 Task: Log work in the project CheckBridge for the issue 'Implement a new feature to allow for adaptive learning and personalized recommendations' spent time as '1w 4d 14h 42m' and remaining time as '5w 6d 1h 12m' and move to top of backlog. Now add the issue to the epic 'Master Data Management'. Log work in the project CheckBridge for the issue 'Address issues related to system performance during peak processing periods' spent time as '5w 3d 9h 37m' and remaining time as '4w 6d 21h 39m' and move to bottom of backlog. Now add the issue to the epic 'Data Science Implementation'
Action: Mouse moved to (104, 215)
Screenshot: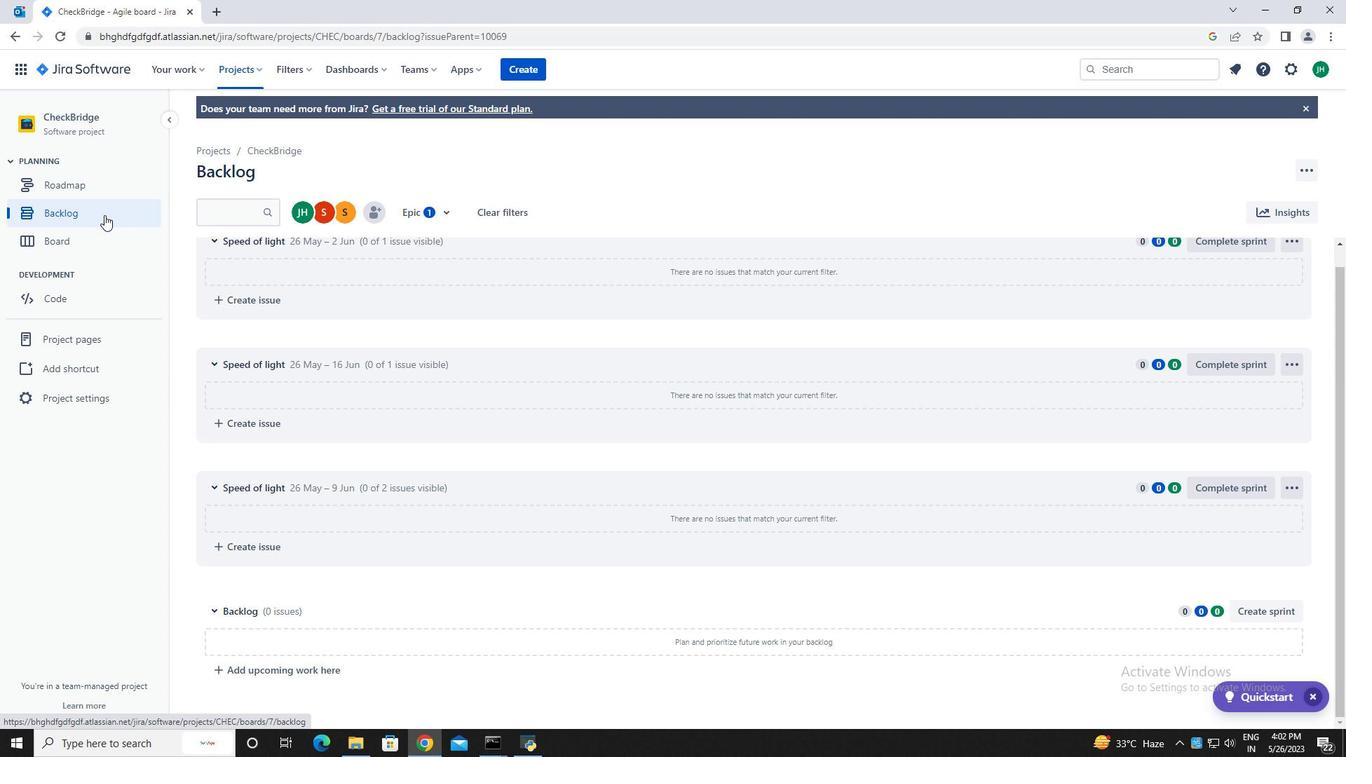 
Action: Mouse pressed left at (104, 215)
Screenshot: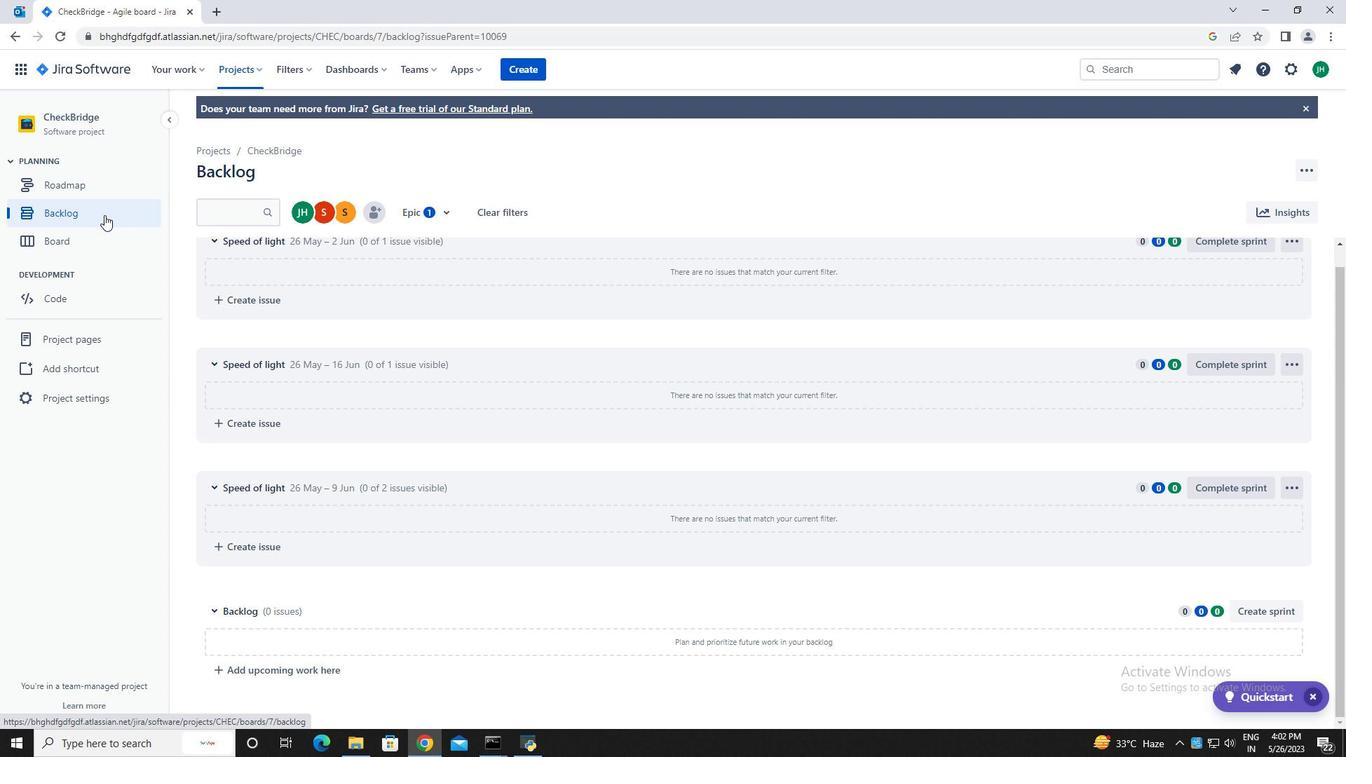 
Action: Mouse moved to (605, 478)
Screenshot: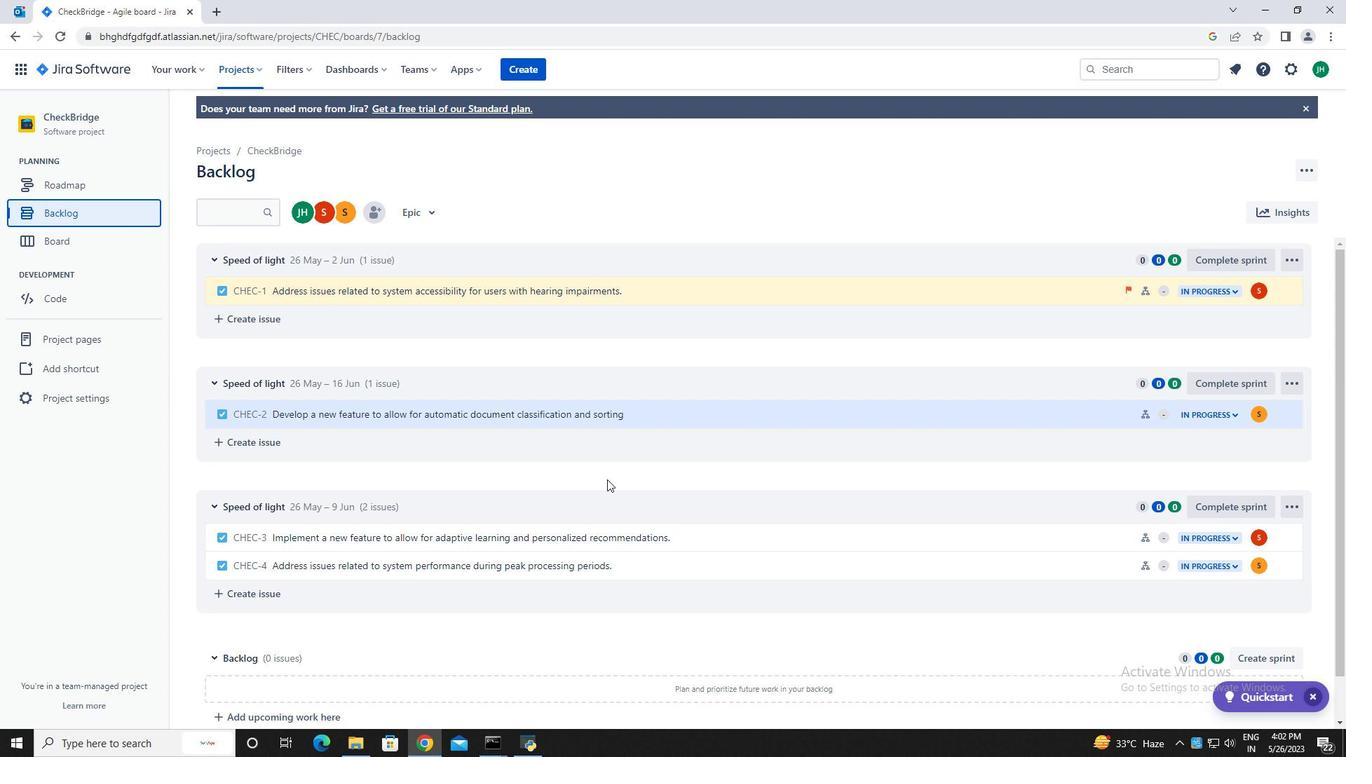 
Action: Mouse scrolled (605, 478) with delta (0, 0)
Screenshot: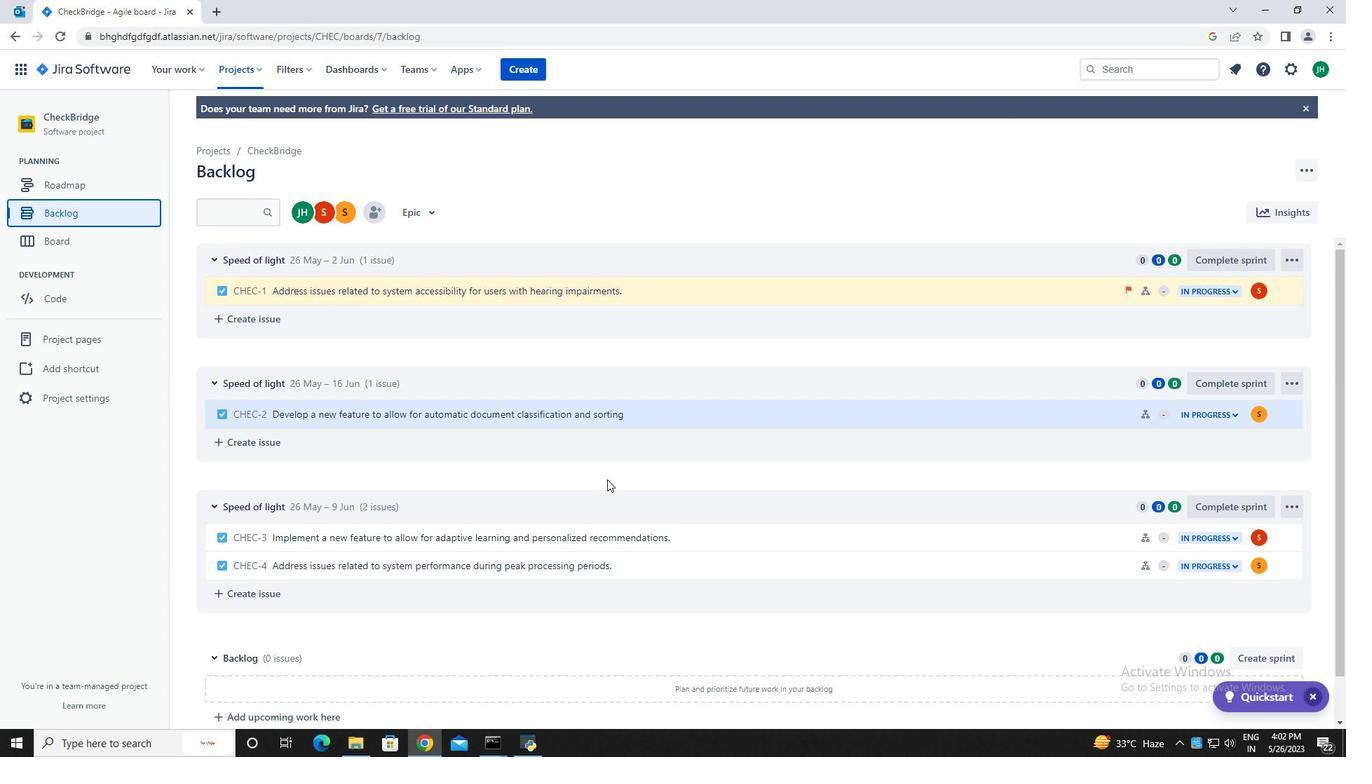
Action: Mouse scrolled (605, 478) with delta (0, 0)
Screenshot: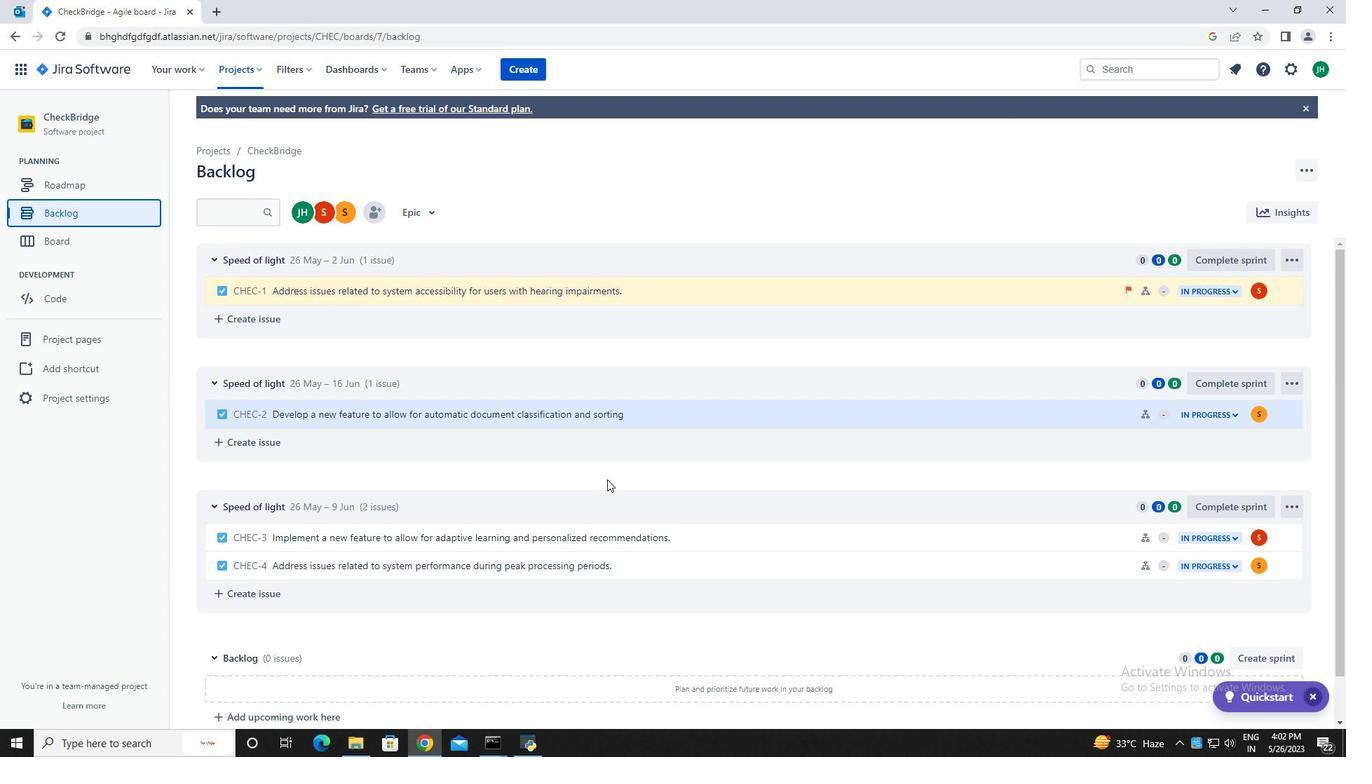 
Action: Mouse scrolled (605, 478) with delta (0, 0)
Screenshot: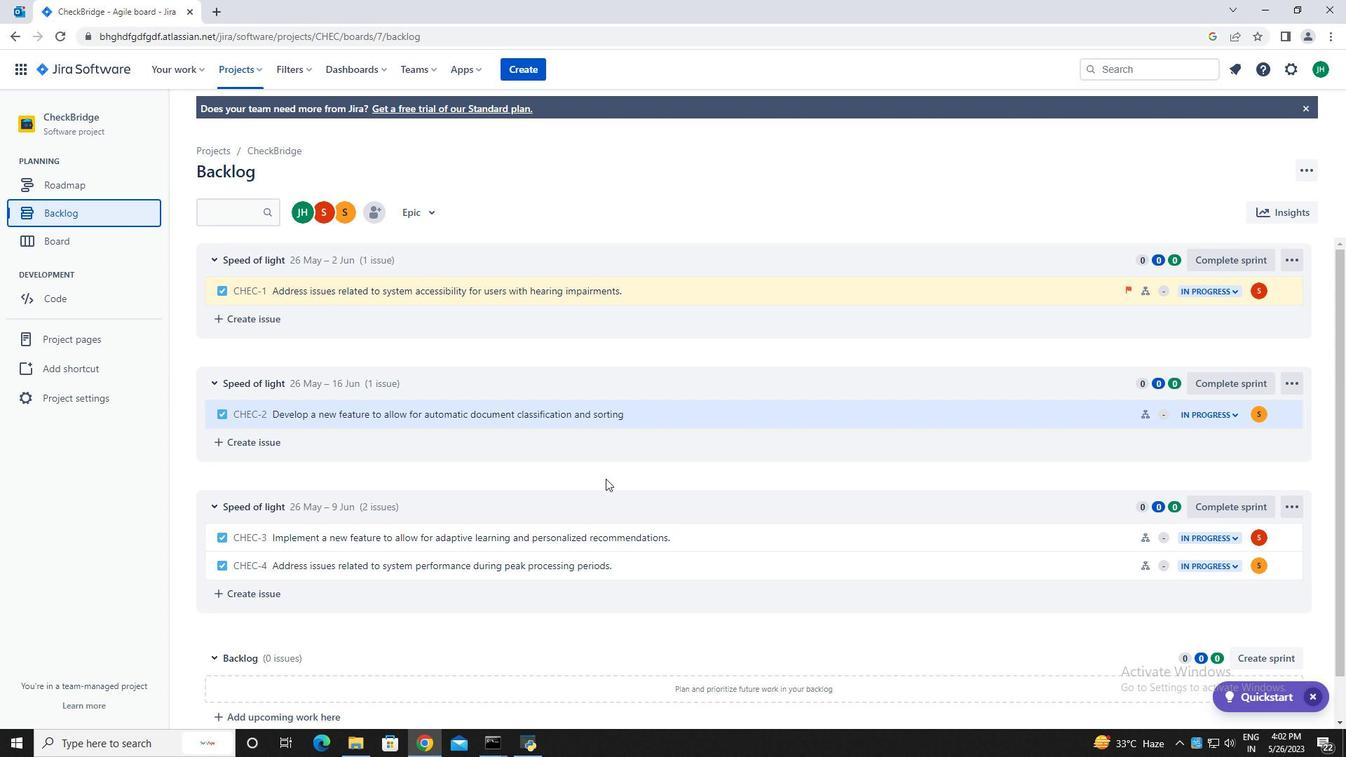 
Action: Mouse scrolled (605, 478) with delta (0, 0)
Screenshot: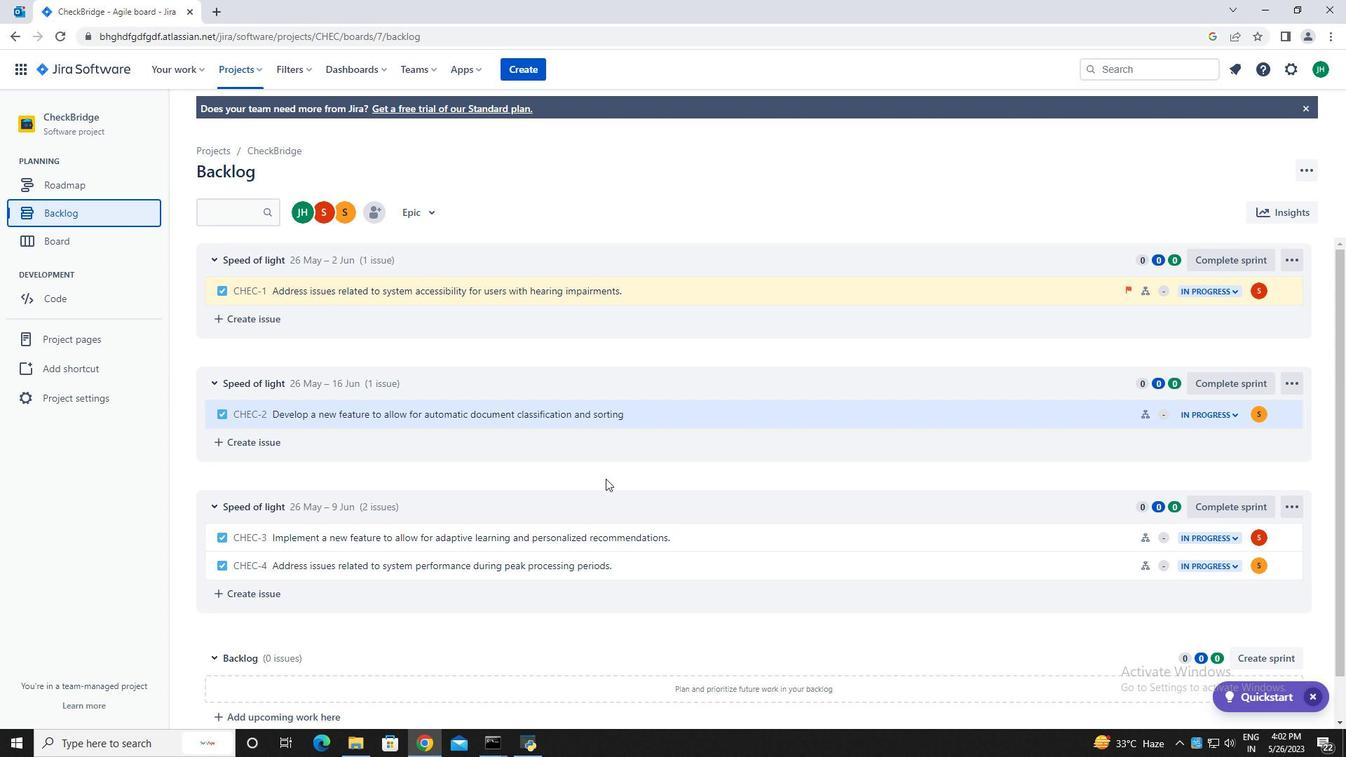 
Action: Mouse scrolled (605, 478) with delta (0, 0)
Screenshot: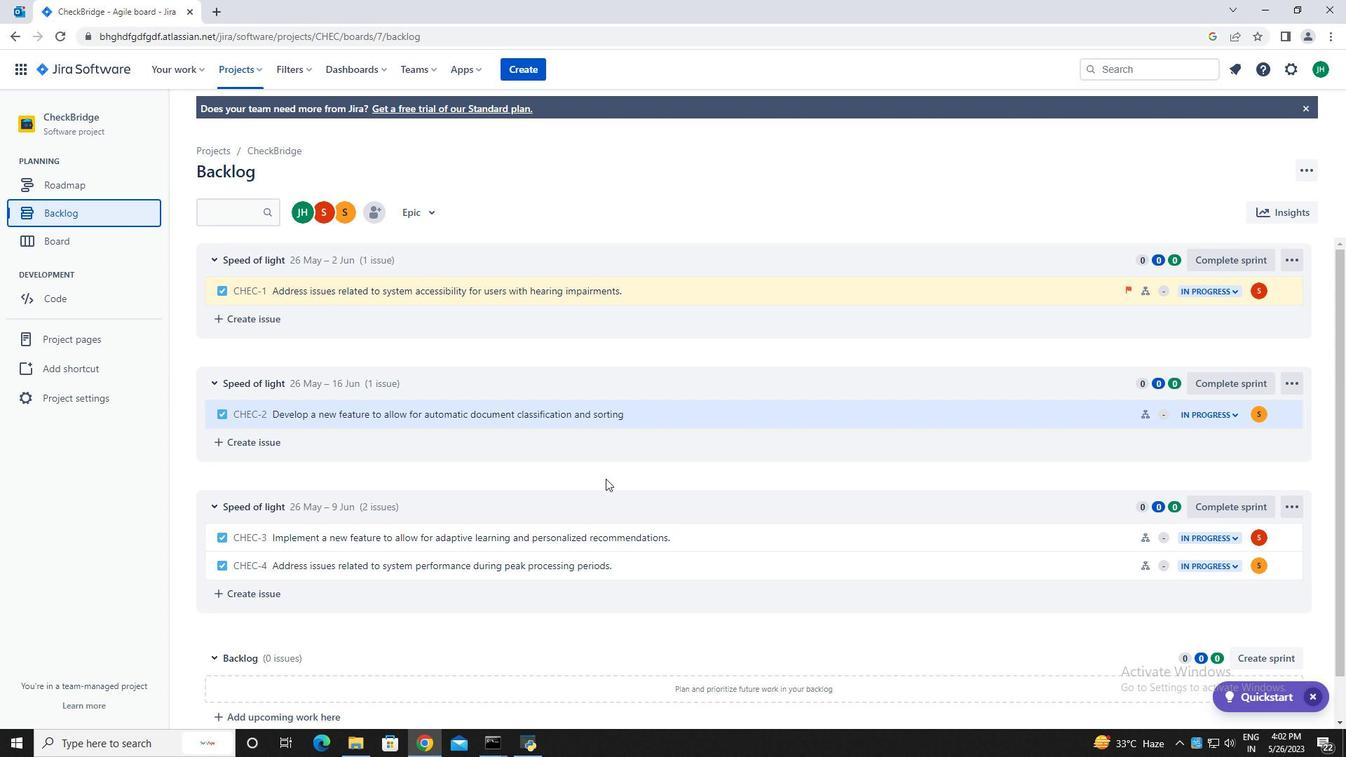 
Action: Mouse moved to (605, 478)
Screenshot: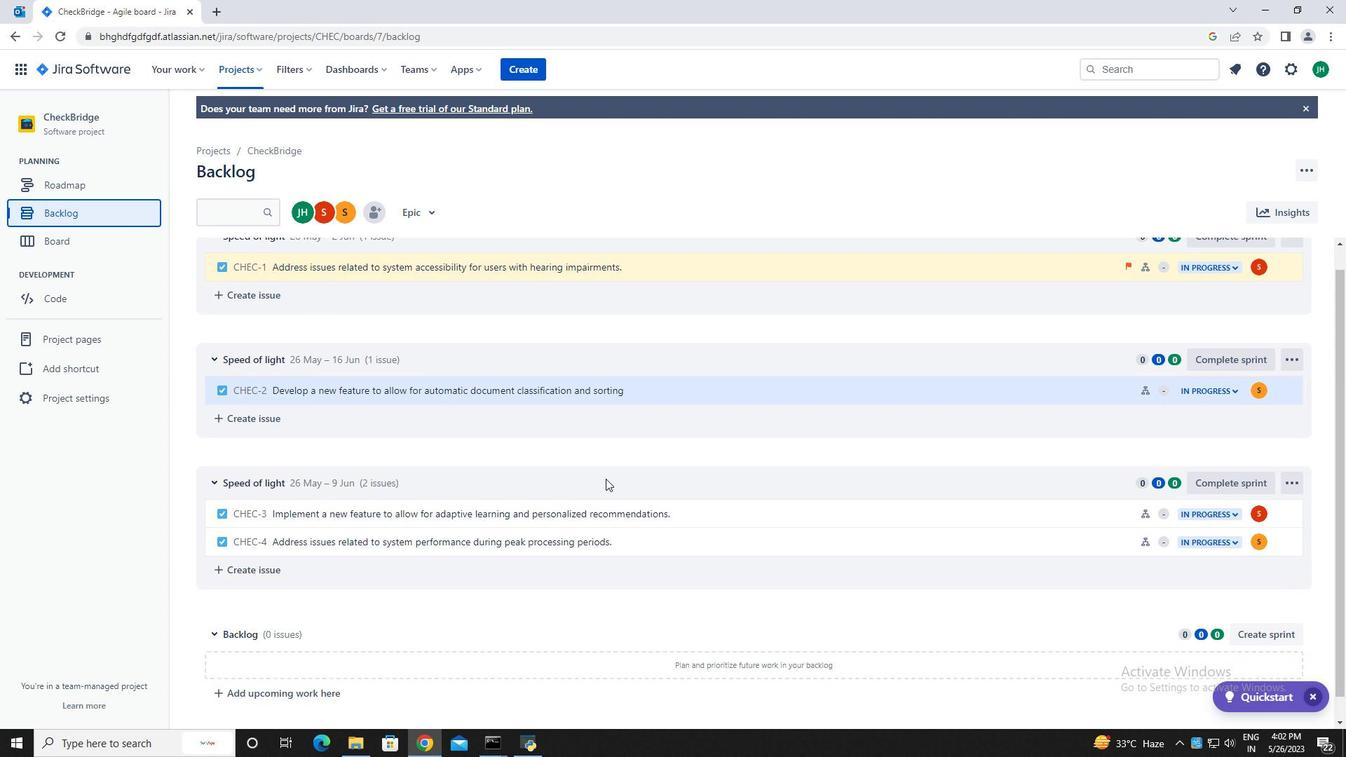 
Action: Mouse scrolled (605, 477) with delta (0, 0)
Screenshot: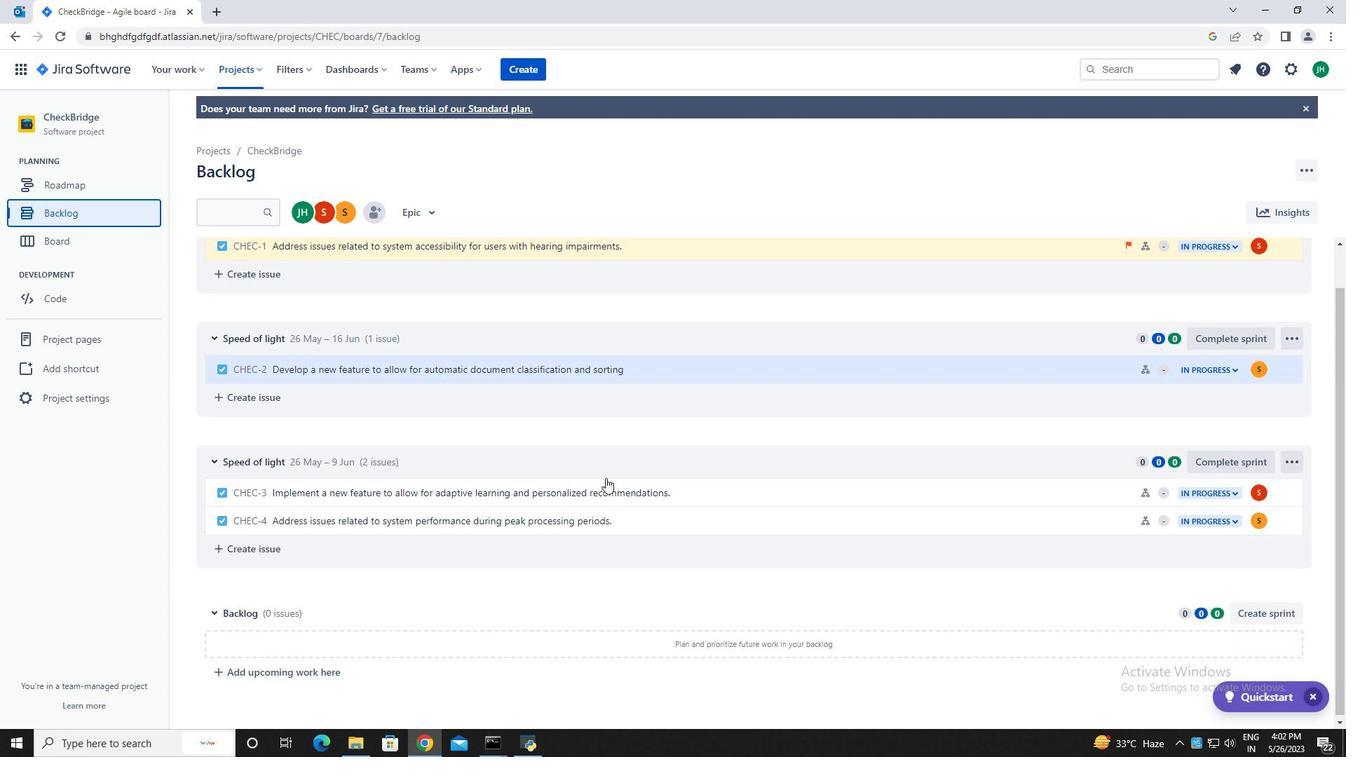 
Action: Mouse scrolled (605, 477) with delta (0, 0)
Screenshot: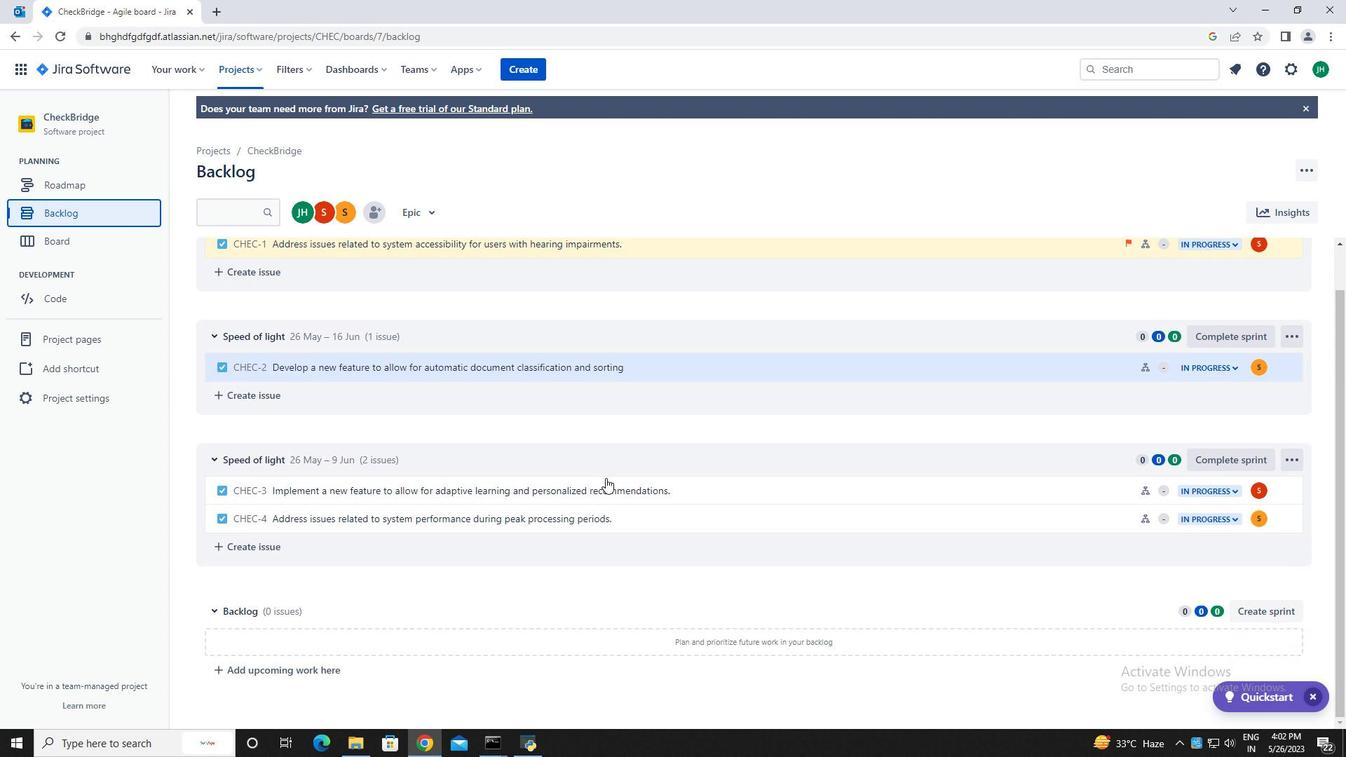 
Action: Mouse scrolled (605, 477) with delta (0, 0)
Screenshot: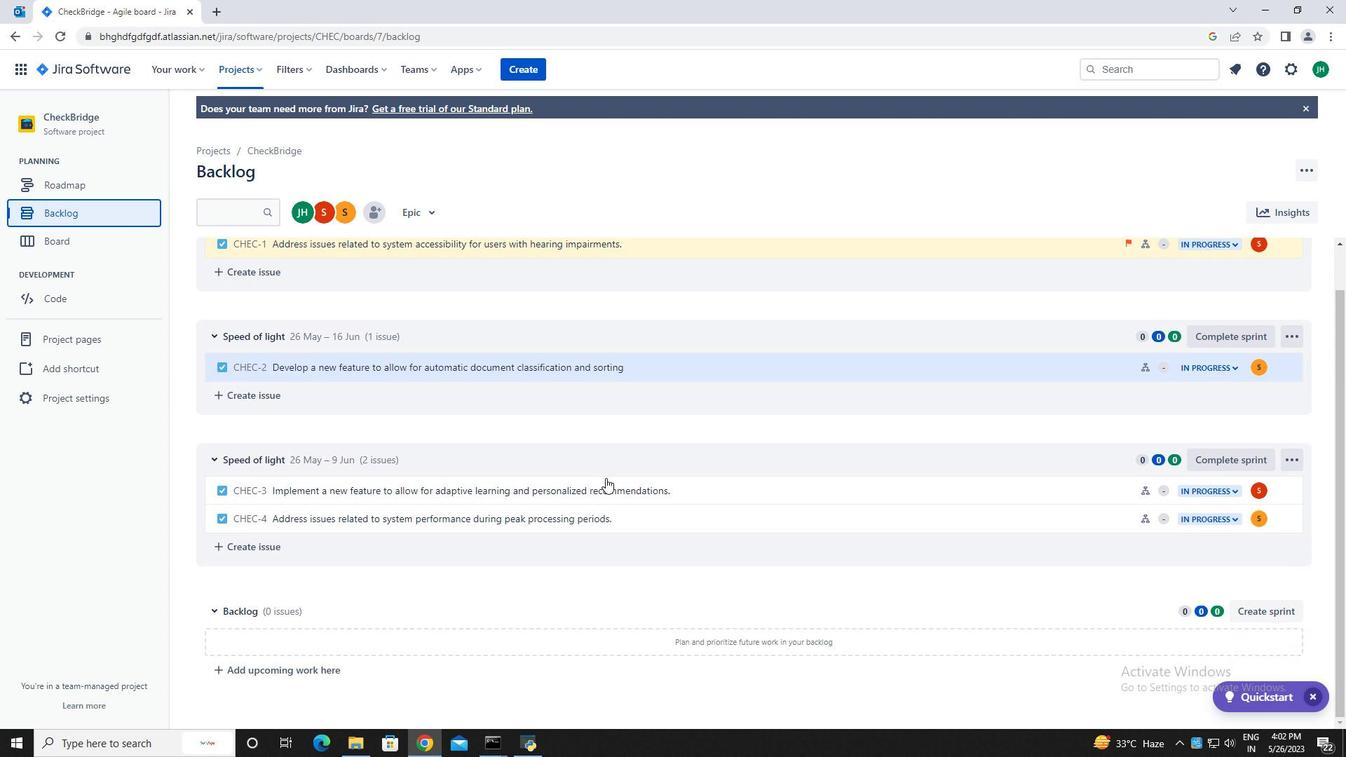
Action: Mouse scrolled (605, 477) with delta (0, 0)
Screenshot: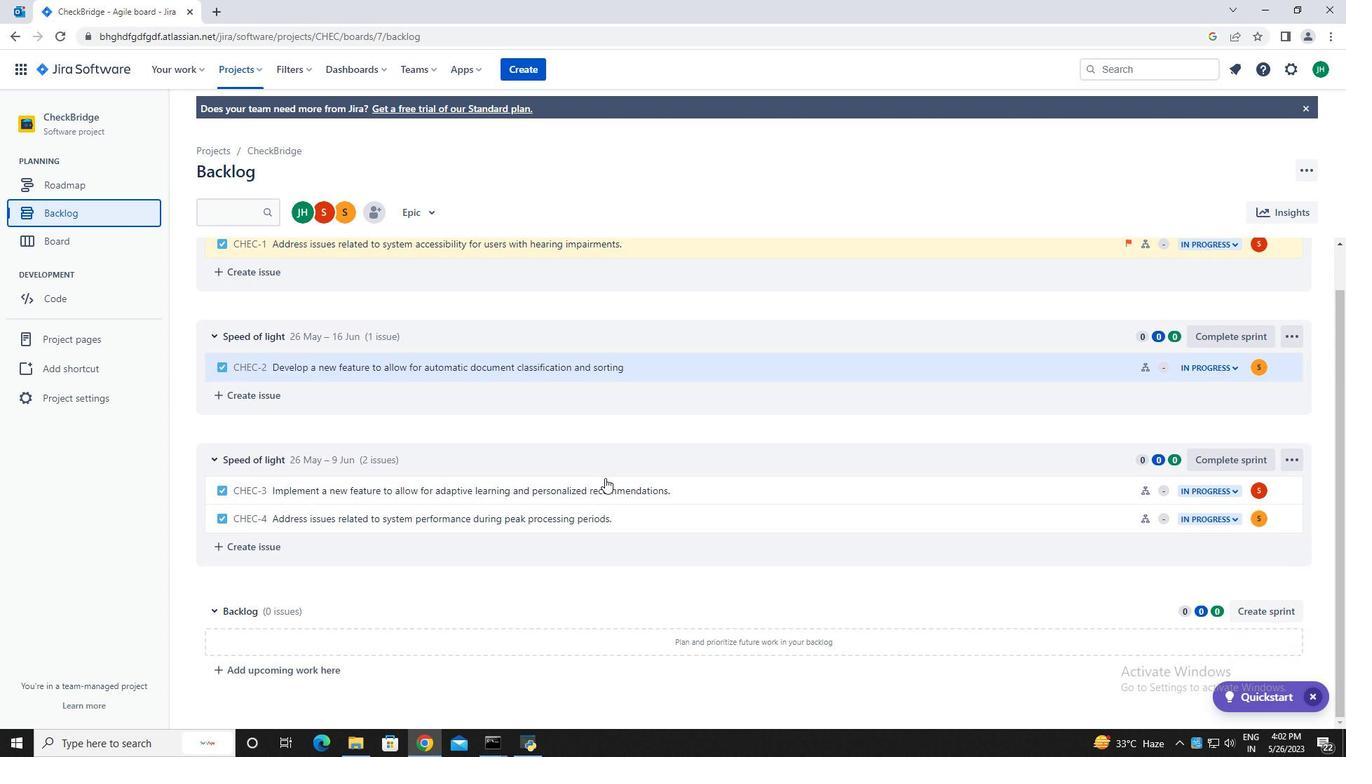 
Action: Mouse scrolled (605, 477) with delta (0, 0)
Screenshot: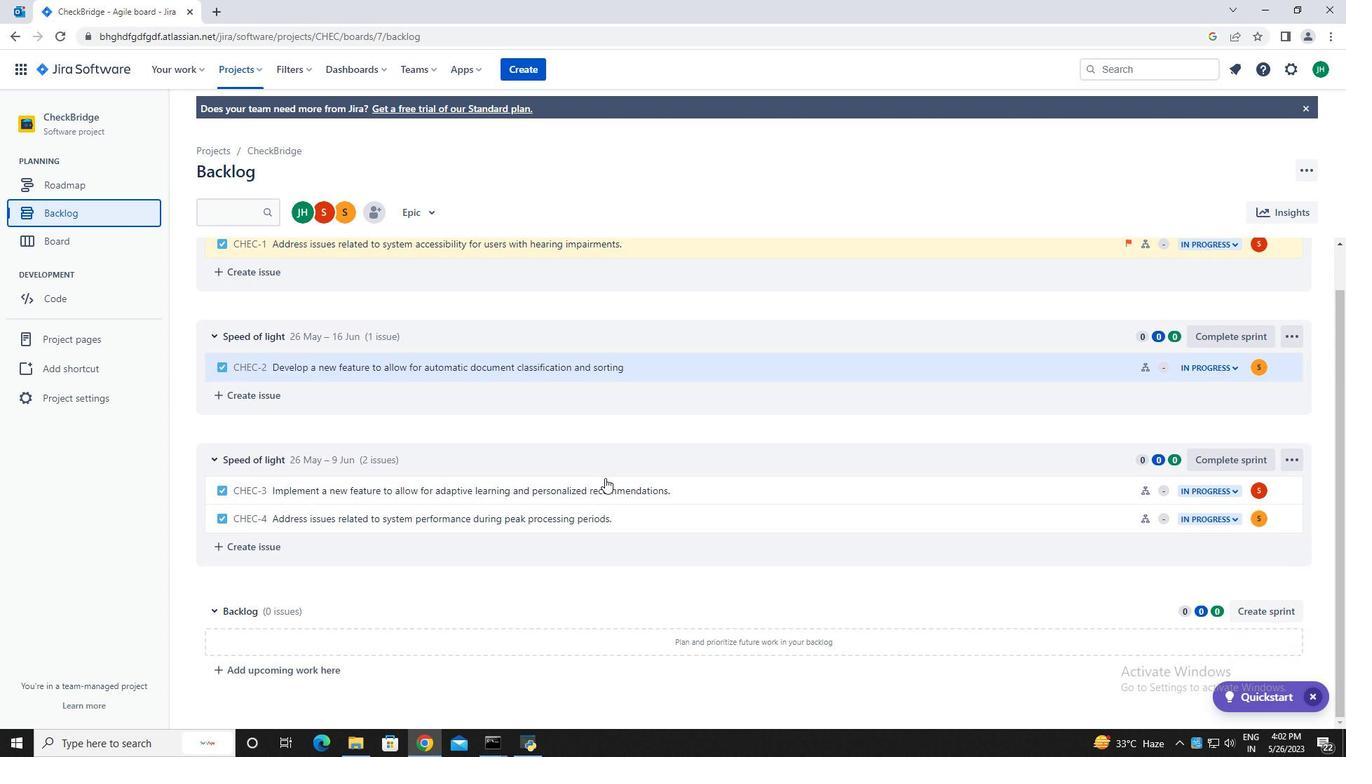 
Action: Mouse moved to (600, 476)
Screenshot: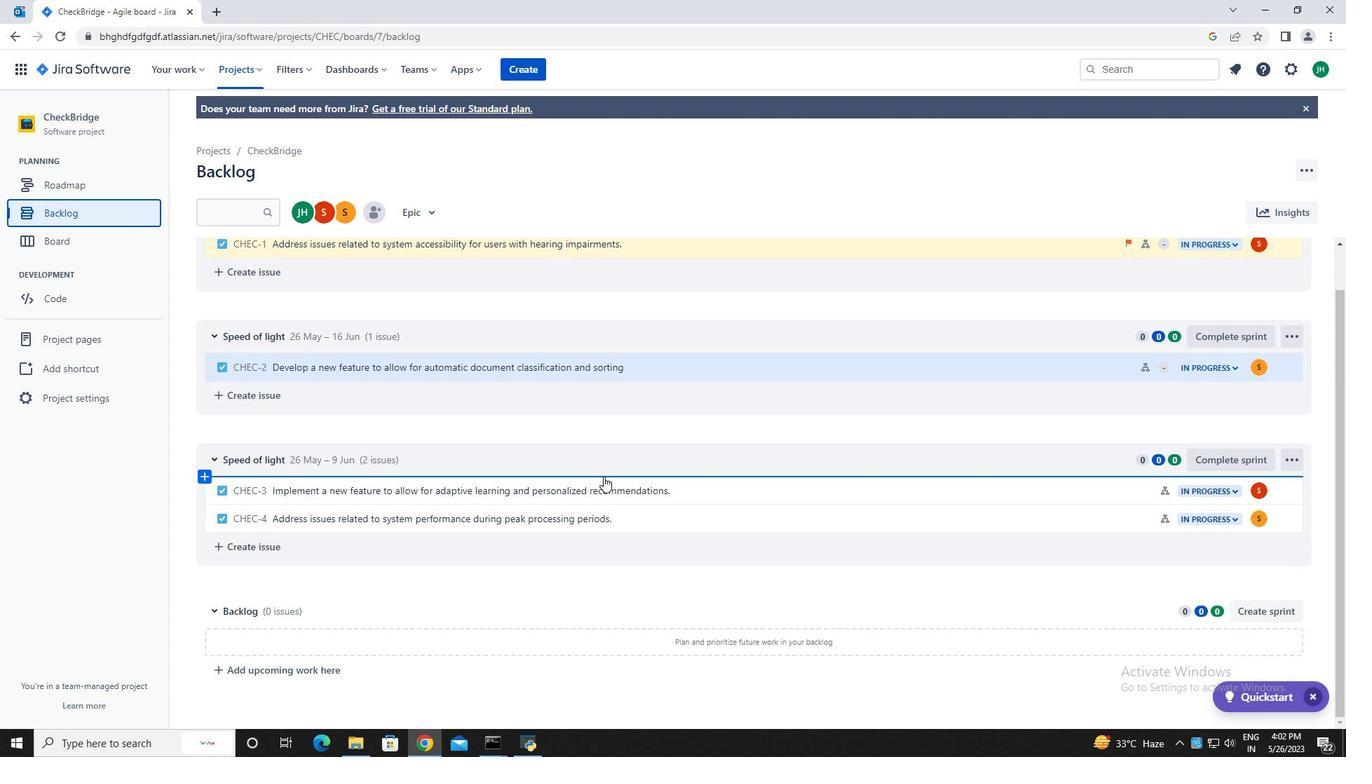 
Action: Mouse scrolled (600, 476) with delta (0, 0)
Screenshot: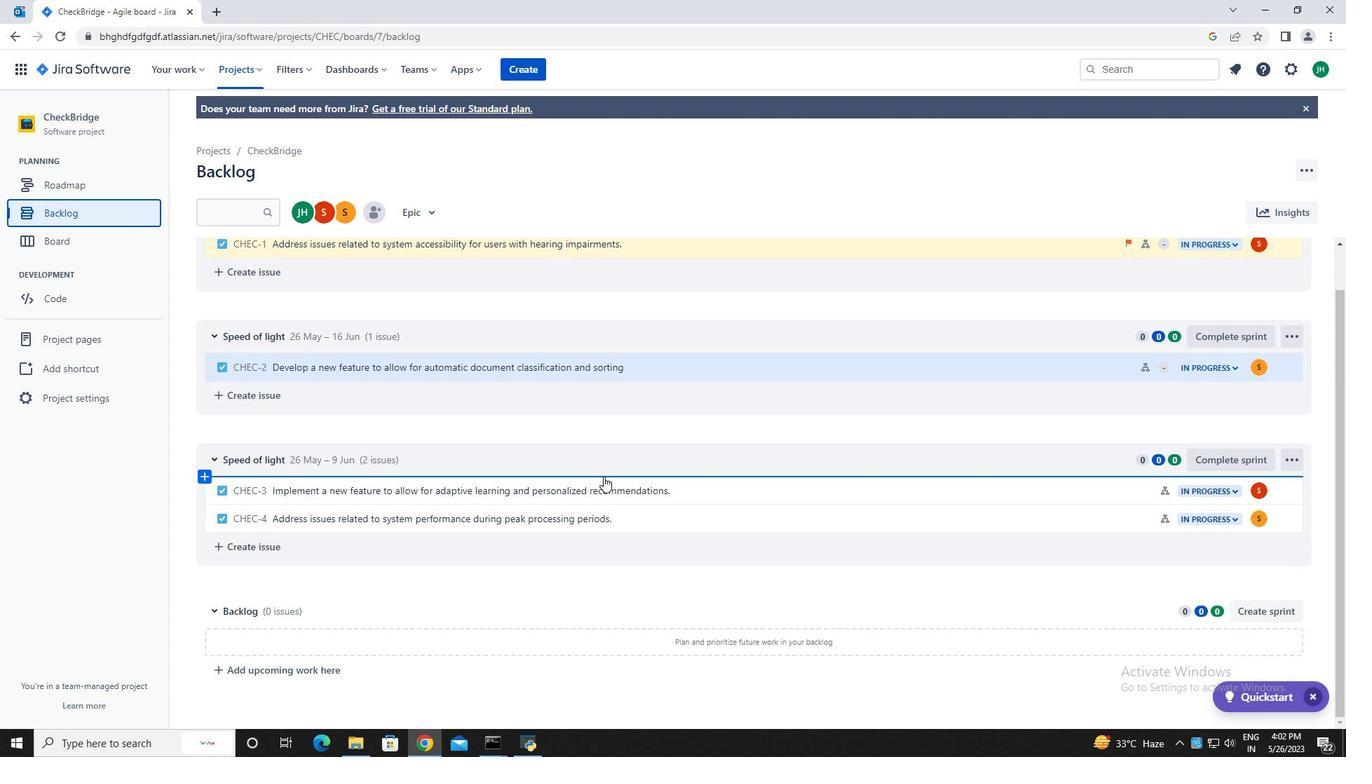
Action: Mouse scrolled (600, 476) with delta (0, 0)
Screenshot: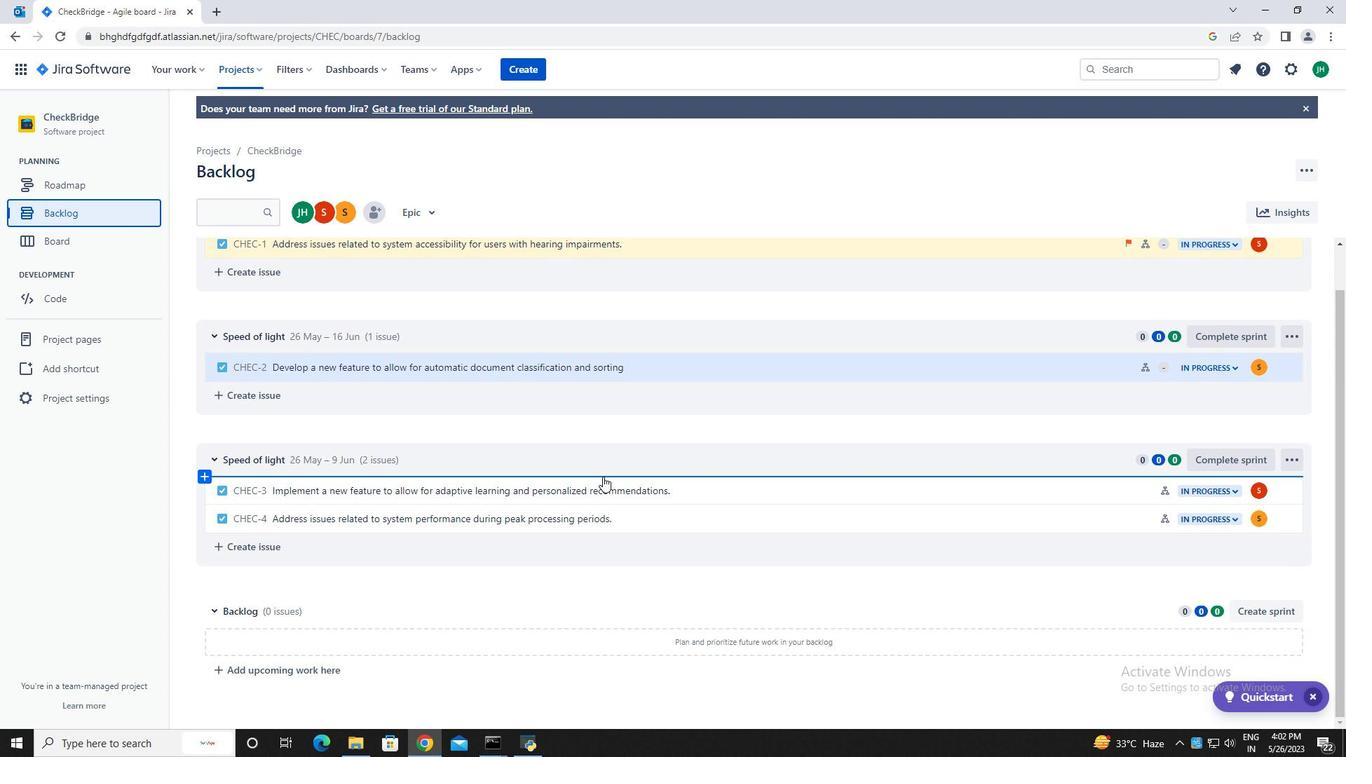 
Action: Mouse moved to (600, 476)
Screenshot: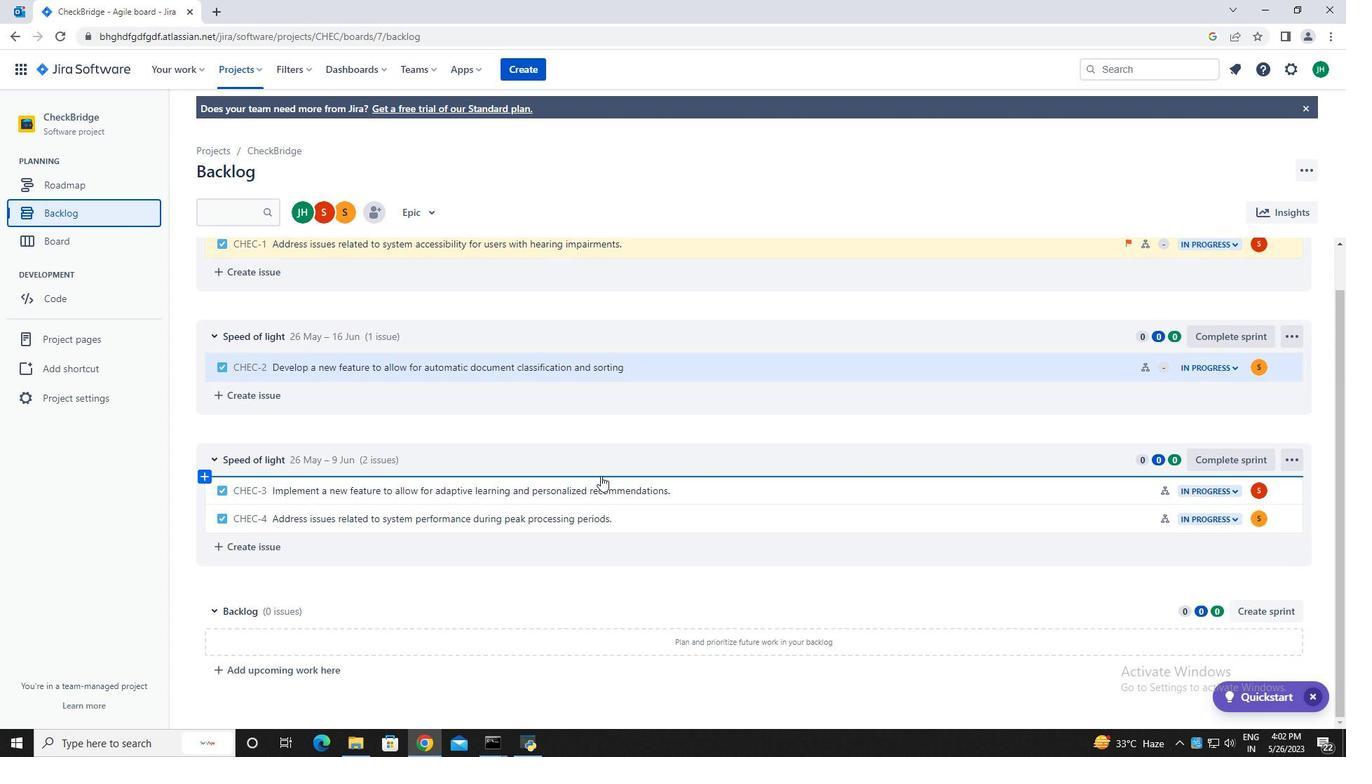 
Action: Mouse scrolled (600, 476) with delta (0, 0)
Screenshot: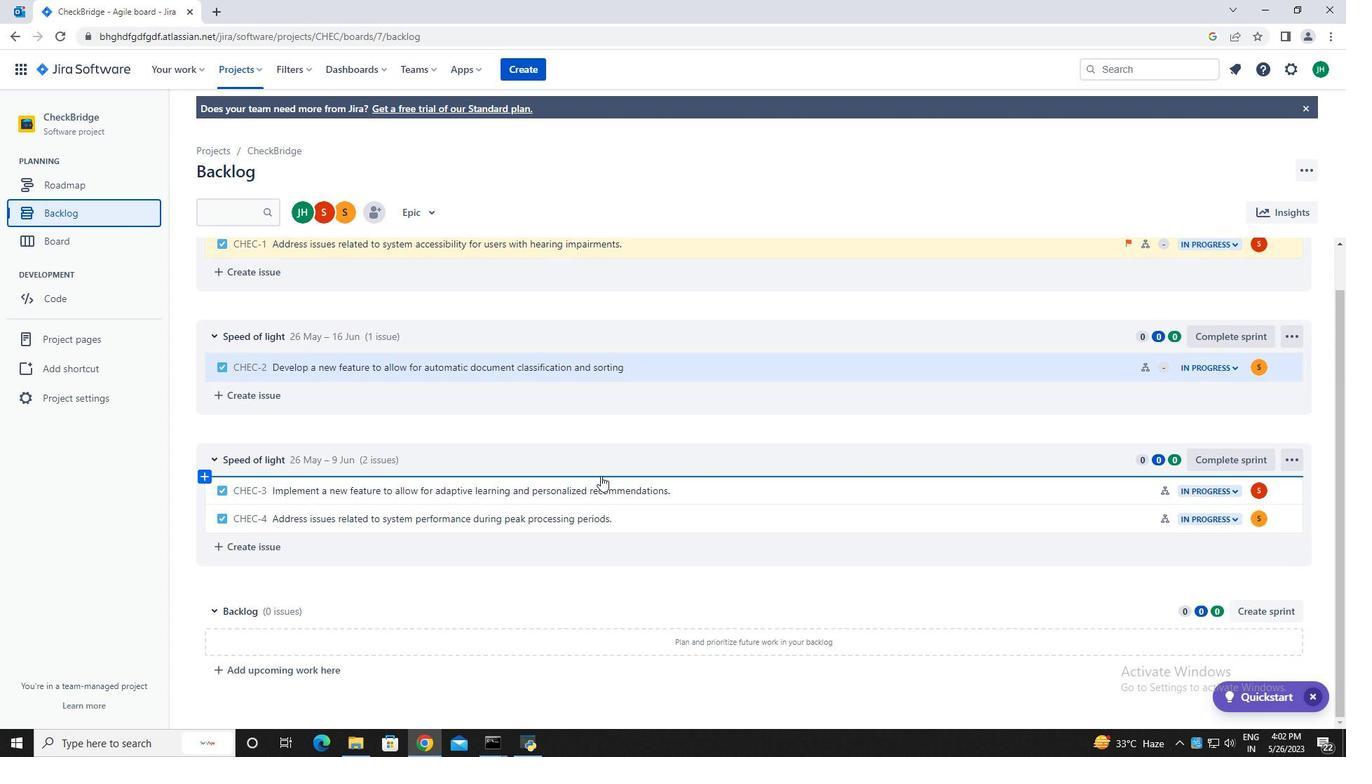 
Action: Mouse moved to (275, 360)
Screenshot: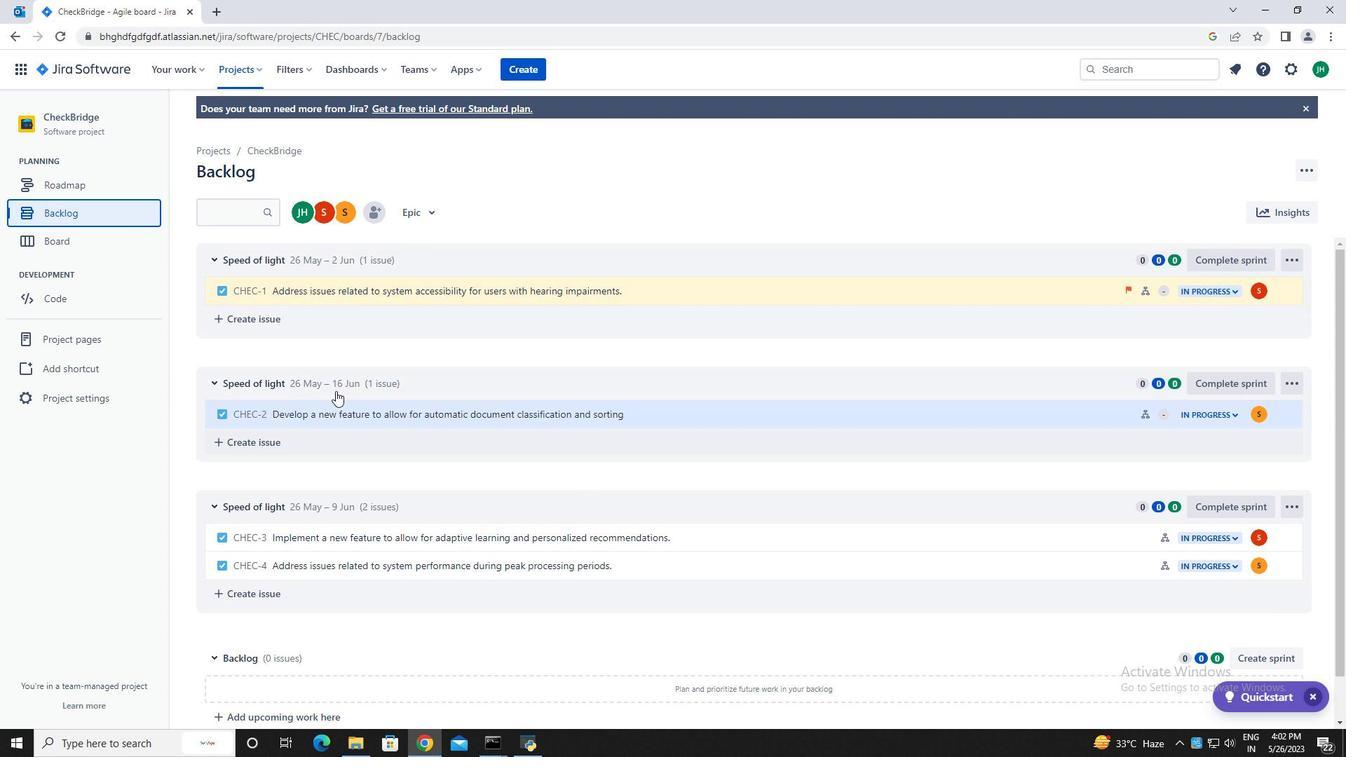 
Action: Mouse scrolled (275, 361) with delta (0, 0)
Screenshot: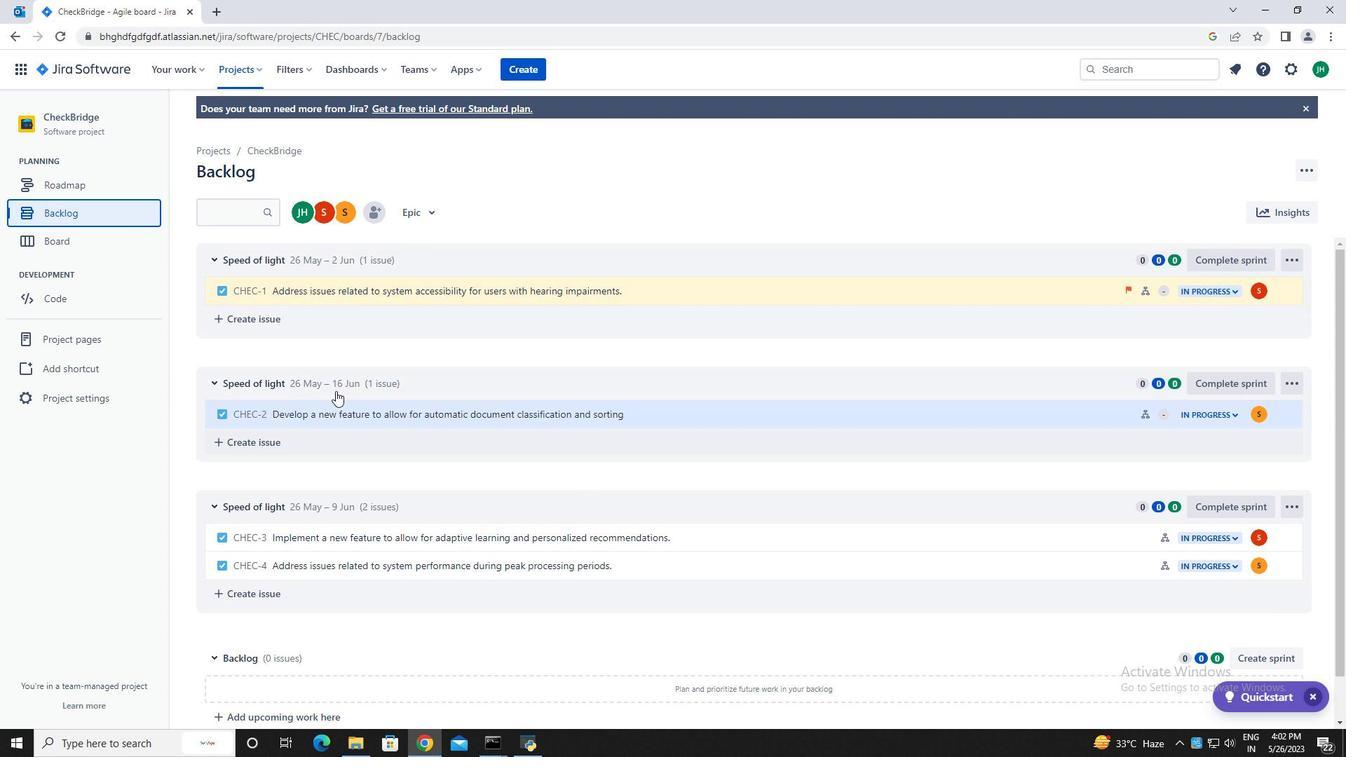 
Action: Mouse moved to (304, 408)
Screenshot: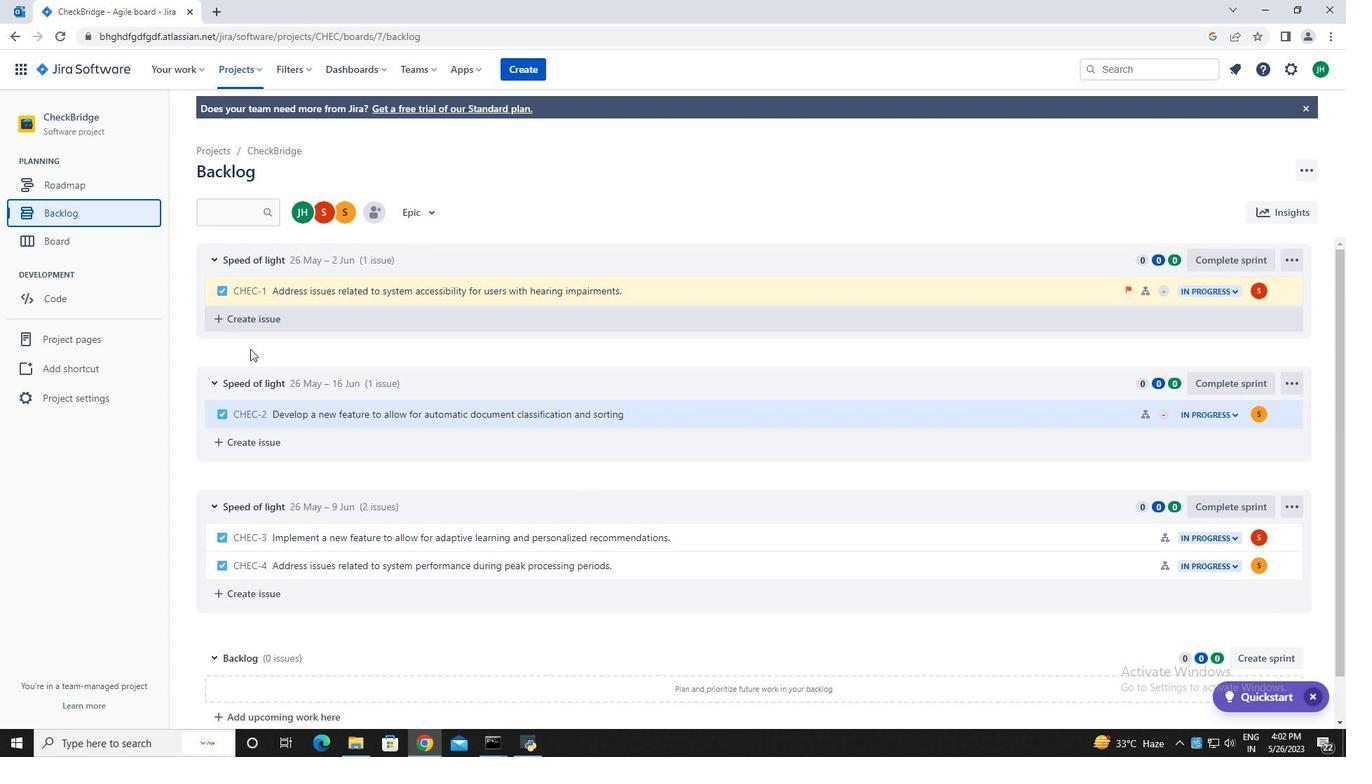 
Action: Mouse scrolled (304, 408) with delta (0, 0)
Screenshot: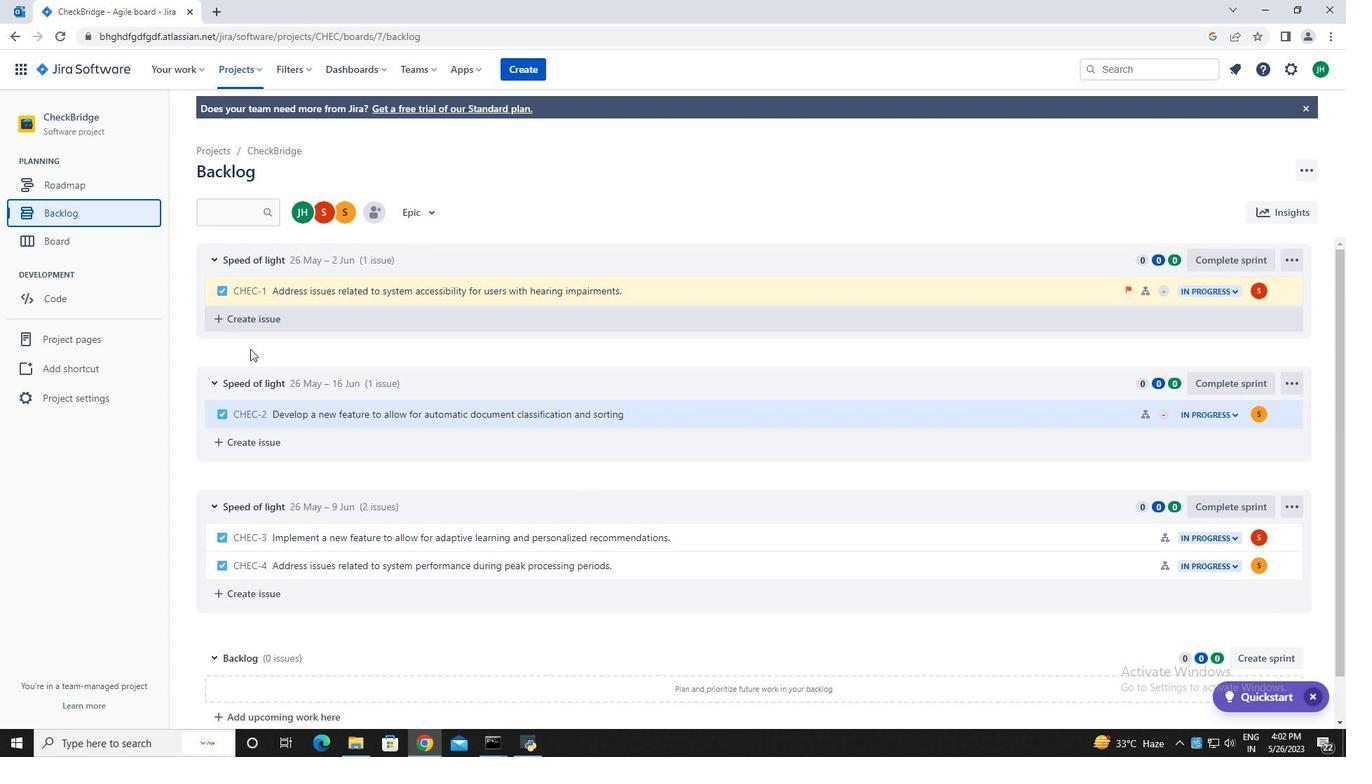 
Action: Mouse moved to (309, 413)
Screenshot: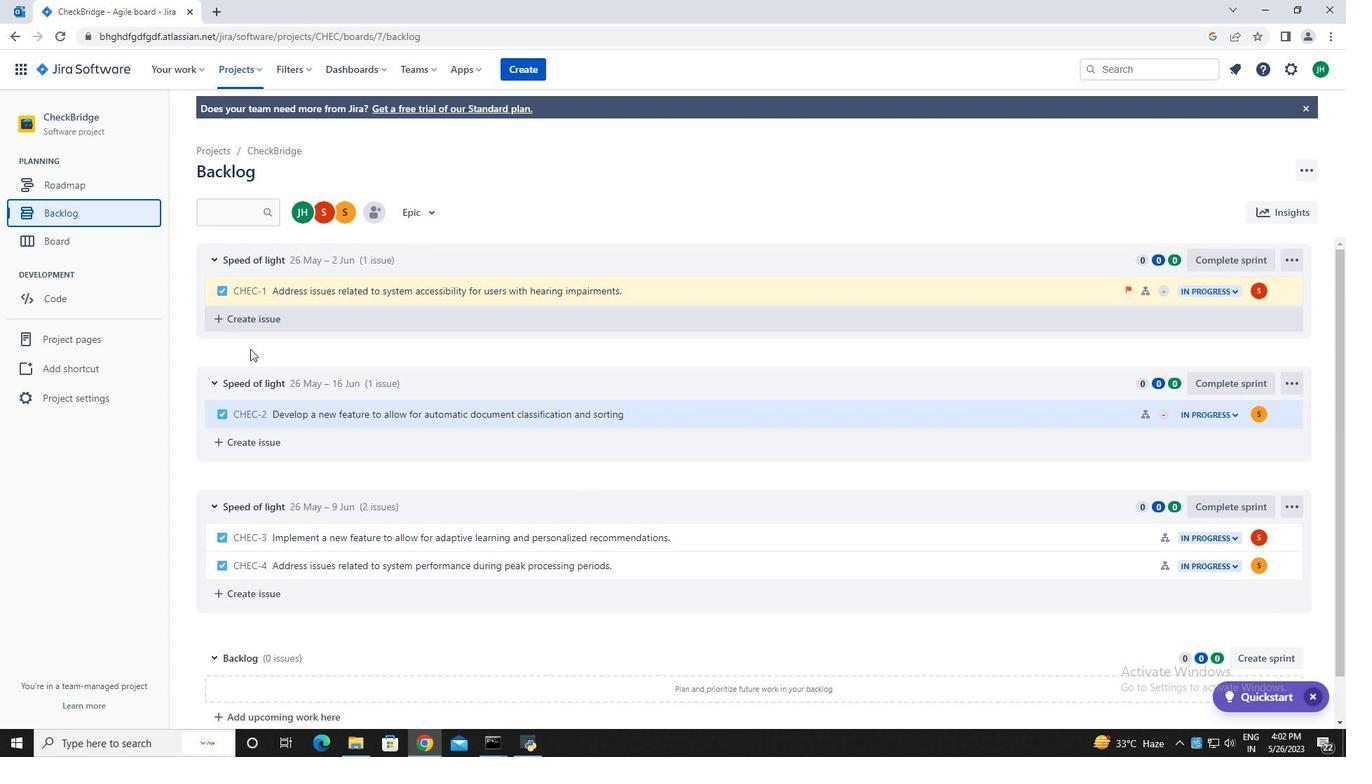 
Action: Mouse scrolled (309, 413) with delta (0, 0)
Screenshot: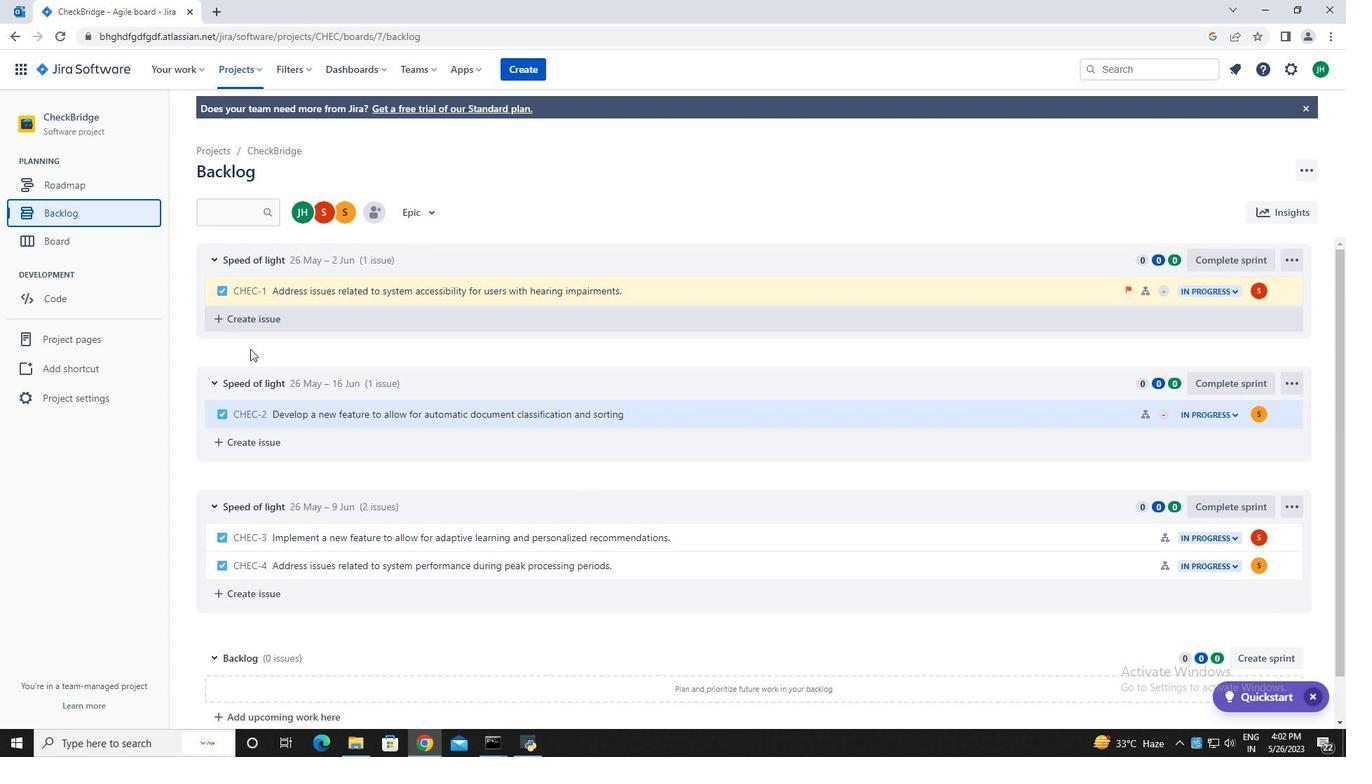 
Action: Mouse moved to (310, 414)
Screenshot: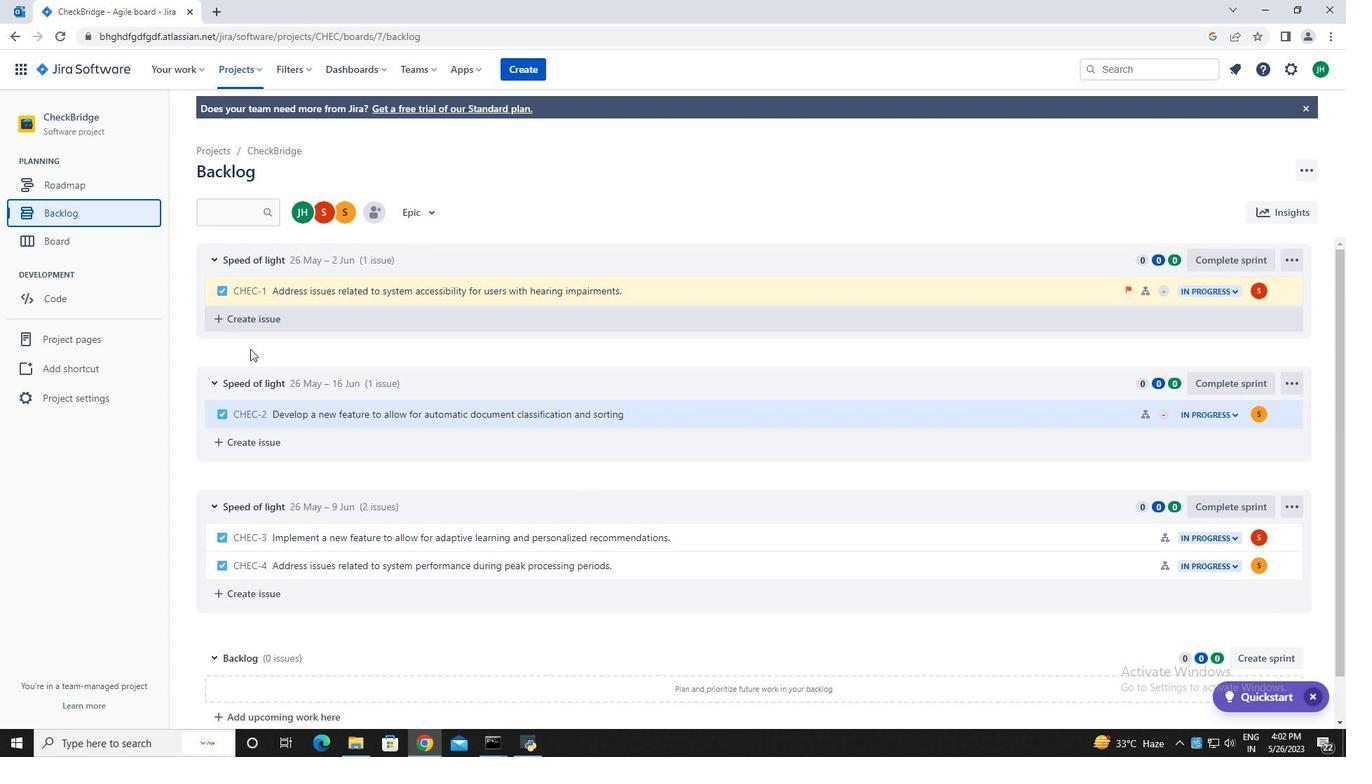
Action: Mouse scrolled (310, 413) with delta (0, 0)
Screenshot: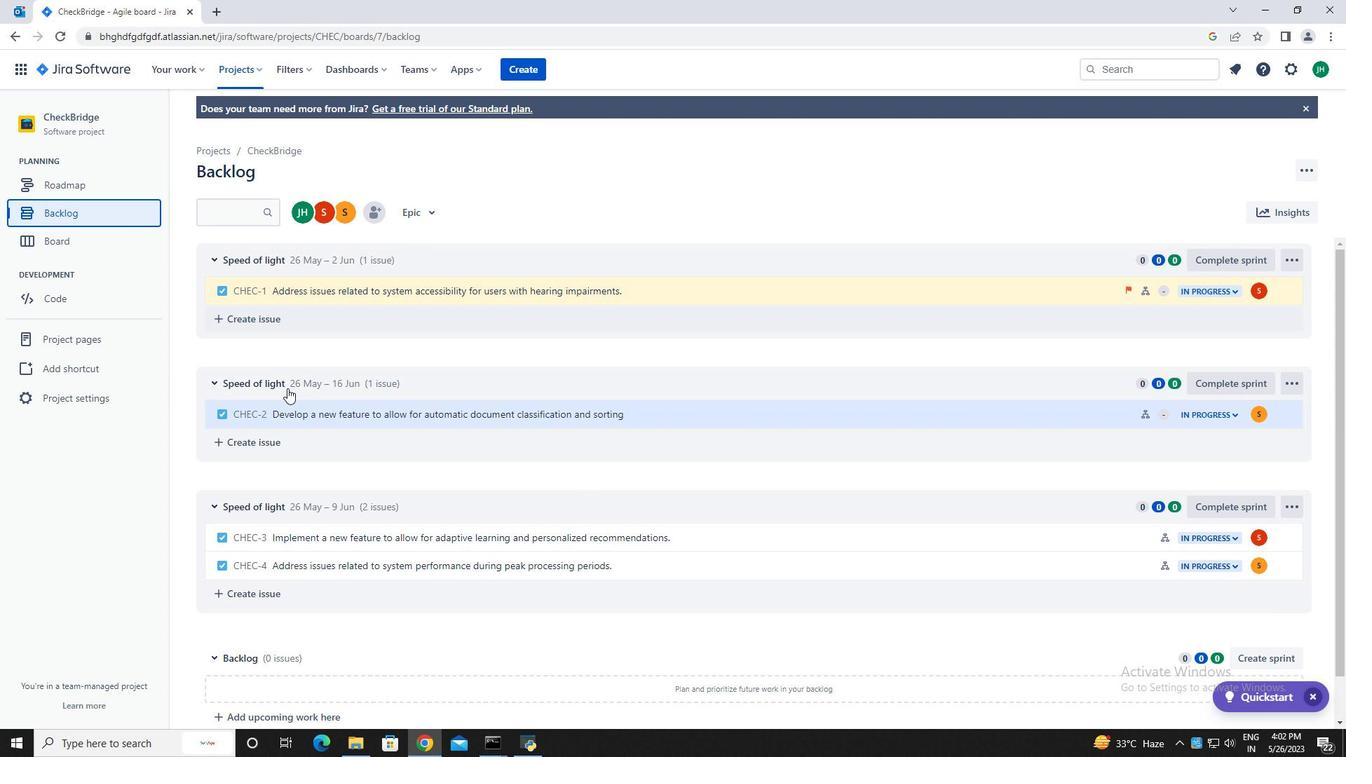 
Action: Mouse scrolled (310, 413) with delta (0, 0)
Screenshot: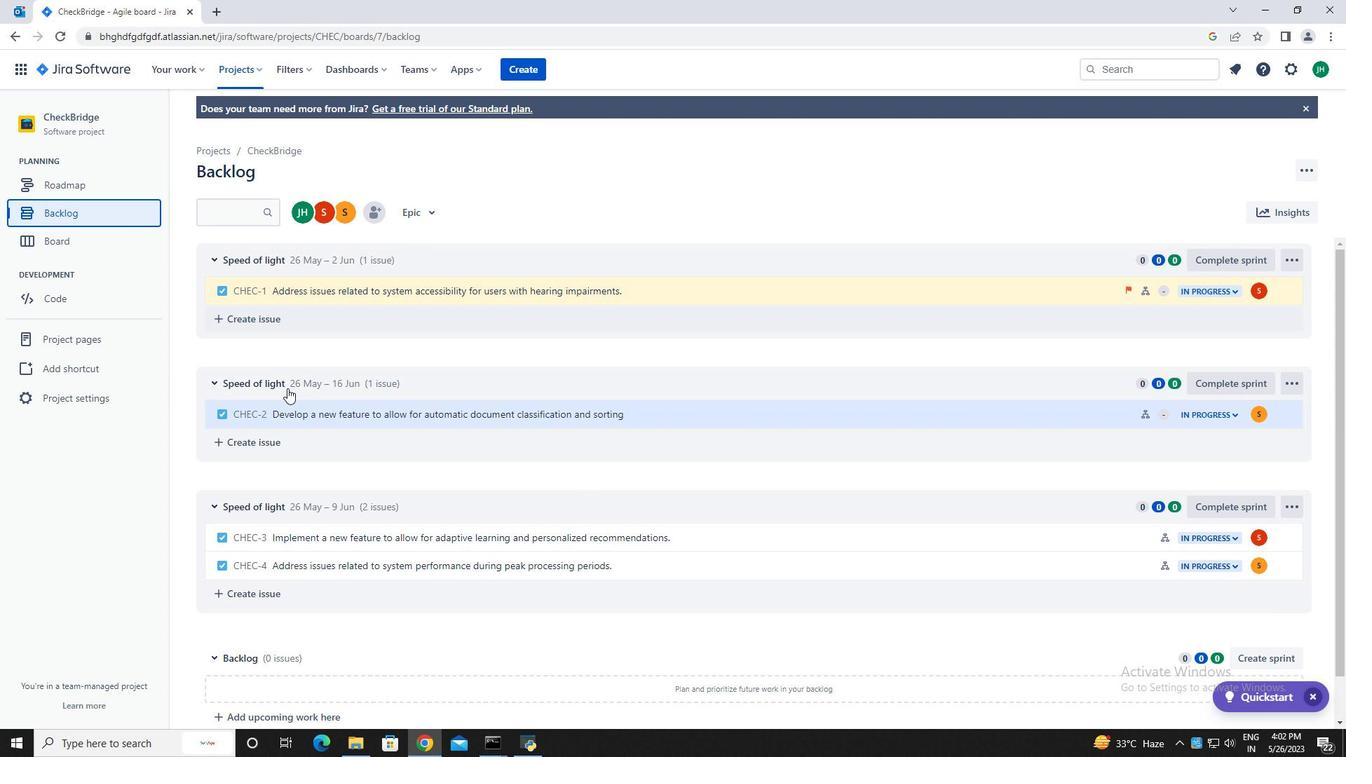 
Action: Mouse moved to (1043, 492)
Screenshot: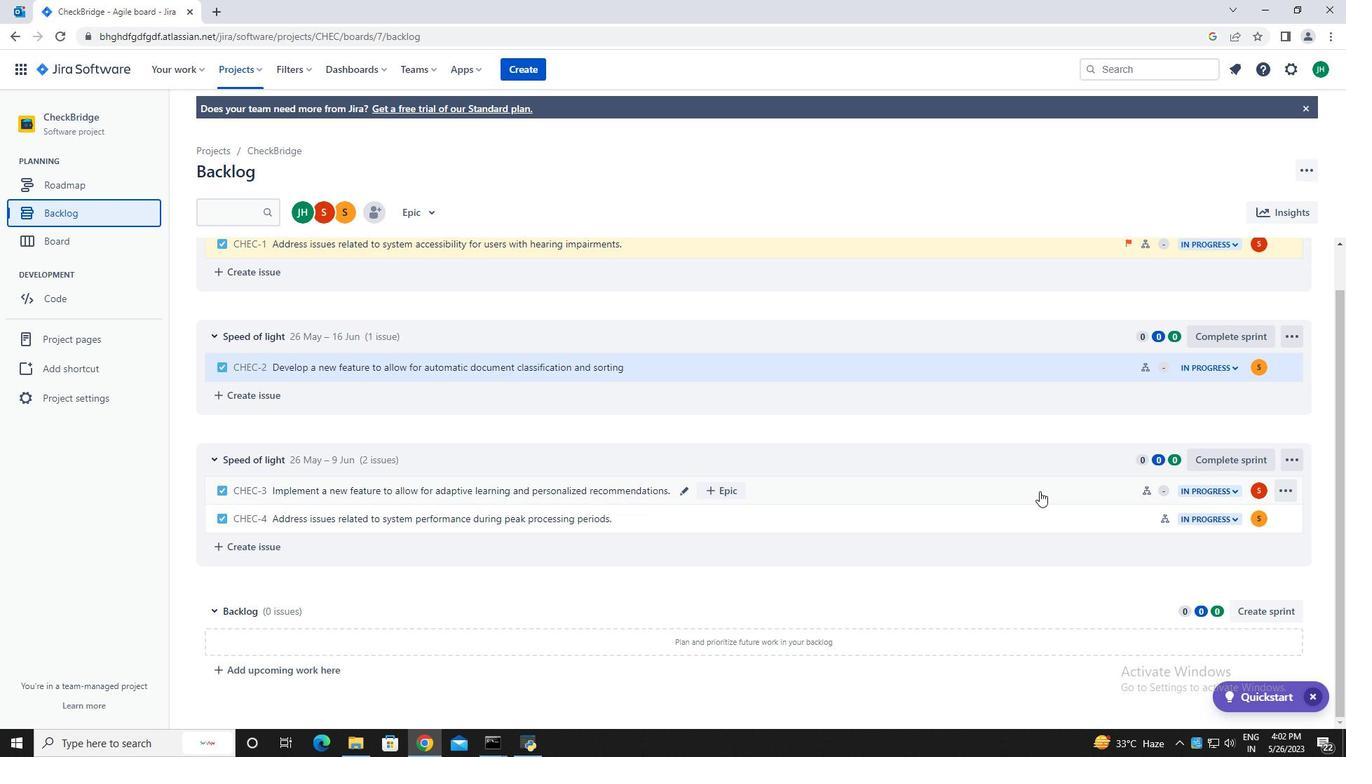 
Action: Mouse pressed left at (1043, 492)
Screenshot: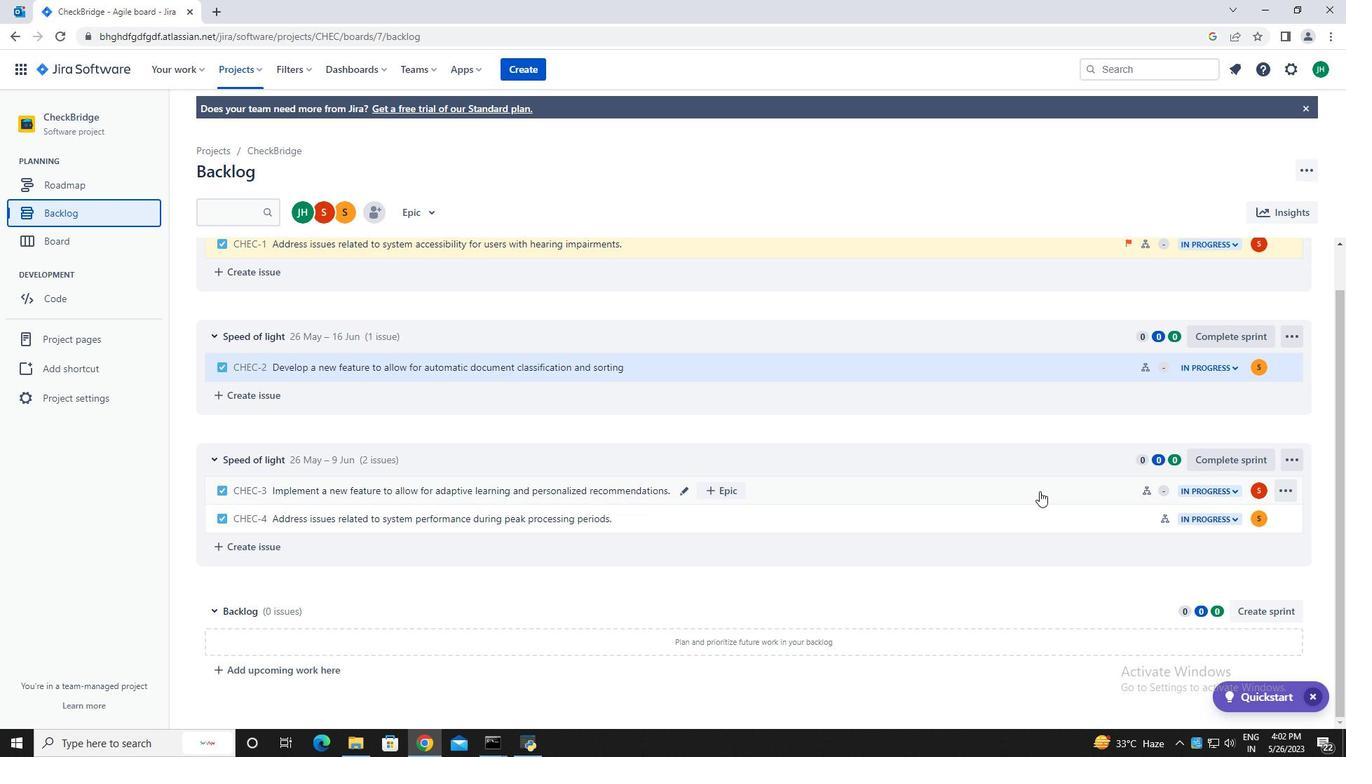 
Action: Mouse moved to (1282, 253)
Screenshot: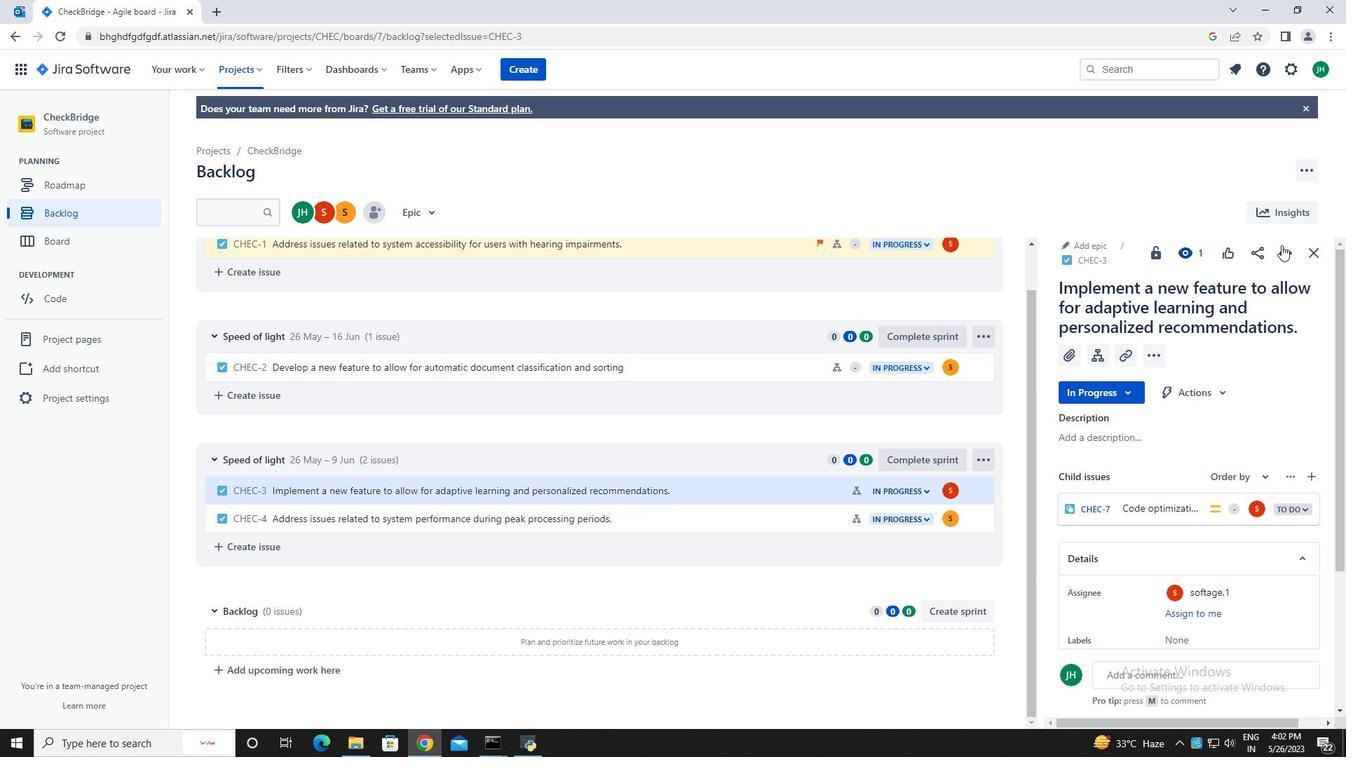 
Action: Mouse pressed left at (1282, 253)
Screenshot: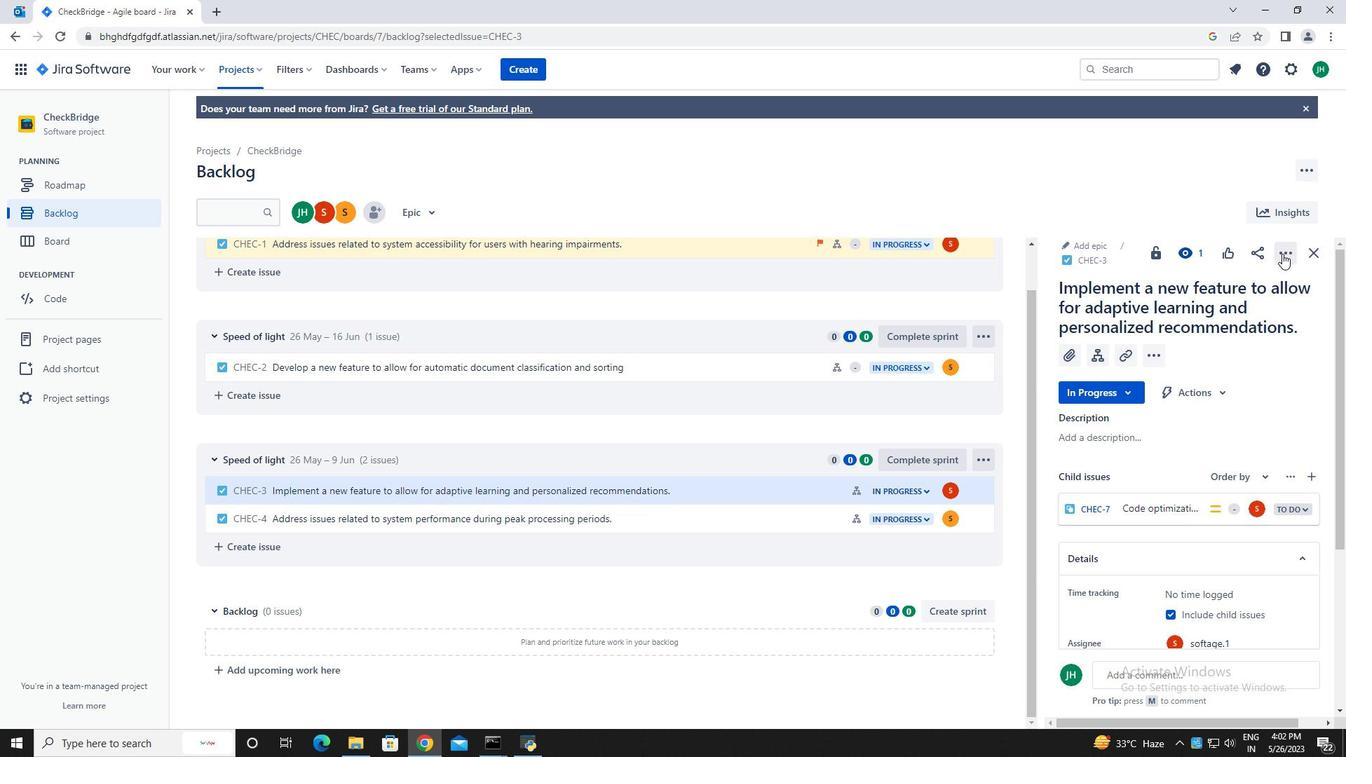 
Action: Mouse moved to (1223, 291)
Screenshot: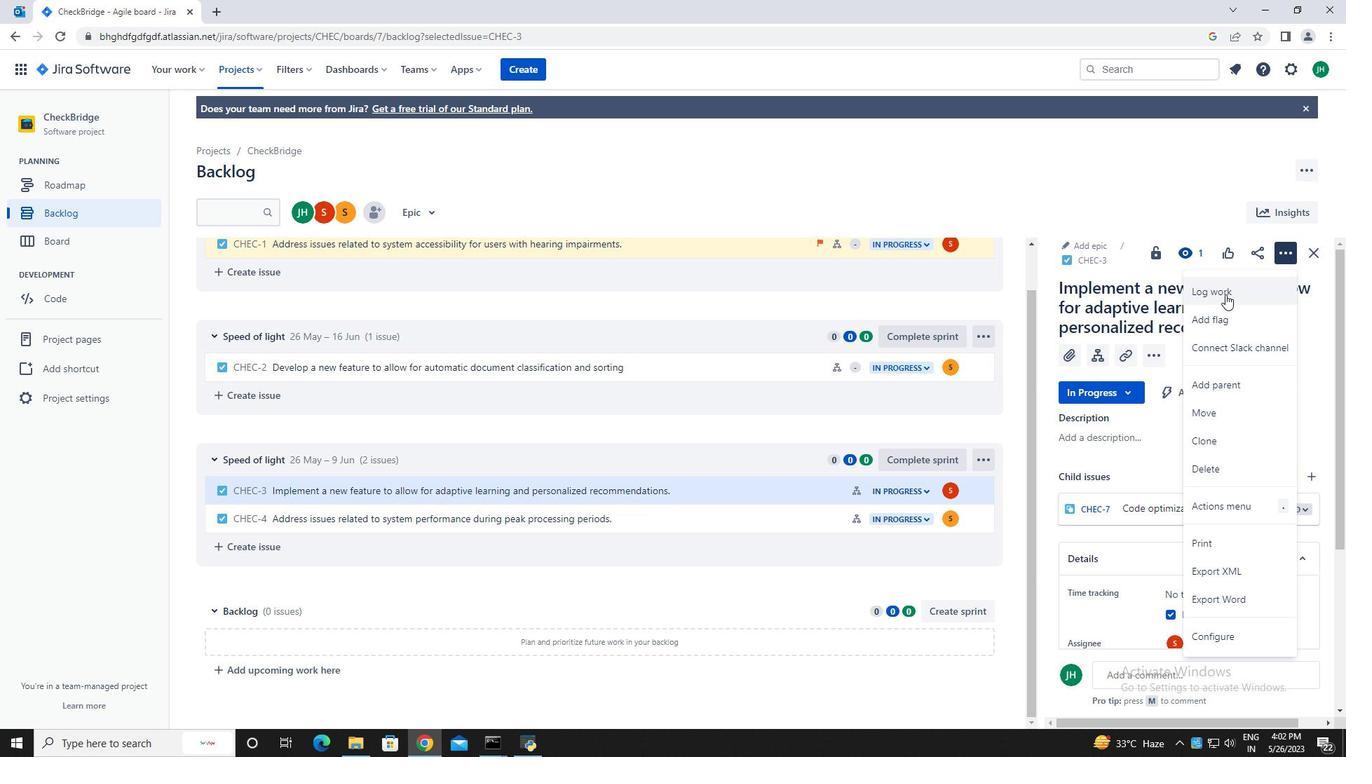 
Action: Mouse pressed left at (1223, 291)
Screenshot: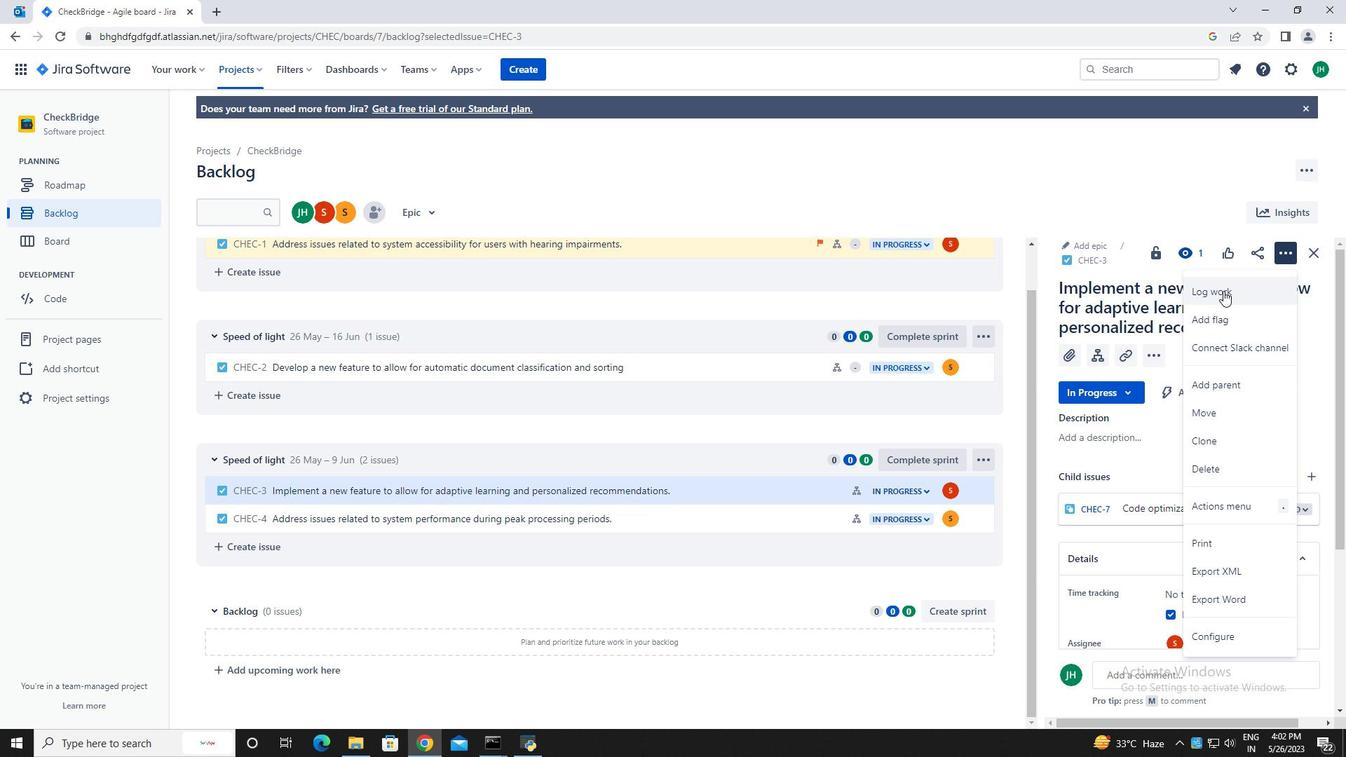
Action: Mouse moved to (592, 214)
Screenshot: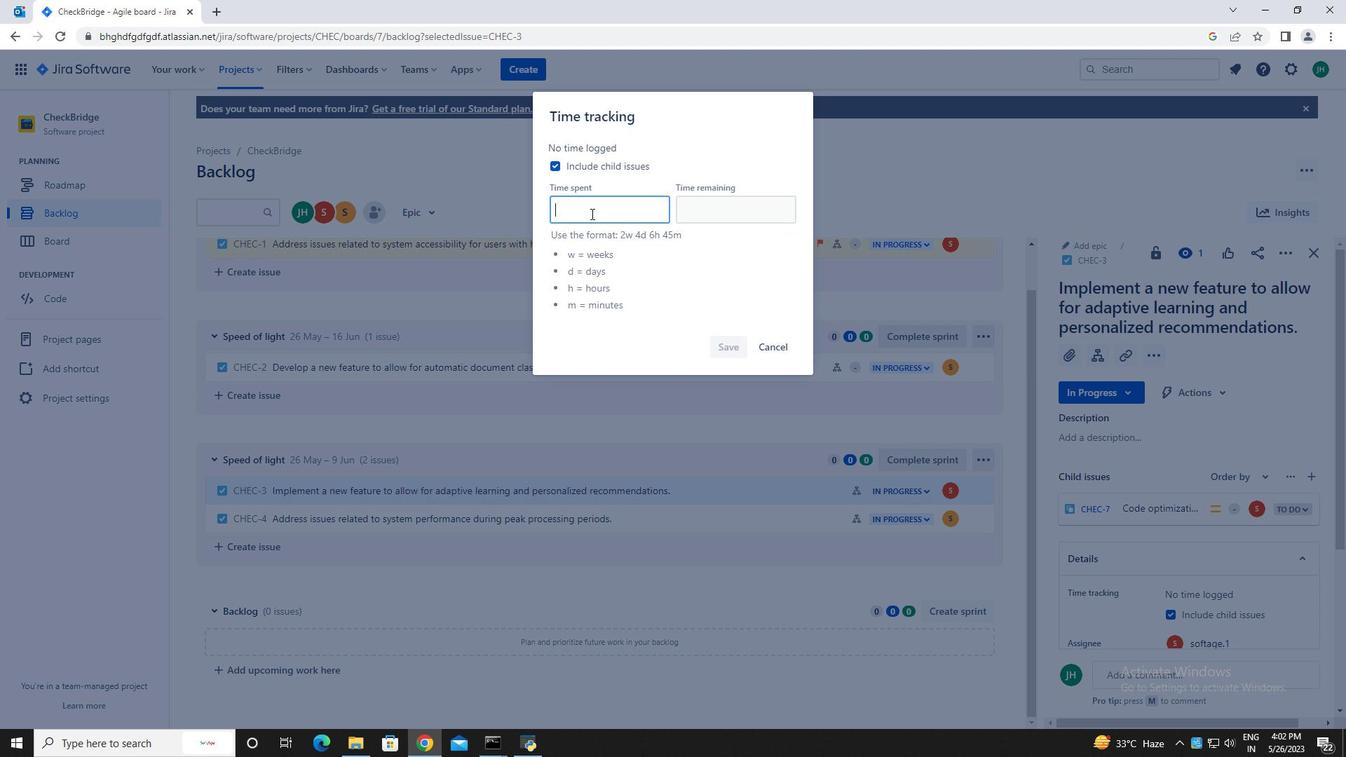 
Action: Key pressed 1w<Key.space>4d<Key.space>14h<Key.space>42m
Screenshot: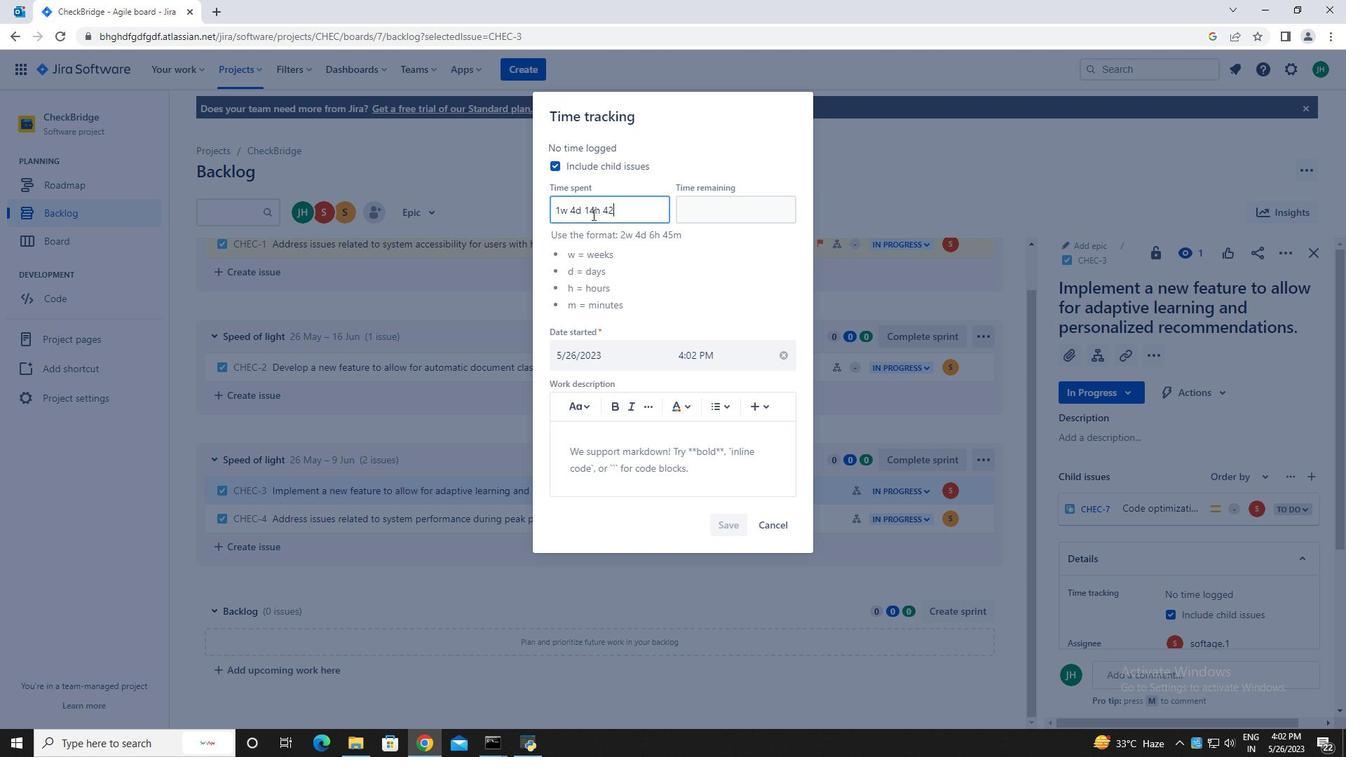 
Action: Mouse moved to (716, 218)
Screenshot: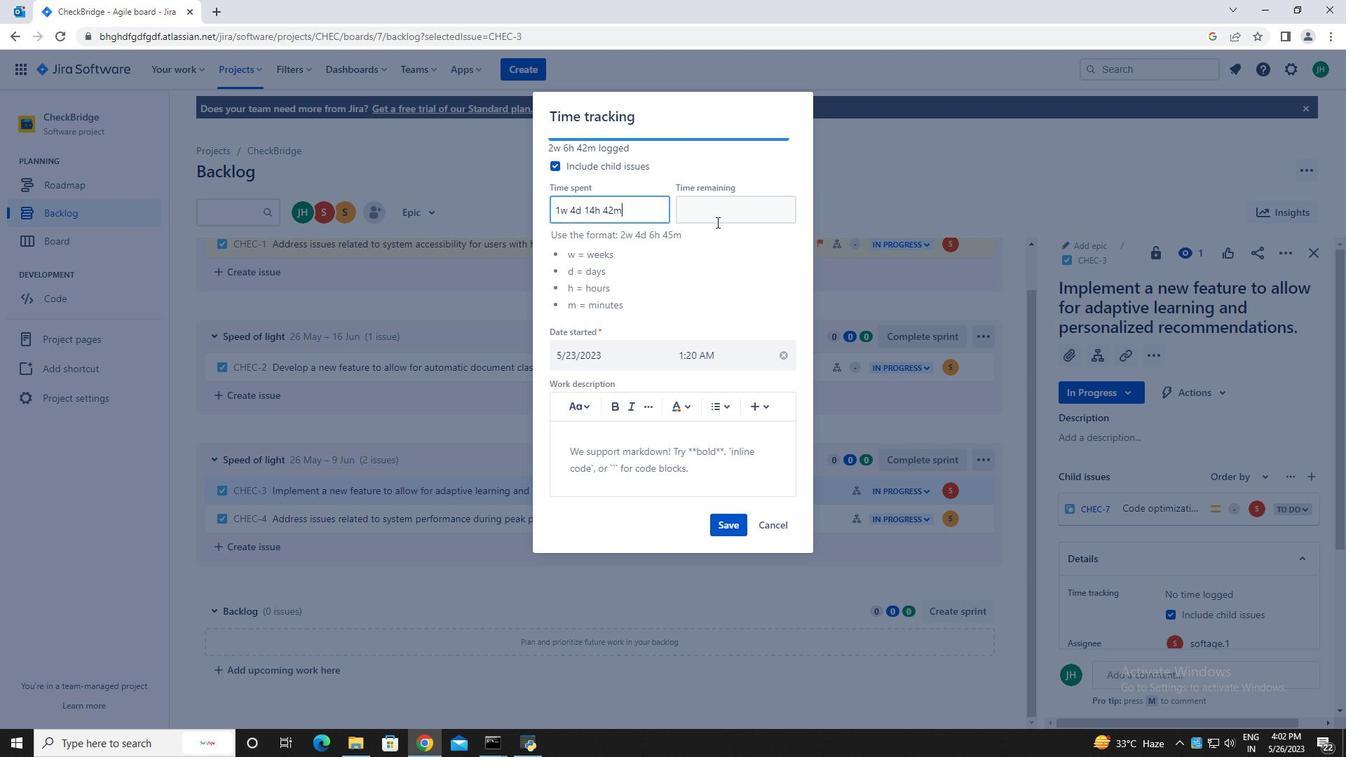 
Action: Mouse pressed left at (716, 218)
Screenshot: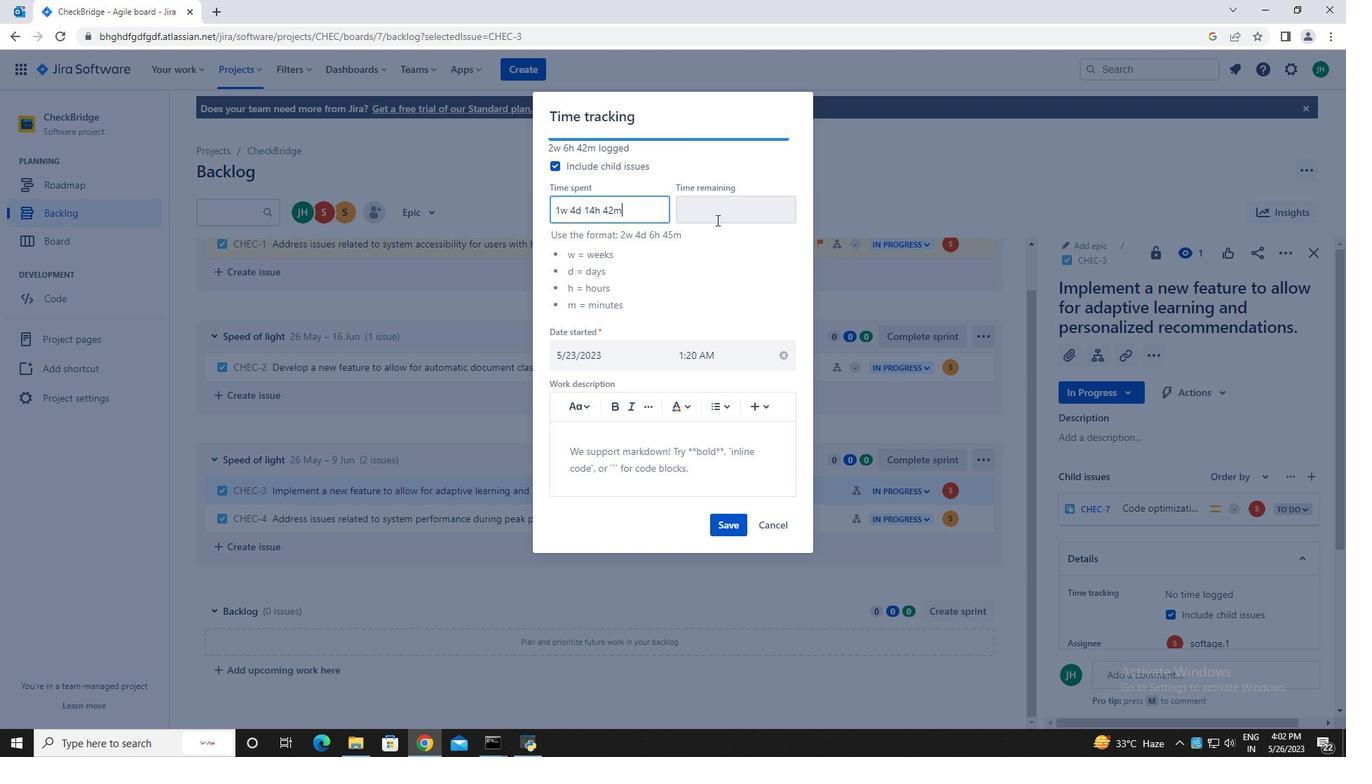 
Action: Mouse moved to (715, 218)
Screenshot: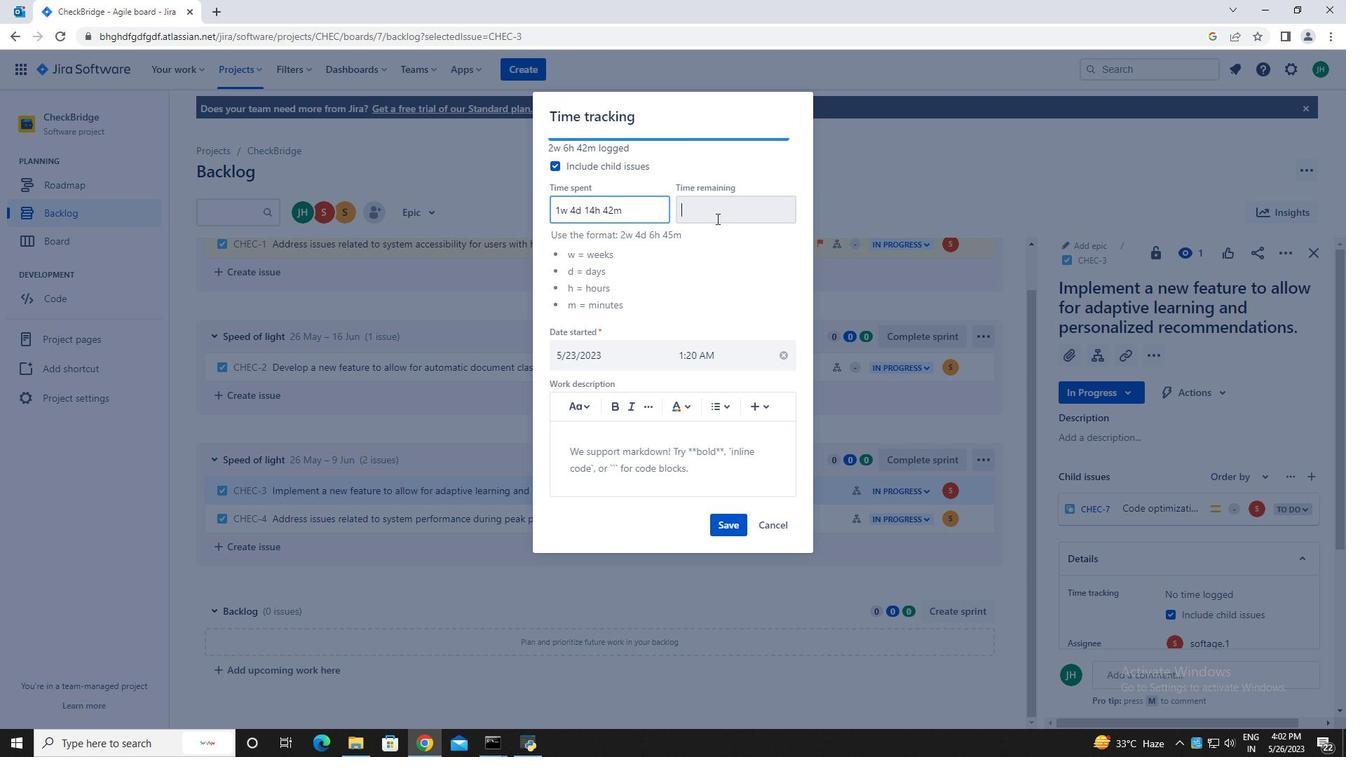 
Action: Key pressed 5w<Key.space>6d<Key.space>1h<Key.space>12m
Screenshot: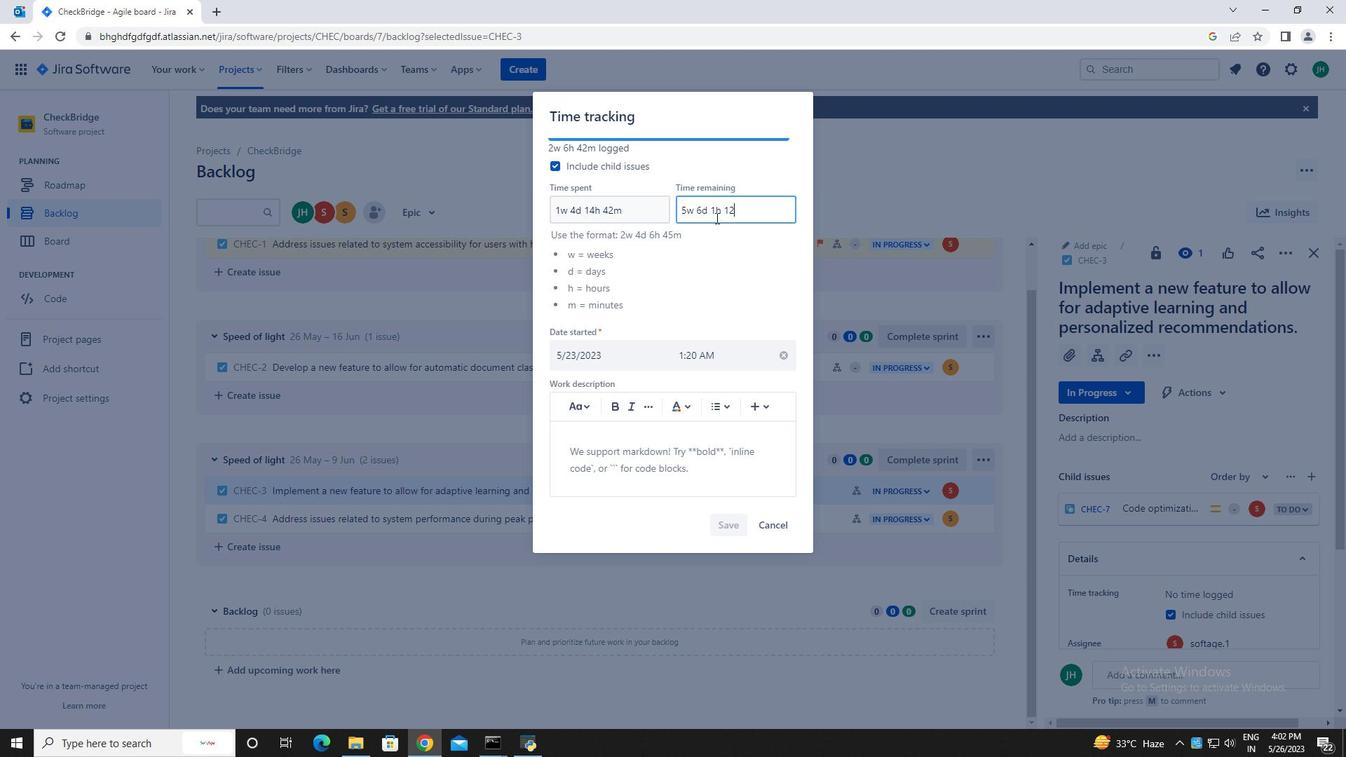 
Action: Mouse moved to (727, 528)
Screenshot: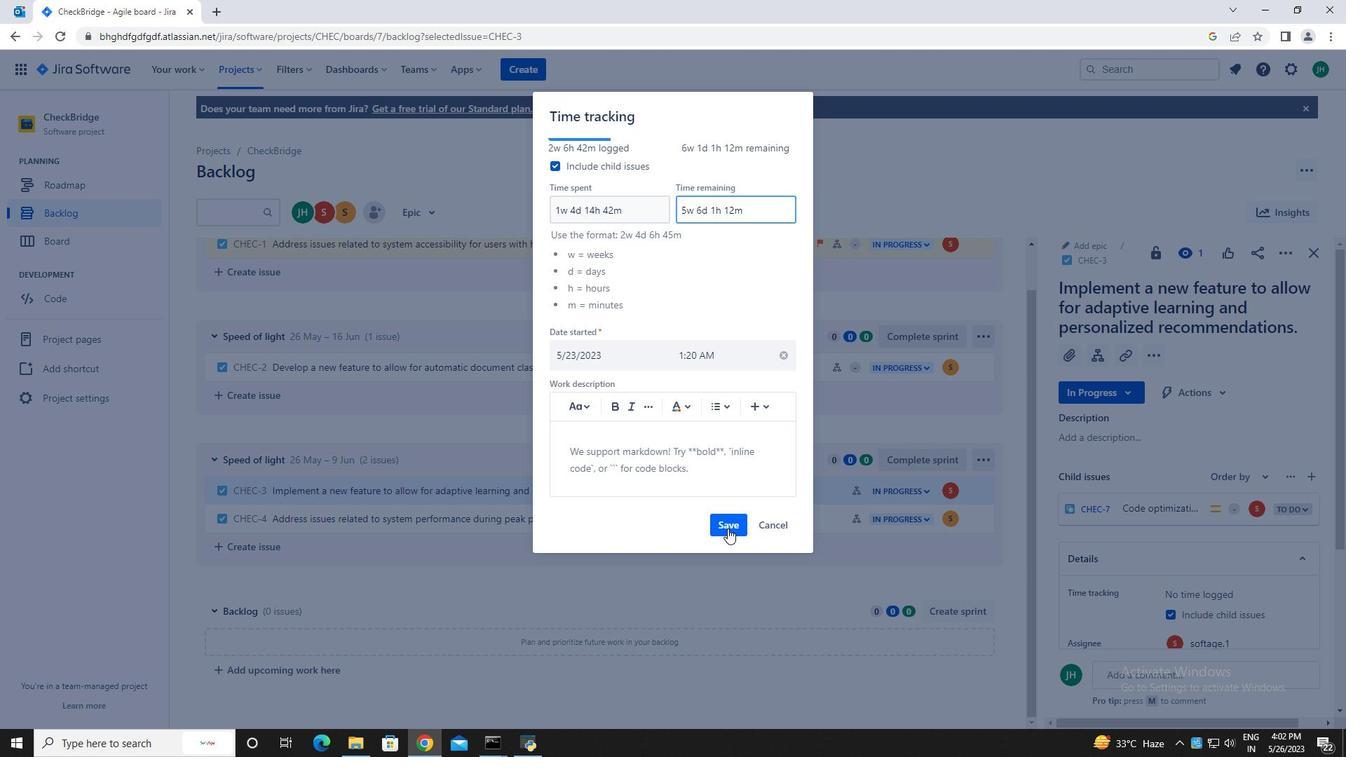
Action: Mouse pressed left at (727, 528)
Screenshot: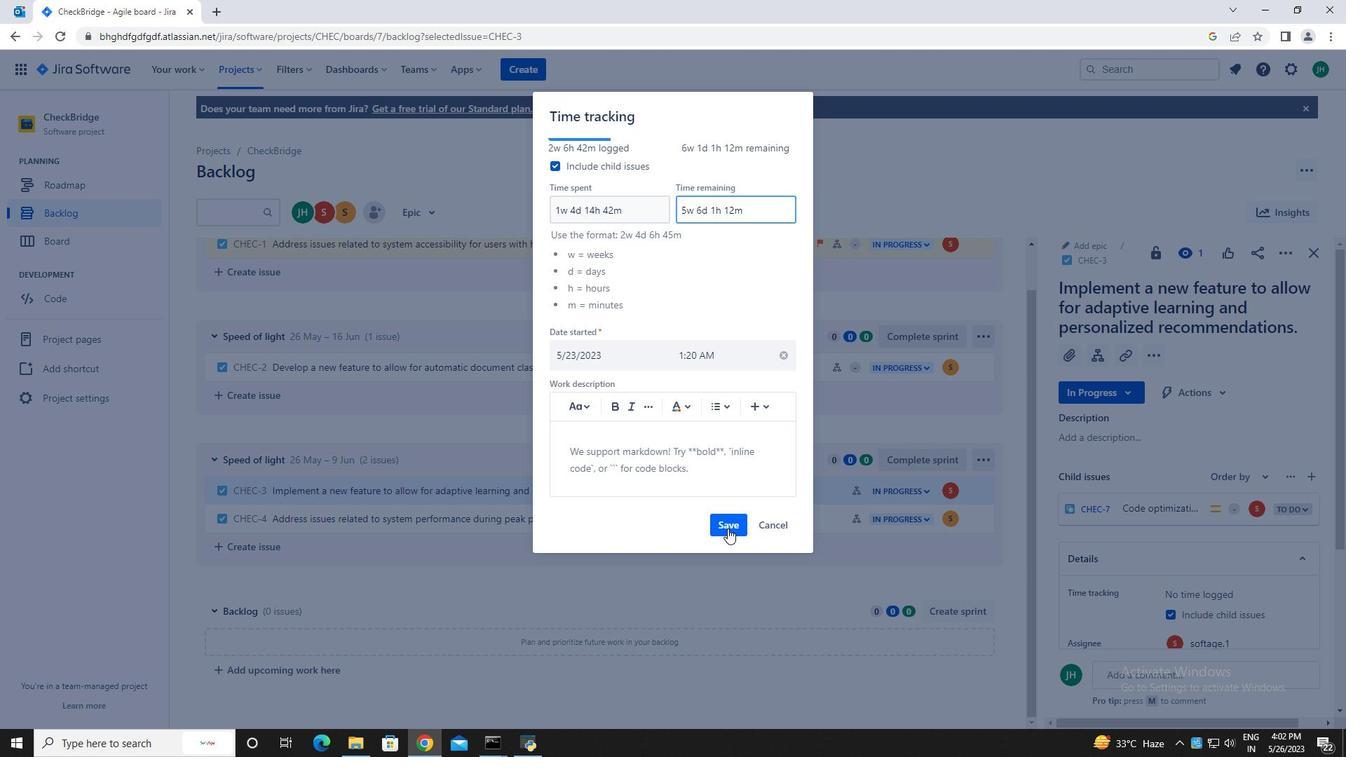 
Action: Mouse moved to (974, 487)
Screenshot: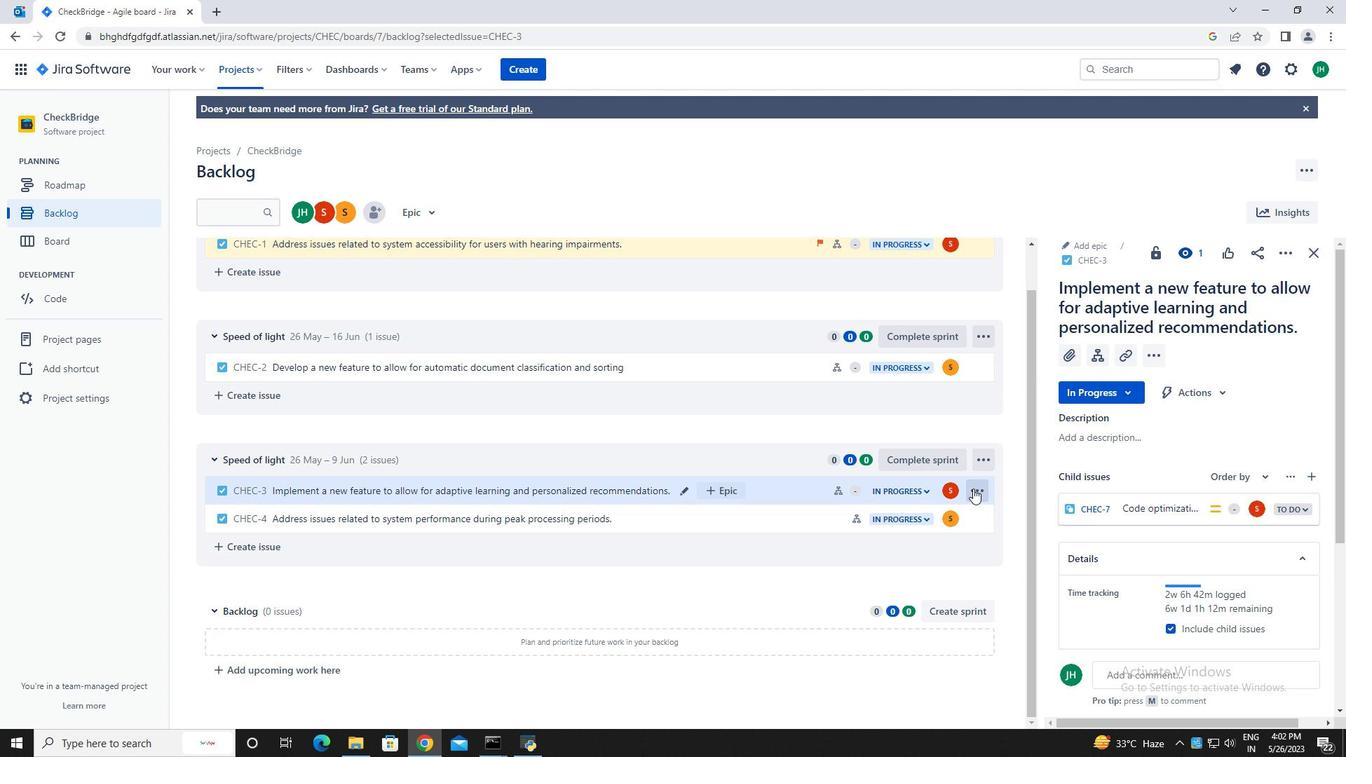 
Action: Mouse pressed left at (974, 487)
Screenshot: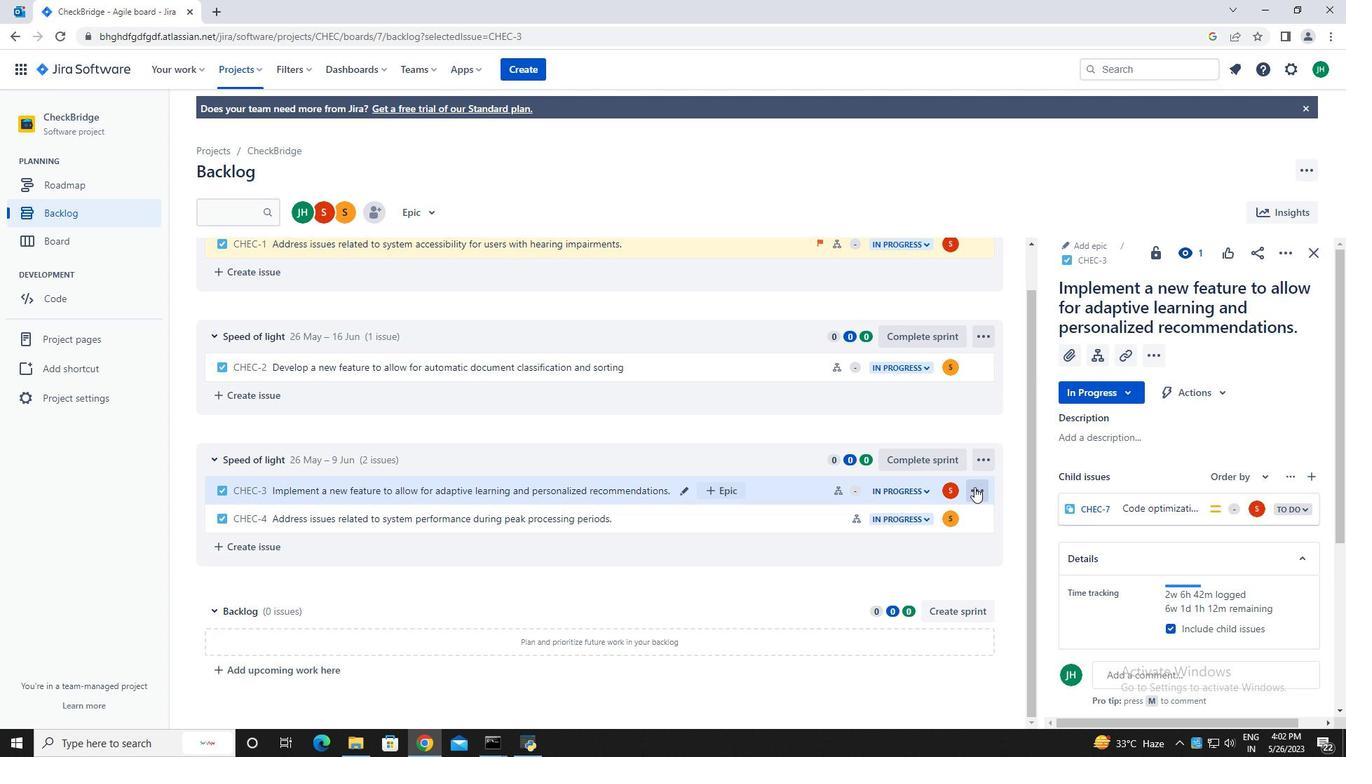 
Action: Mouse moved to (934, 431)
Screenshot: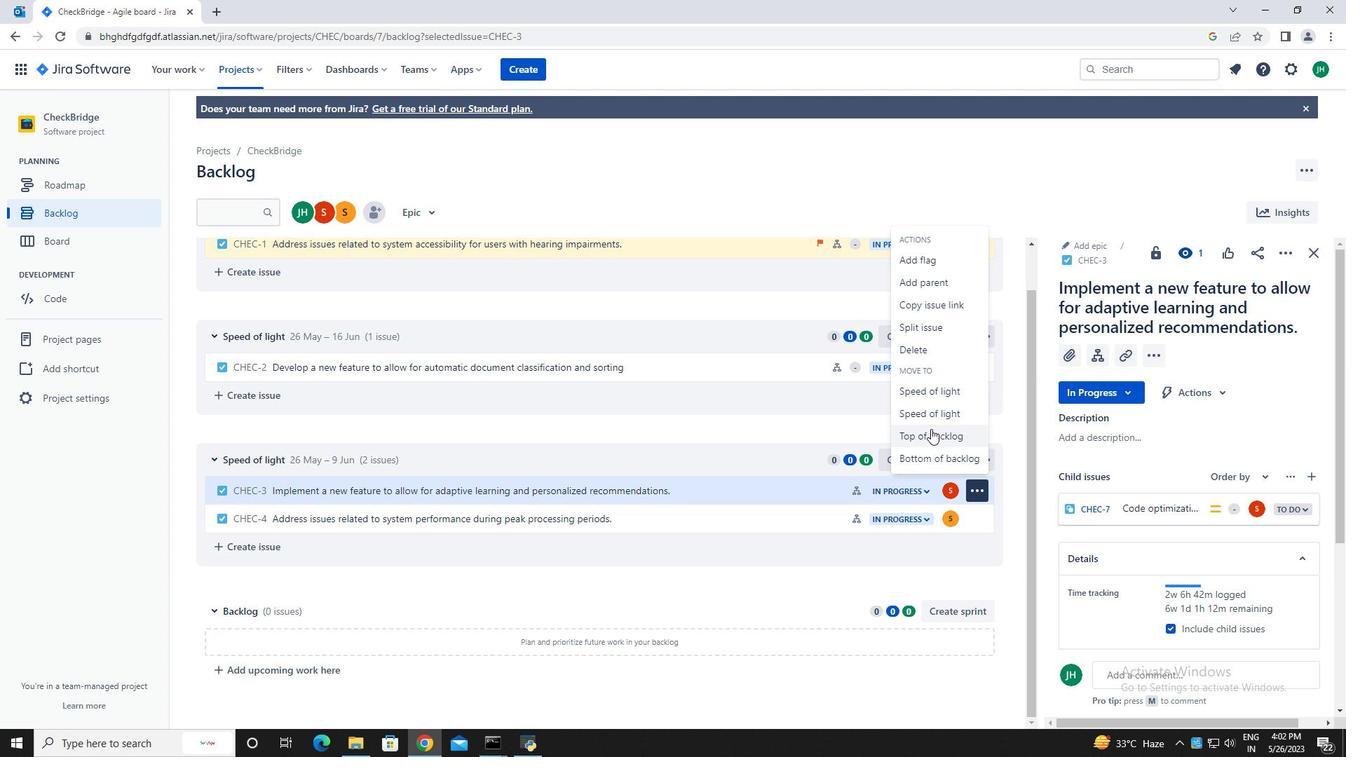 
Action: Mouse pressed left at (934, 431)
Screenshot: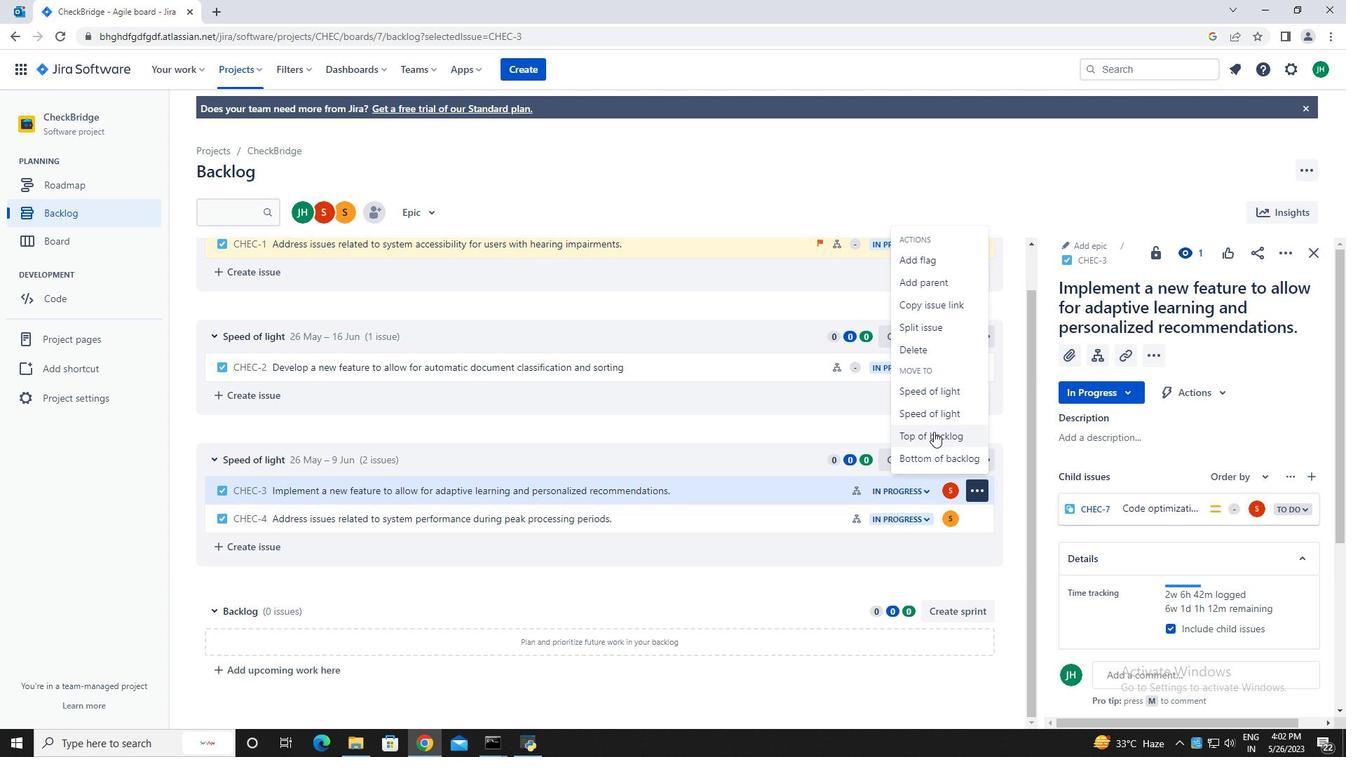 
Action: Mouse moved to (710, 229)
Screenshot: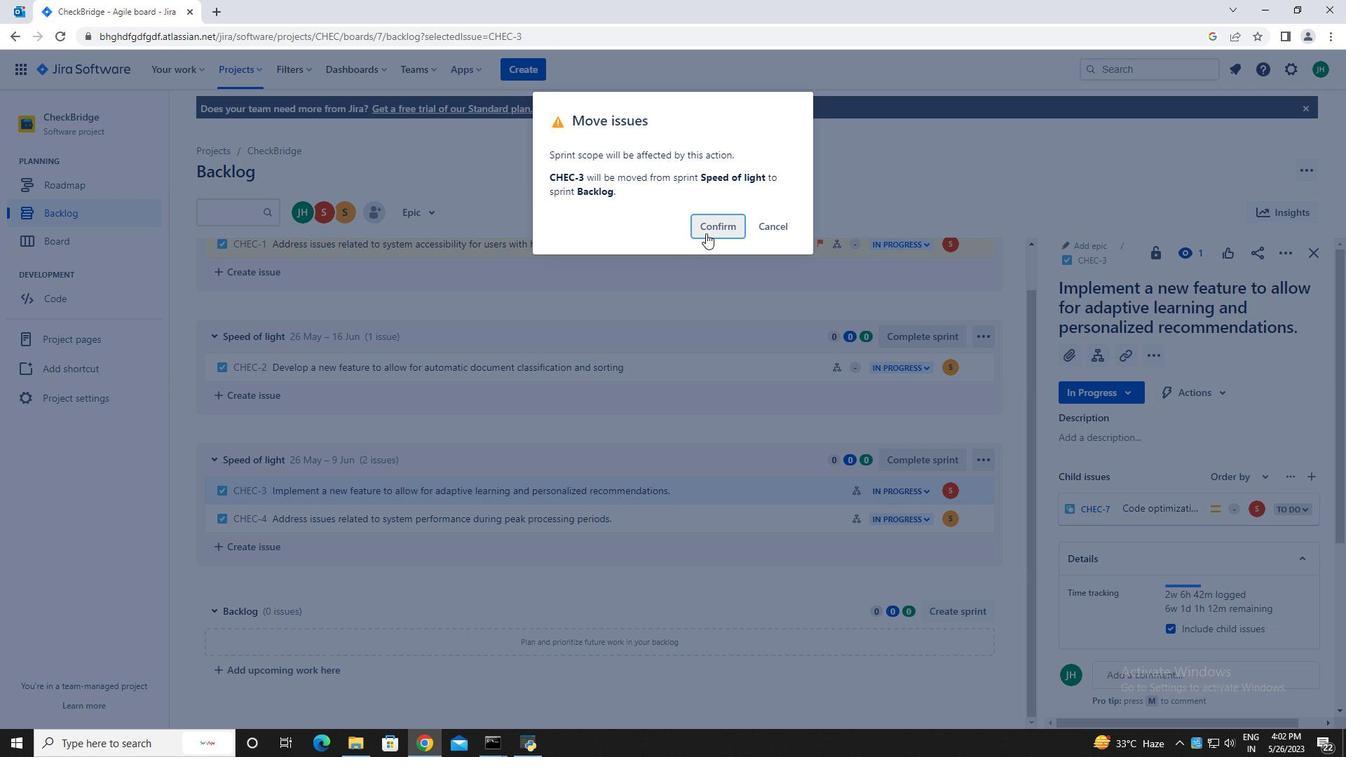 
Action: Mouse pressed left at (710, 229)
Screenshot: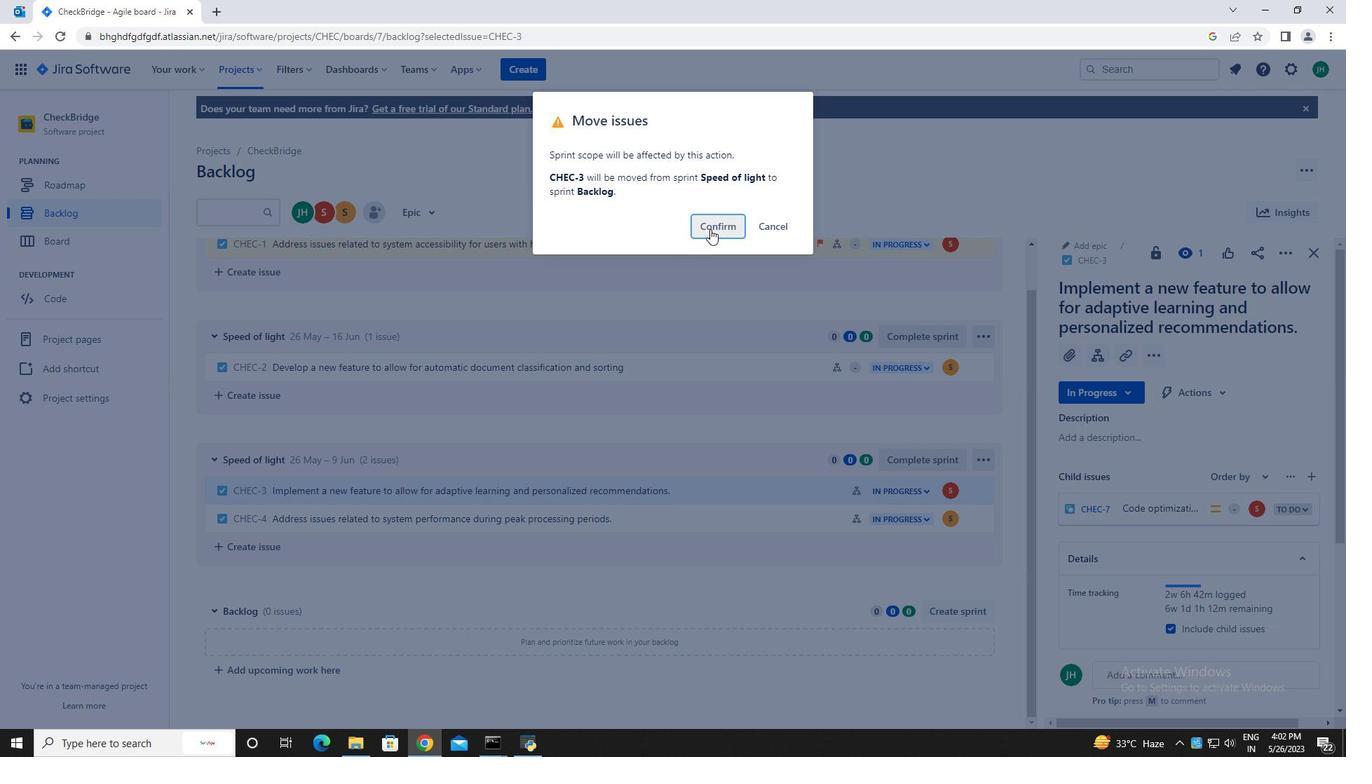
Action: Mouse moved to (420, 210)
Screenshot: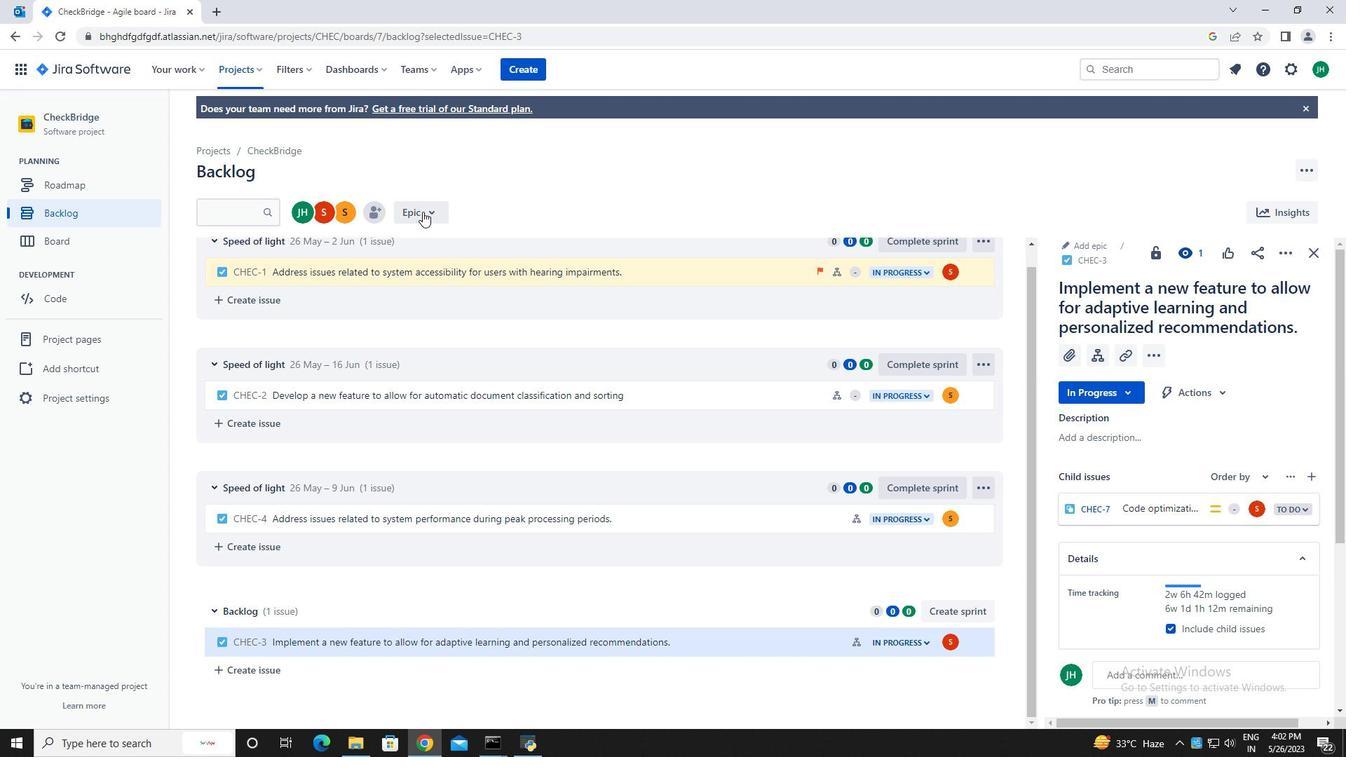
Action: Mouse pressed left at (420, 210)
Screenshot: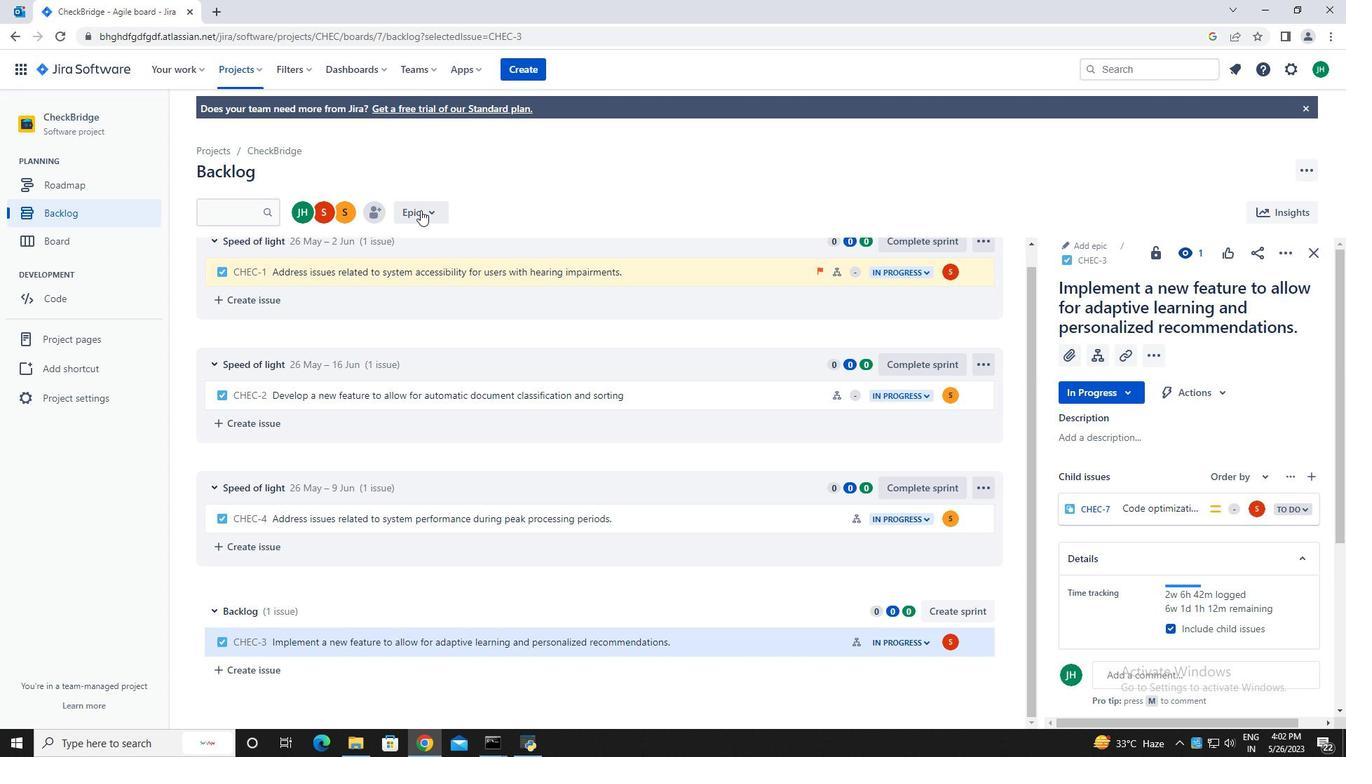 
Action: Mouse moved to (501, 319)
Screenshot: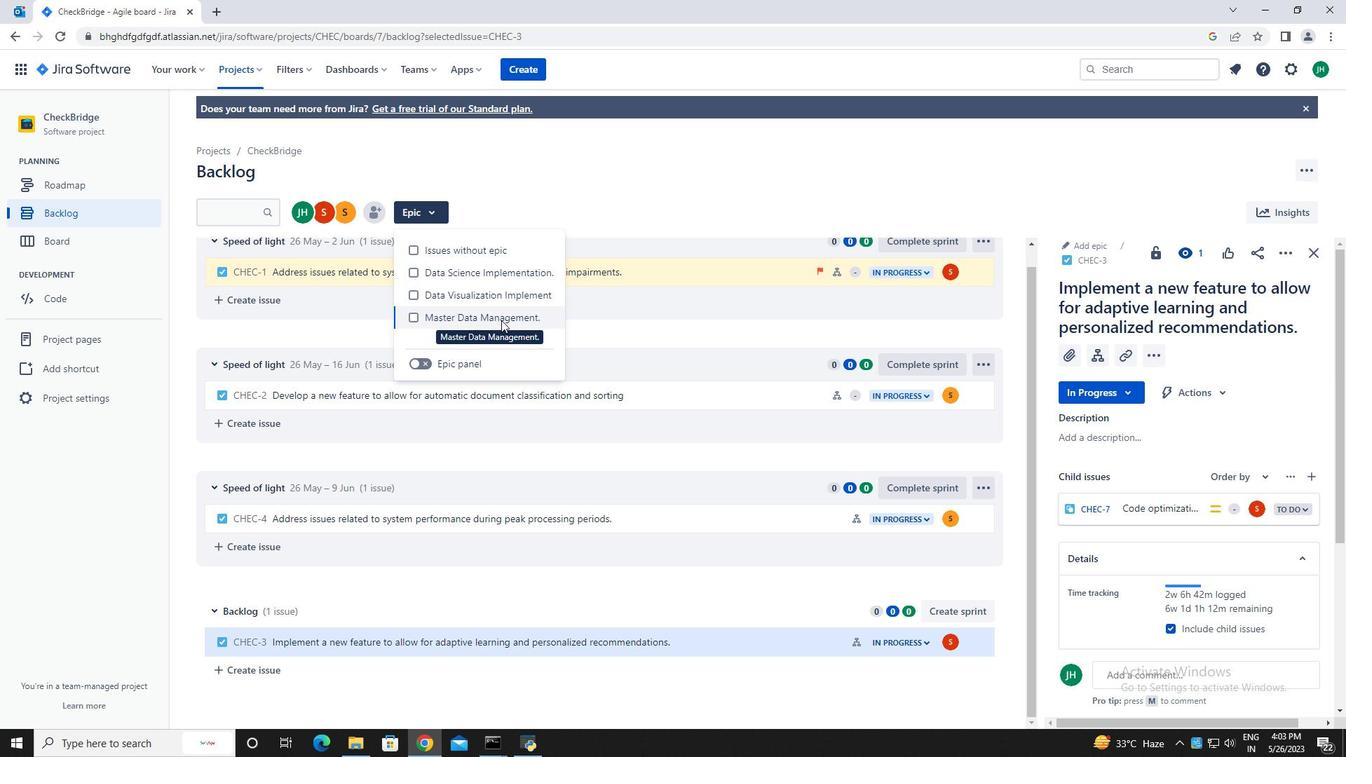 
Action: Mouse pressed left at (501, 319)
Screenshot: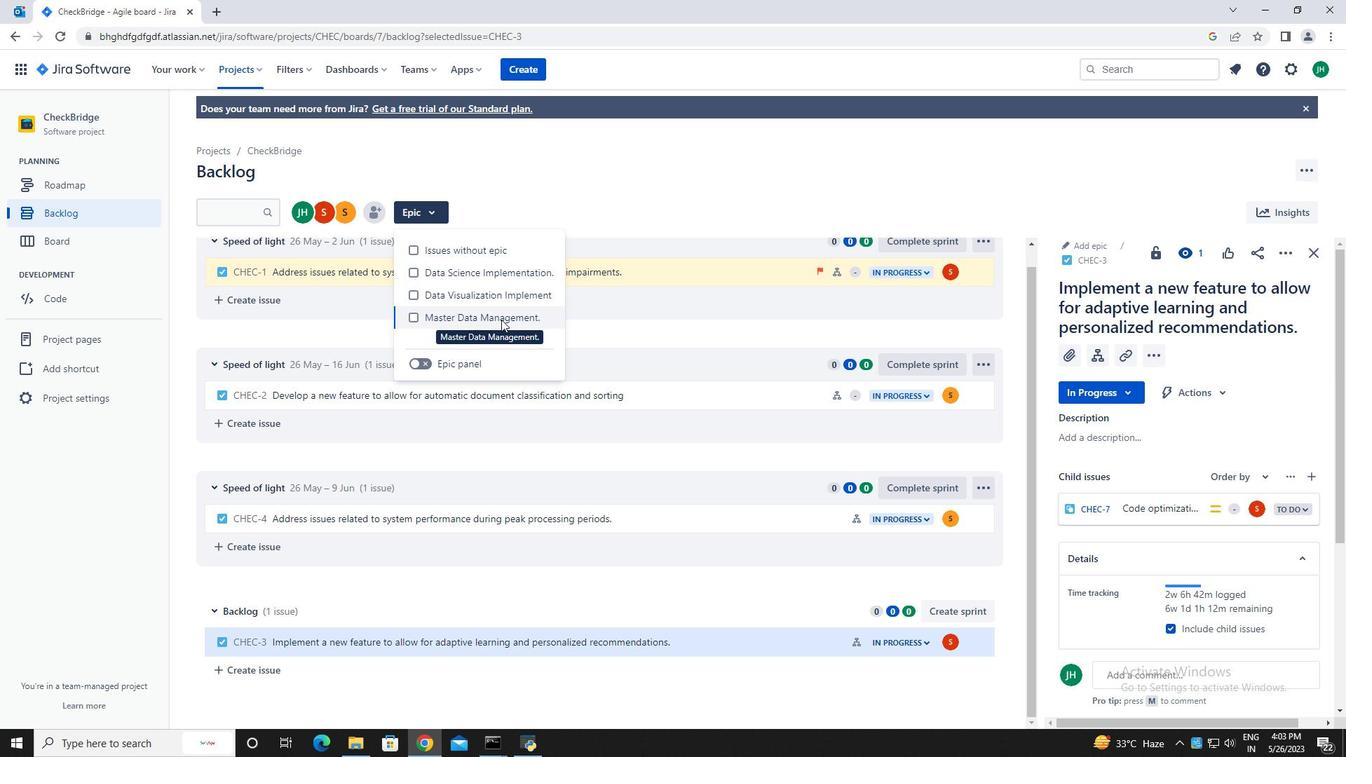 
Action: Mouse moved to (528, 150)
Screenshot: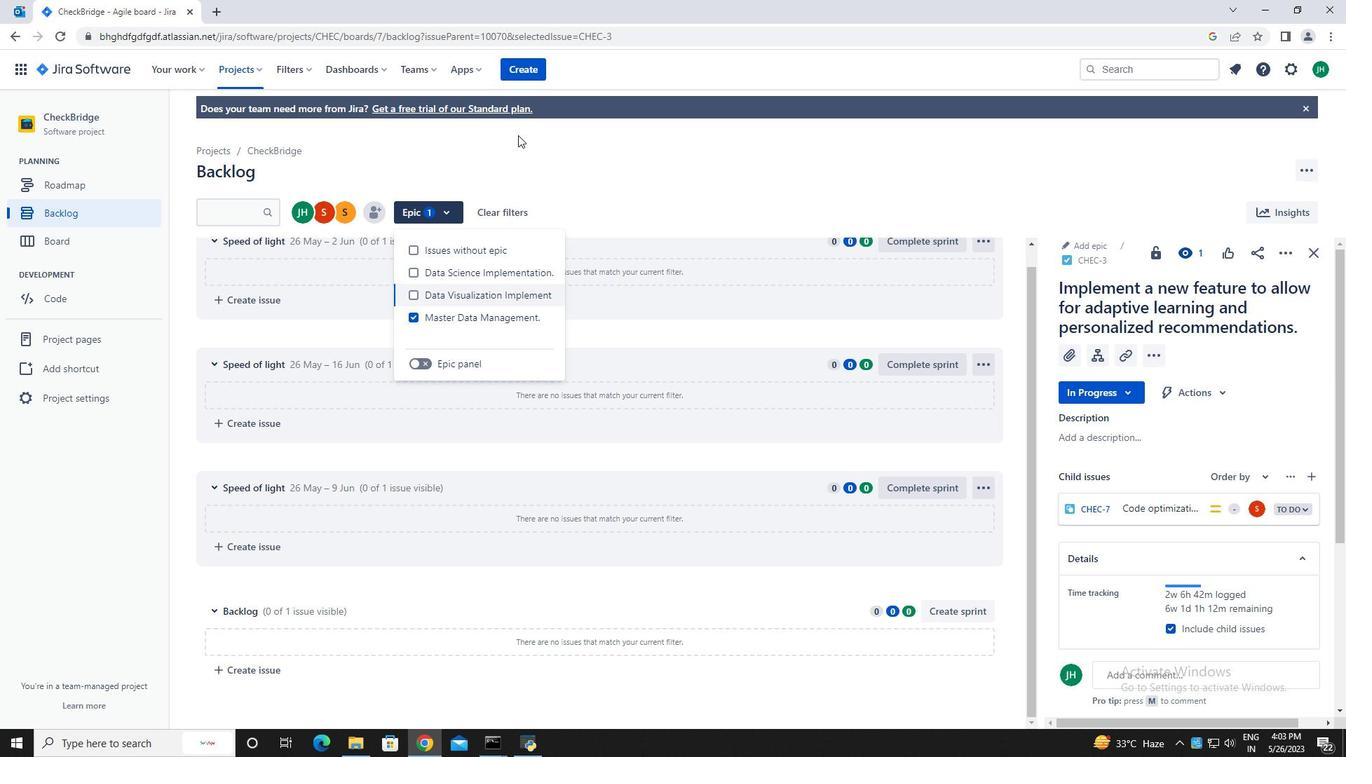 
Action: Mouse pressed left at (528, 150)
Screenshot: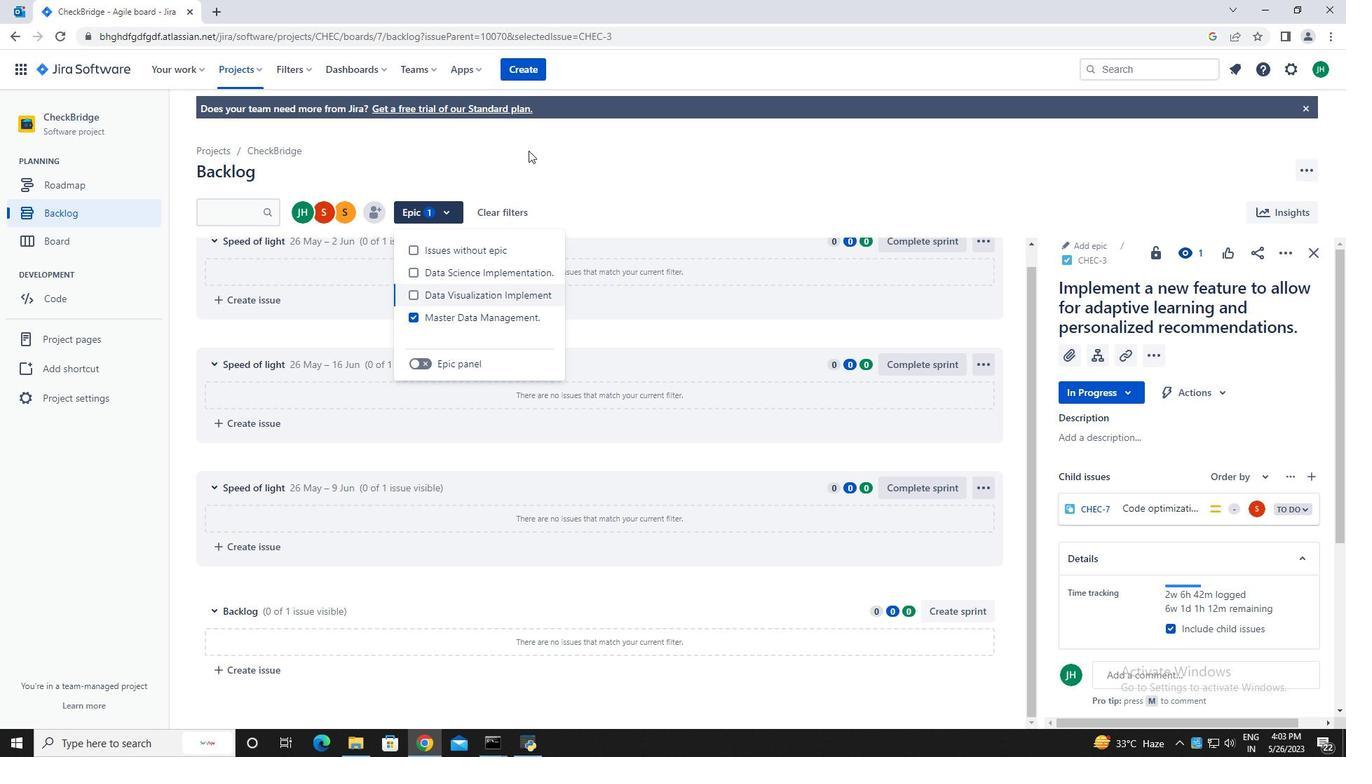 
Action: Mouse moved to (122, 212)
Screenshot: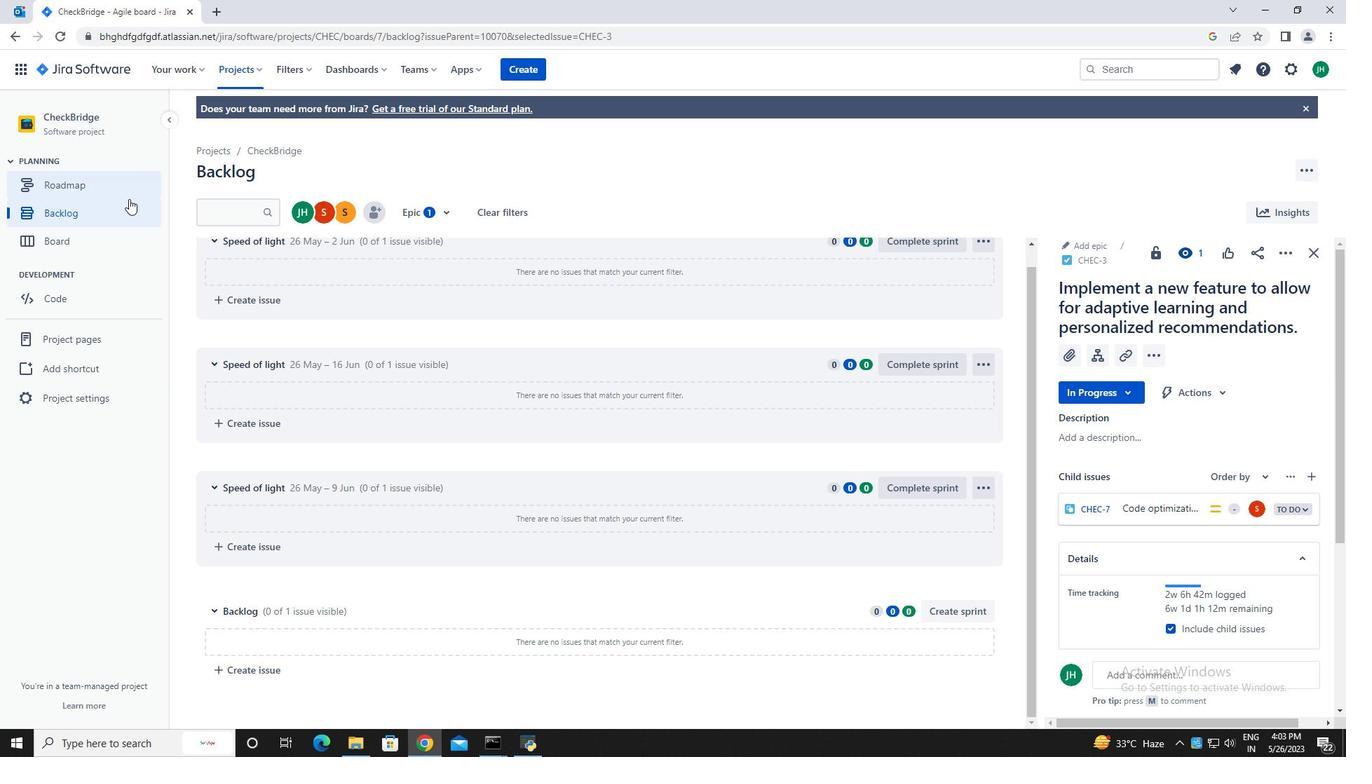 
Action: Mouse pressed left at (122, 212)
Screenshot: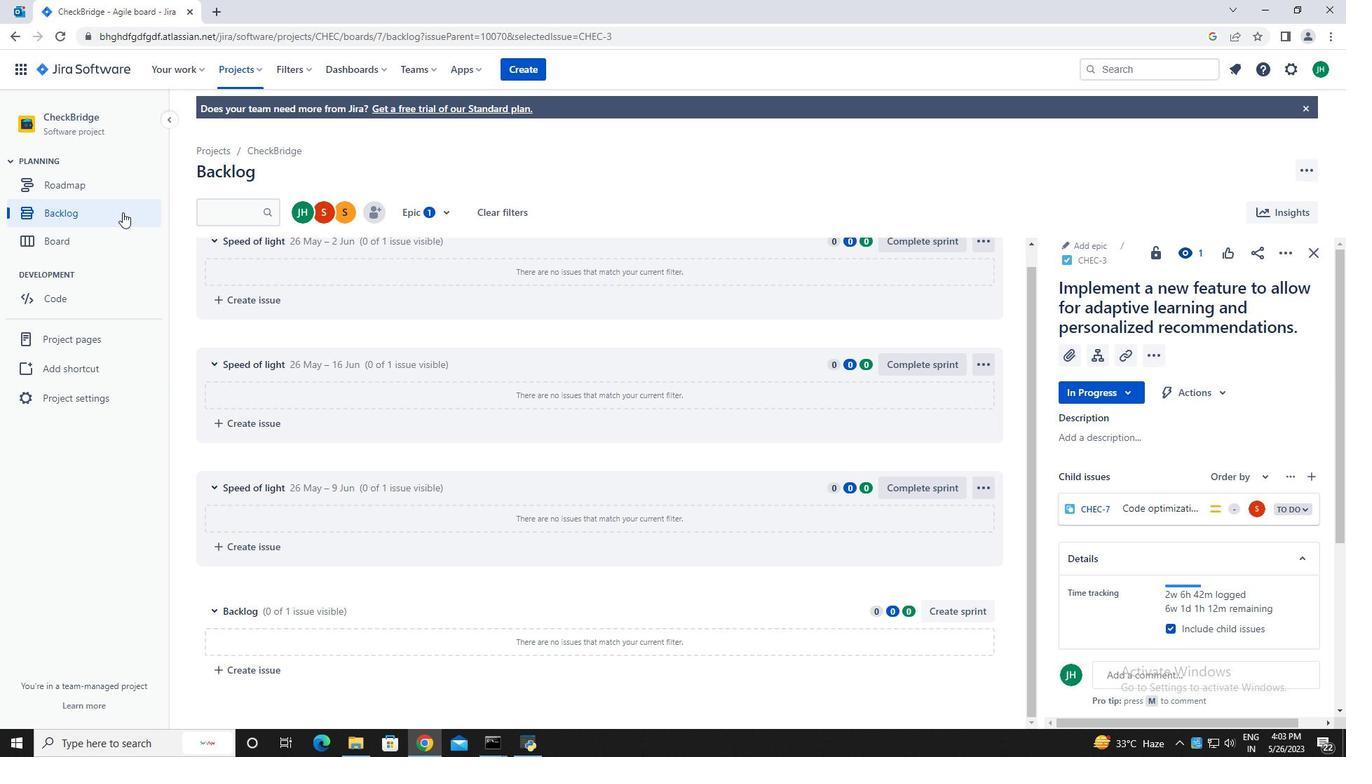 
Action: Mouse moved to (560, 523)
Screenshot: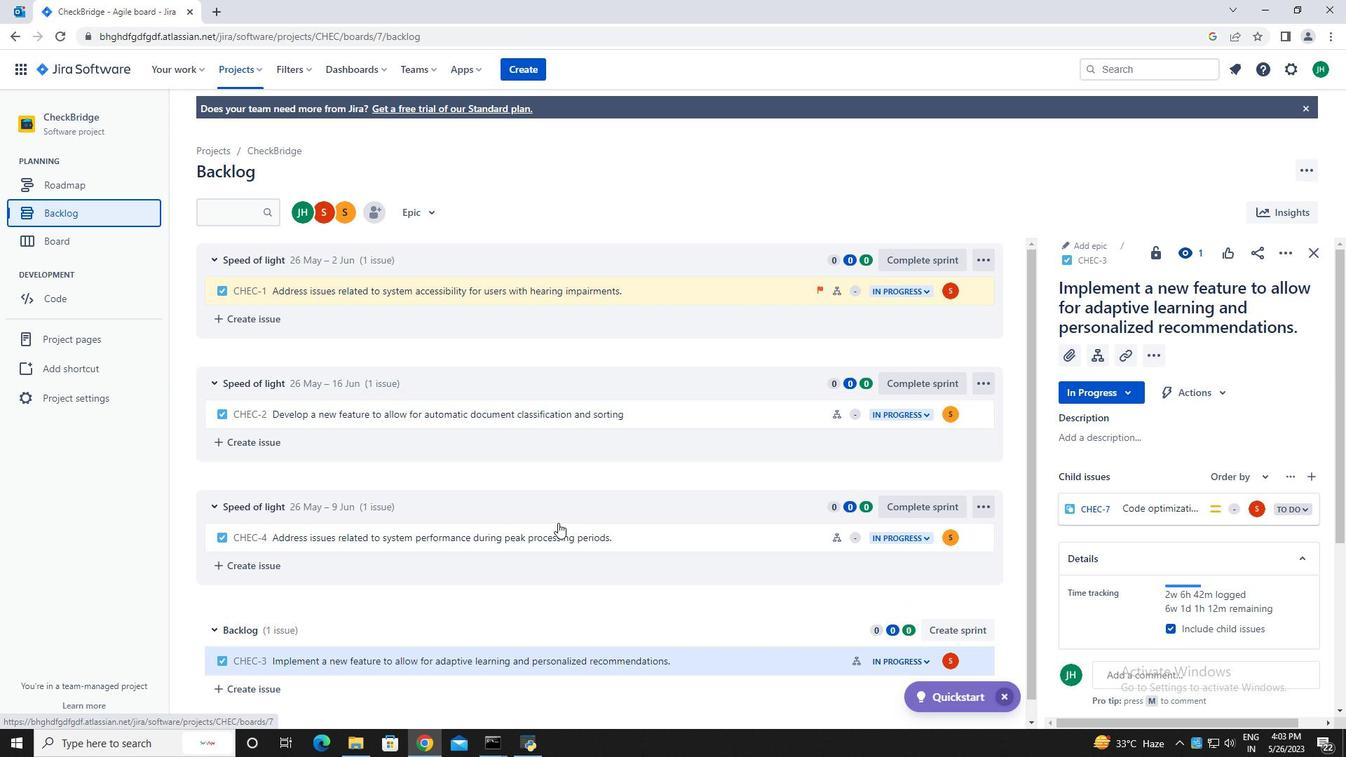 
Action: Mouse scrolled (560, 522) with delta (0, 0)
Screenshot: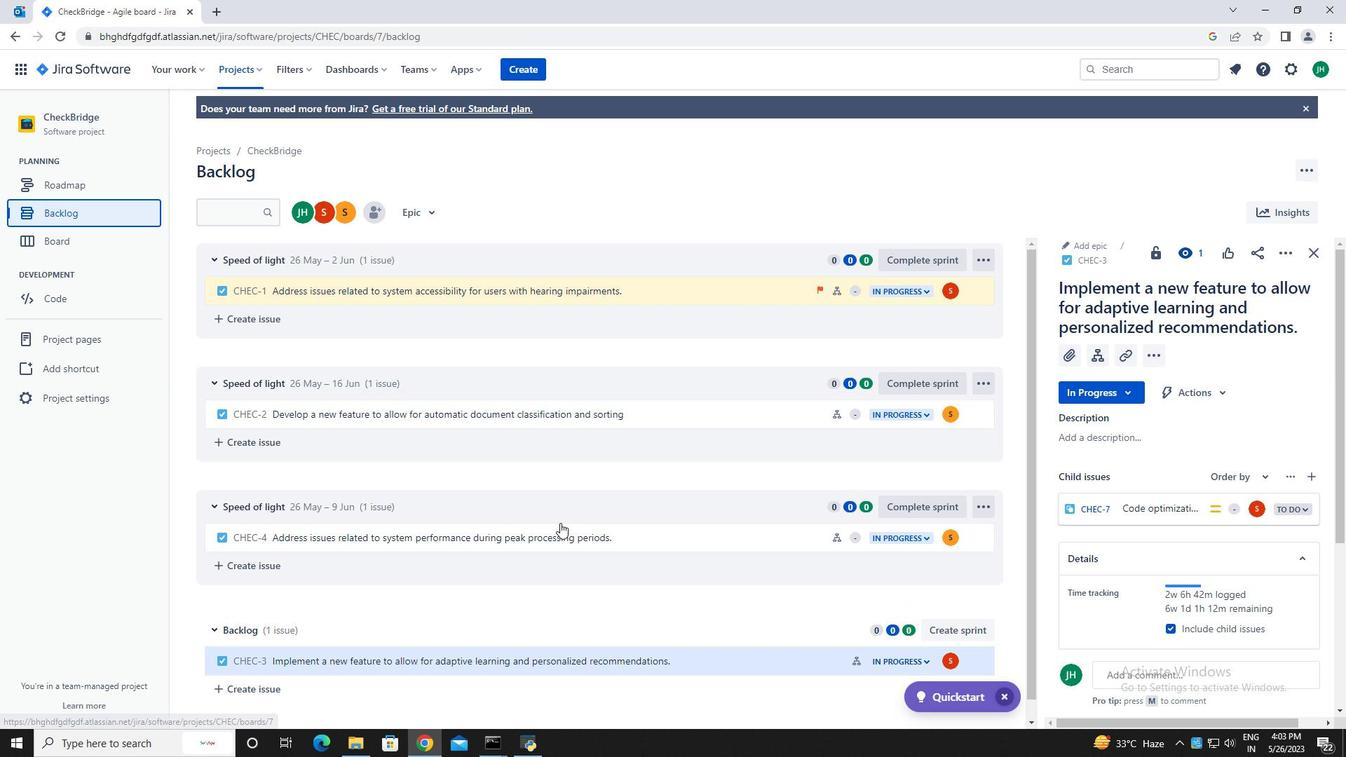 
Action: Mouse scrolled (560, 522) with delta (0, 0)
Screenshot: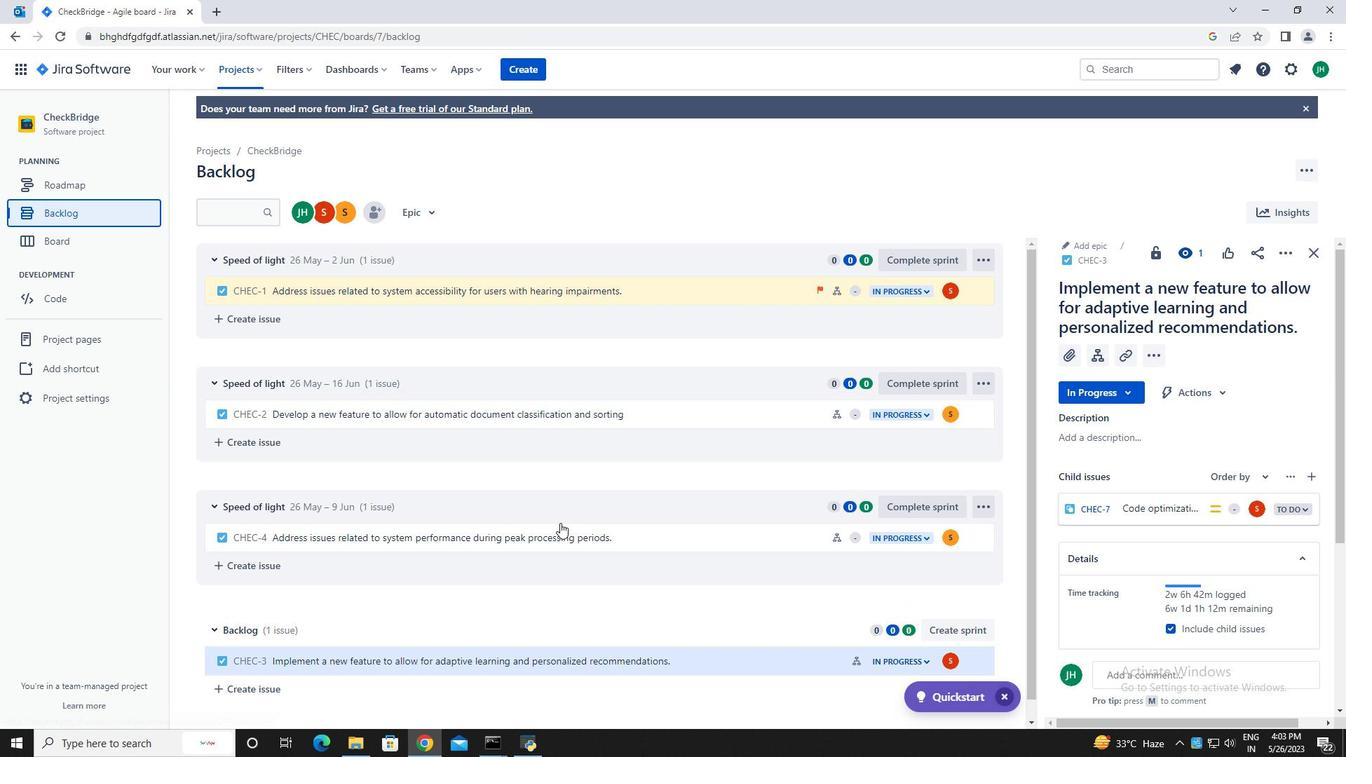 
Action: Mouse scrolled (560, 522) with delta (0, 0)
Screenshot: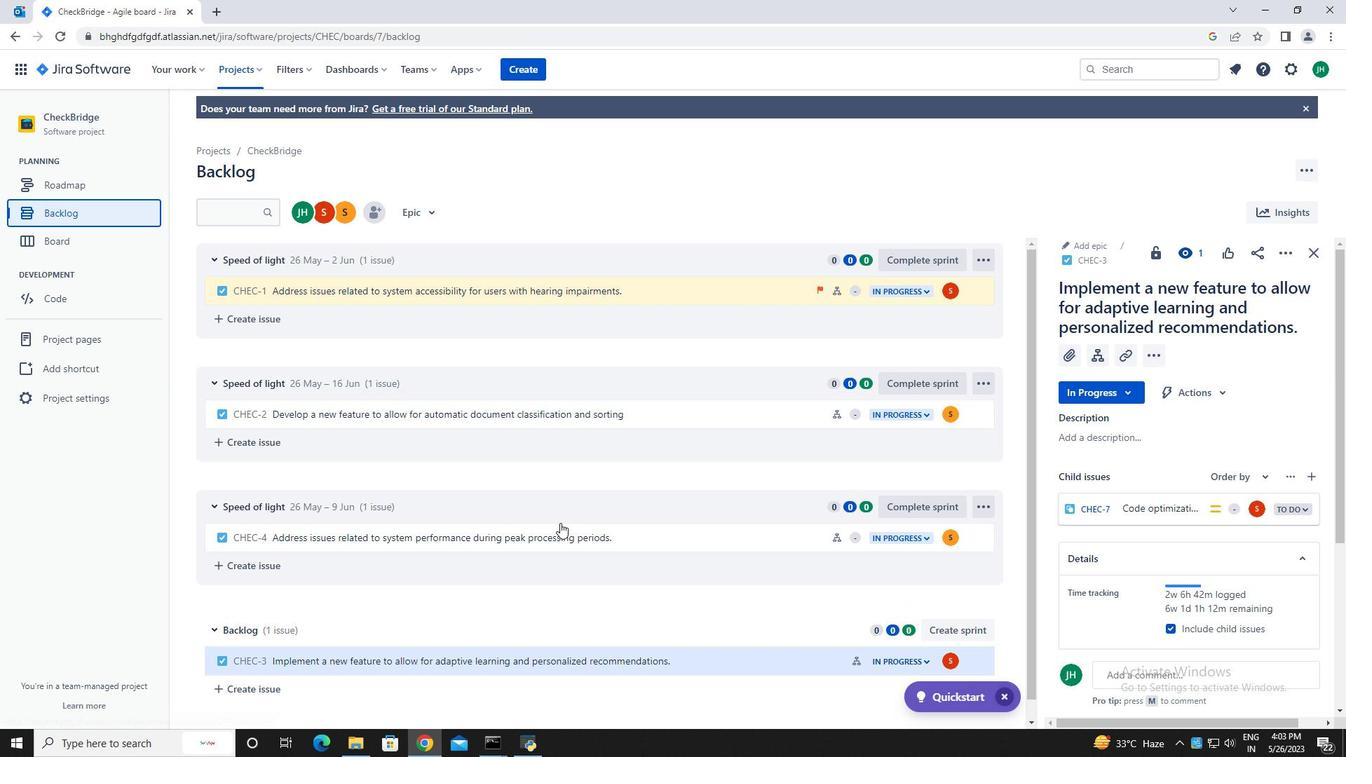 
Action: Mouse scrolled (560, 522) with delta (0, 0)
Screenshot: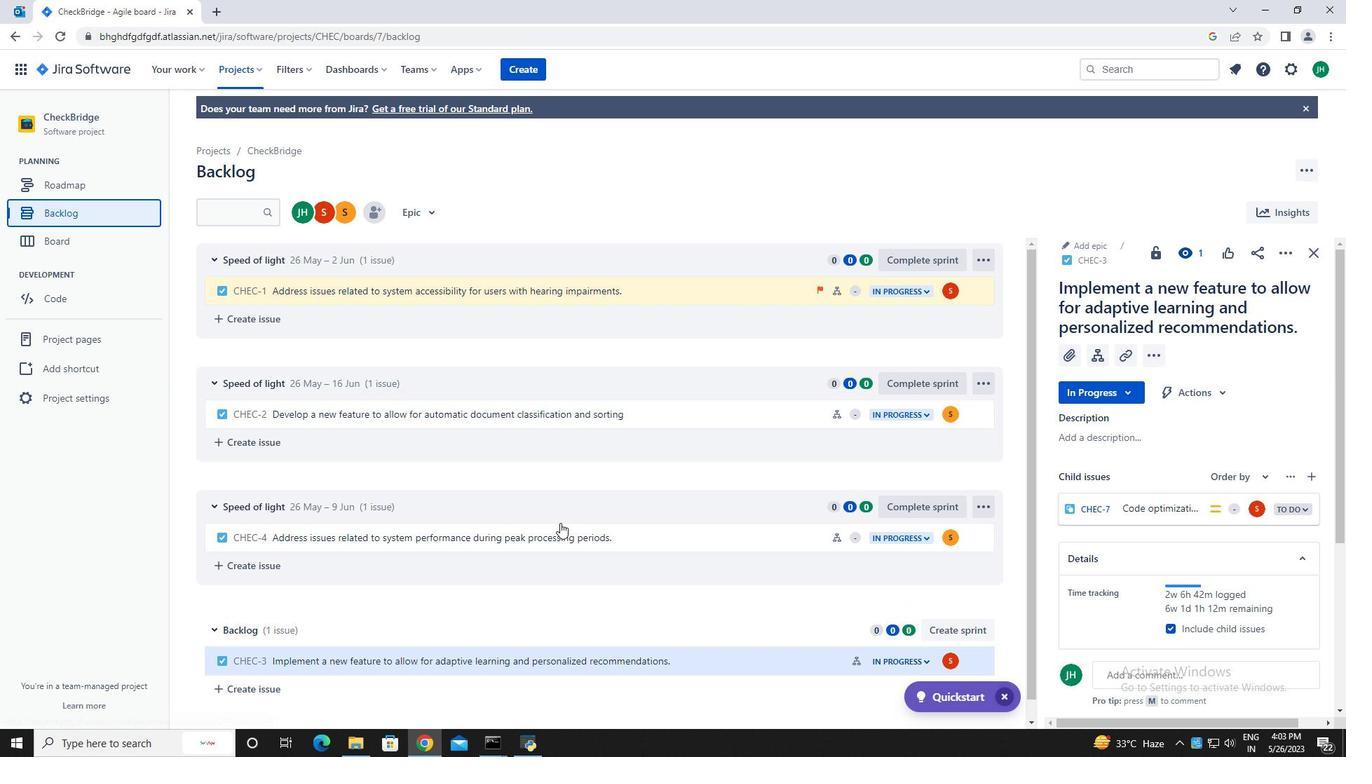 
Action: Mouse scrolled (560, 522) with delta (0, 0)
Screenshot: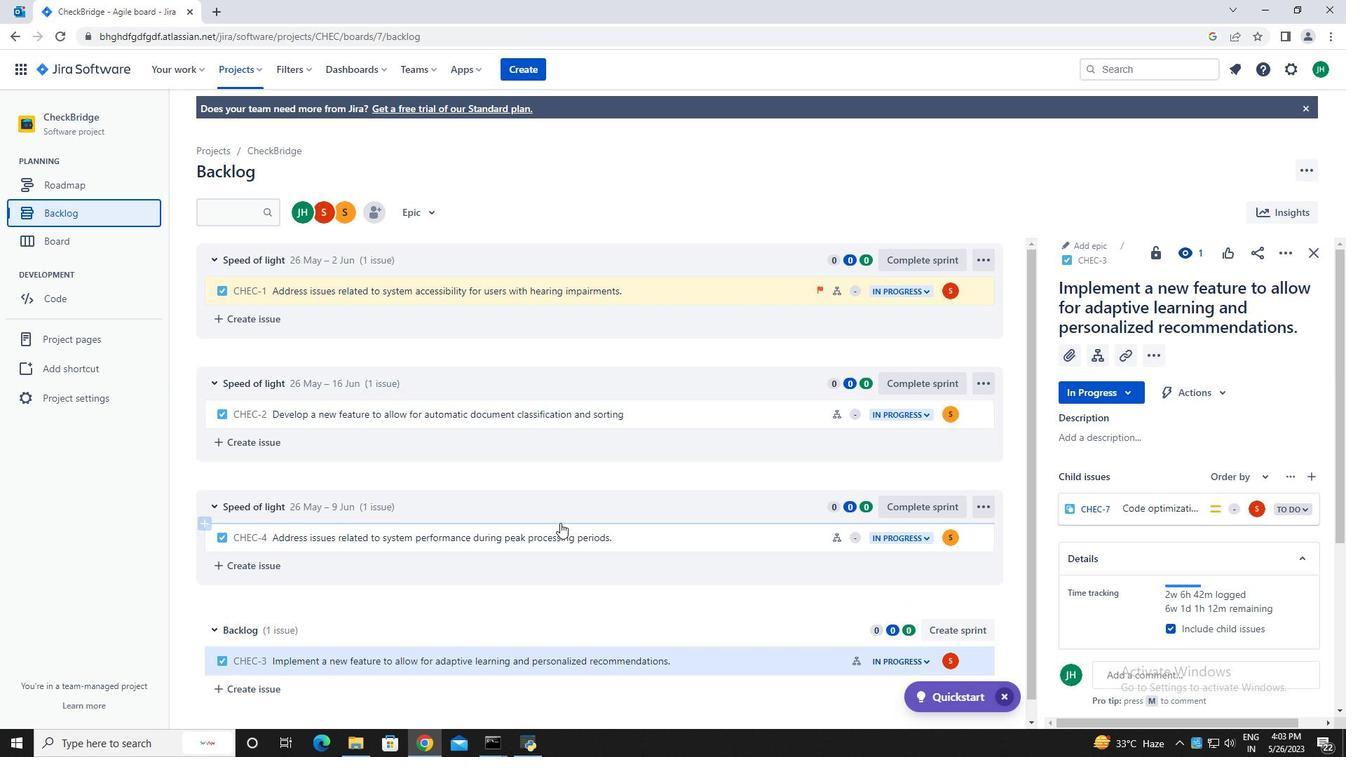 
Action: Mouse moved to (784, 523)
Screenshot: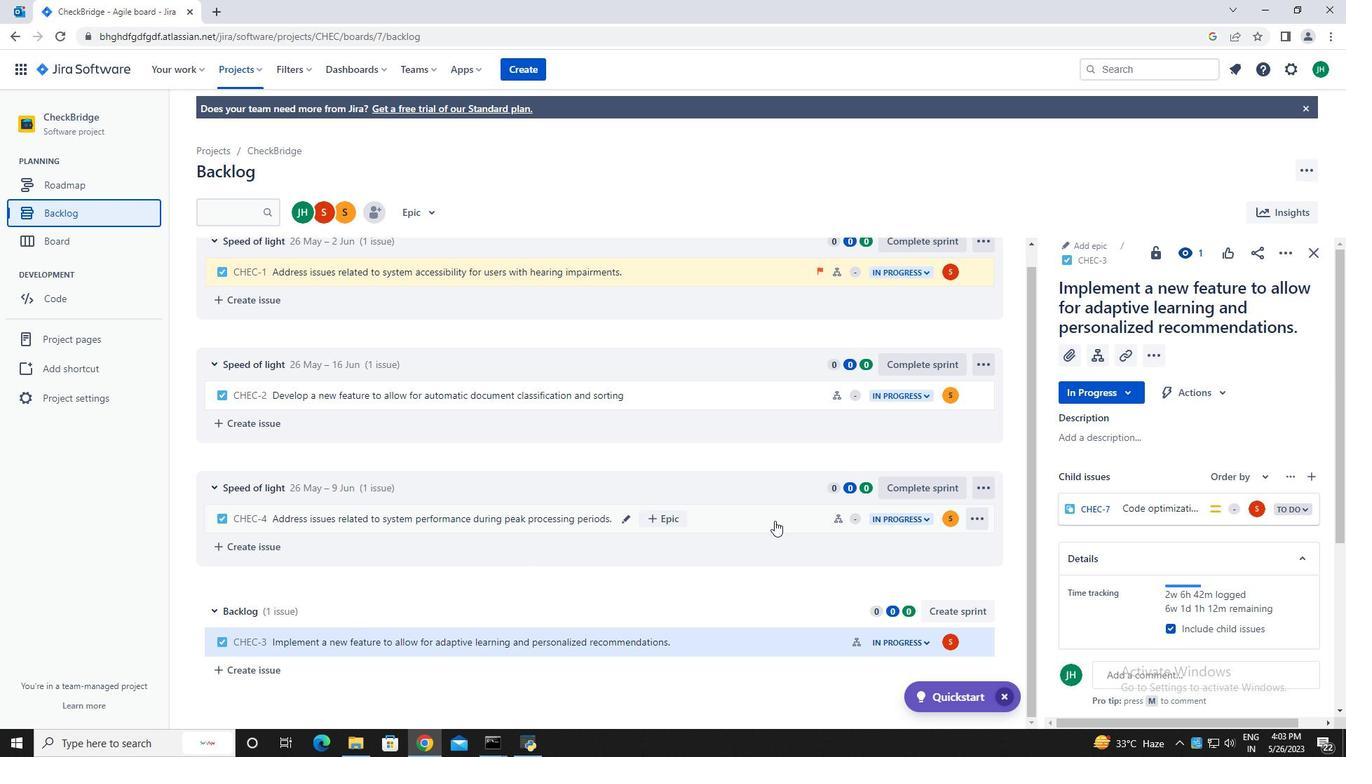 
Action: Mouse pressed left at (784, 523)
Screenshot: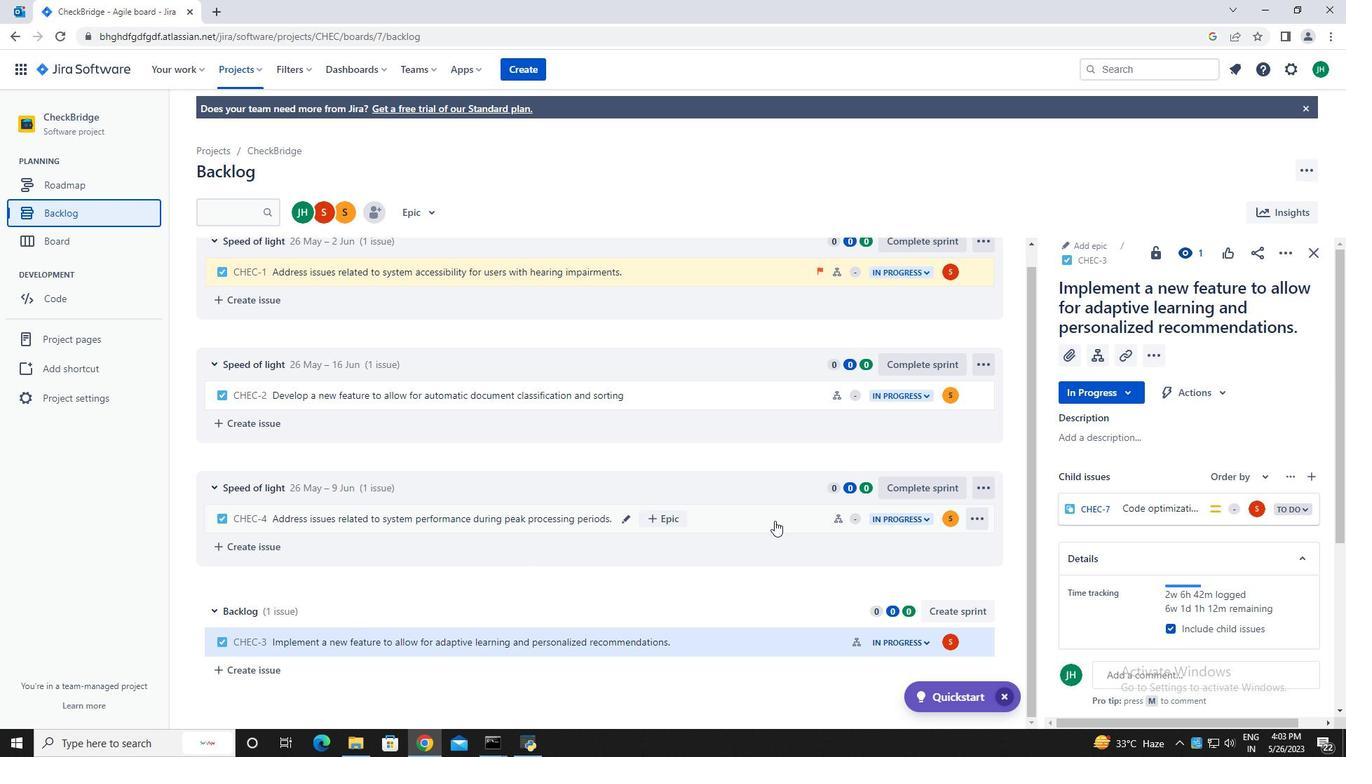 
Action: Mouse moved to (1286, 254)
Screenshot: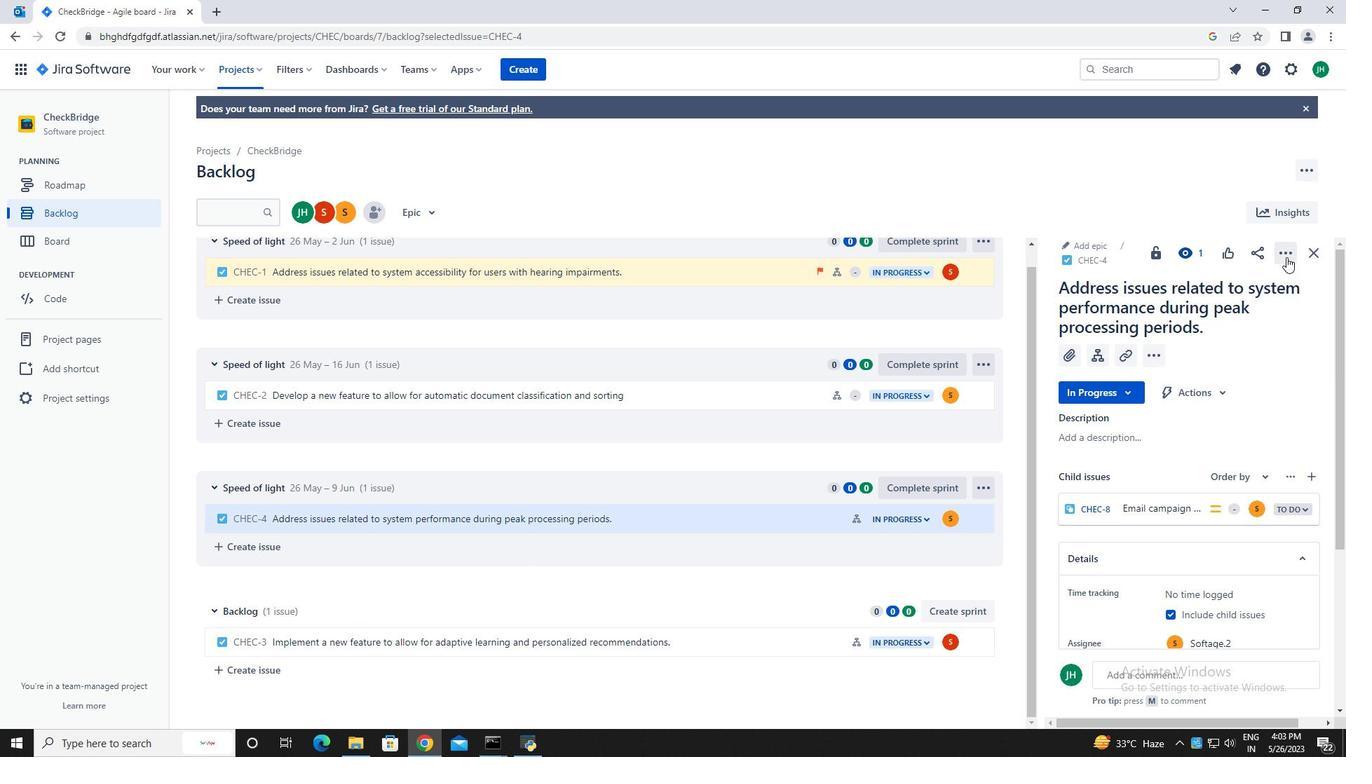 
Action: Mouse pressed left at (1286, 254)
Screenshot: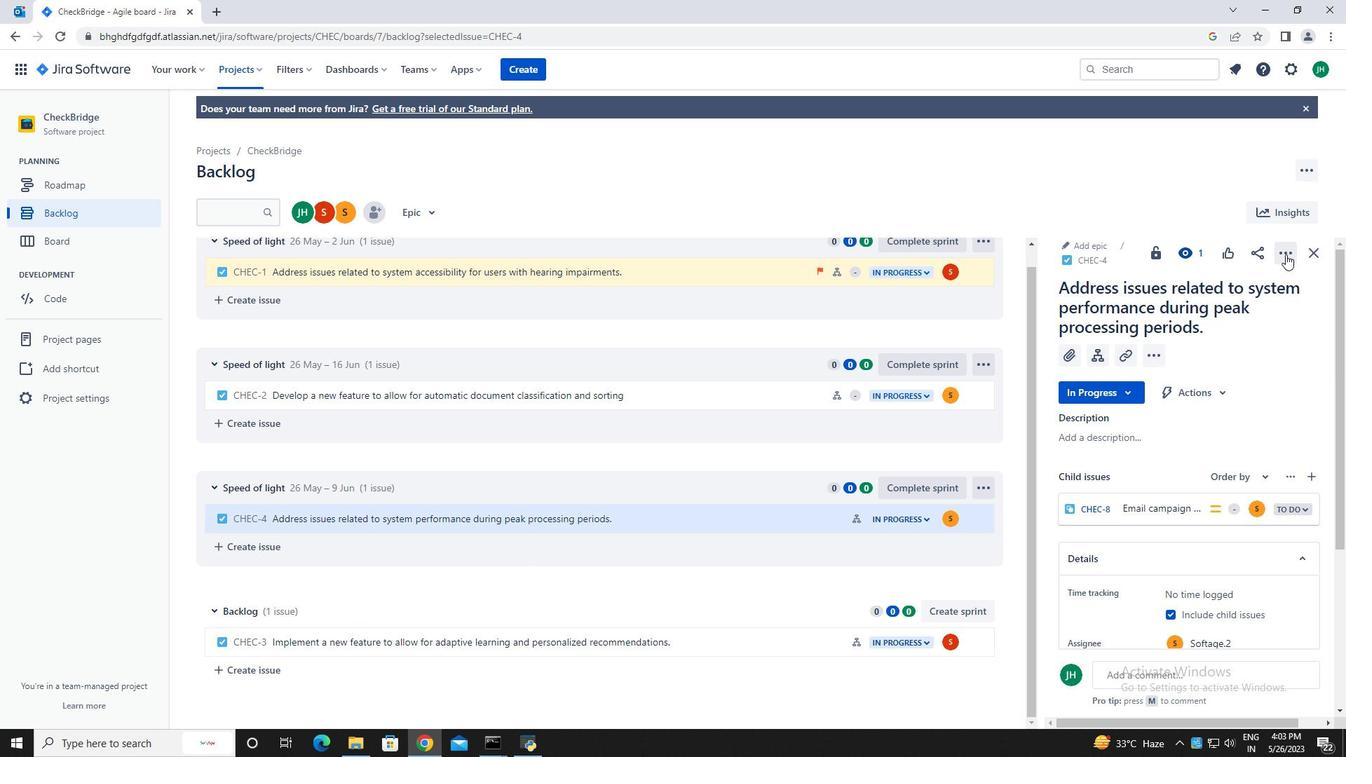 
Action: Mouse moved to (1211, 295)
Screenshot: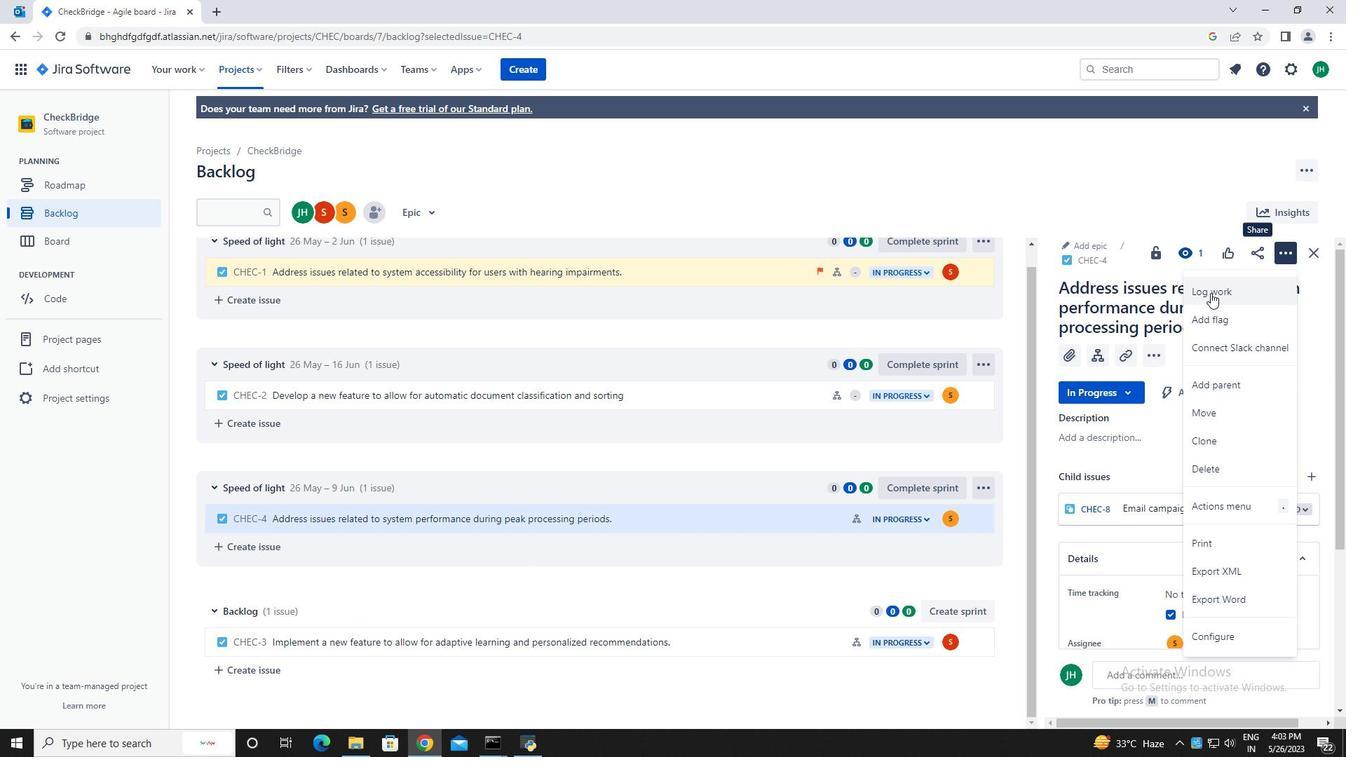 
Action: Mouse pressed left at (1211, 295)
Screenshot: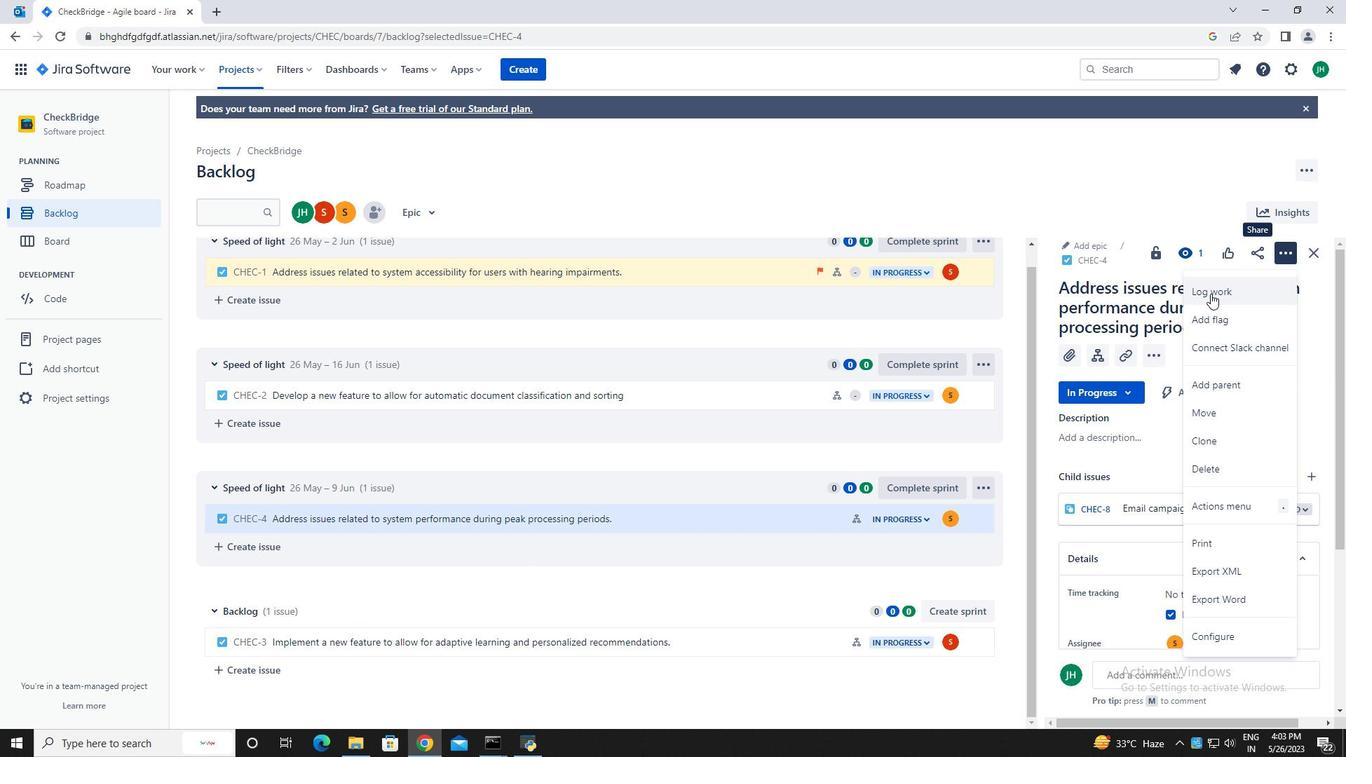 
Action: Mouse moved to (596, 213)
Screenshot: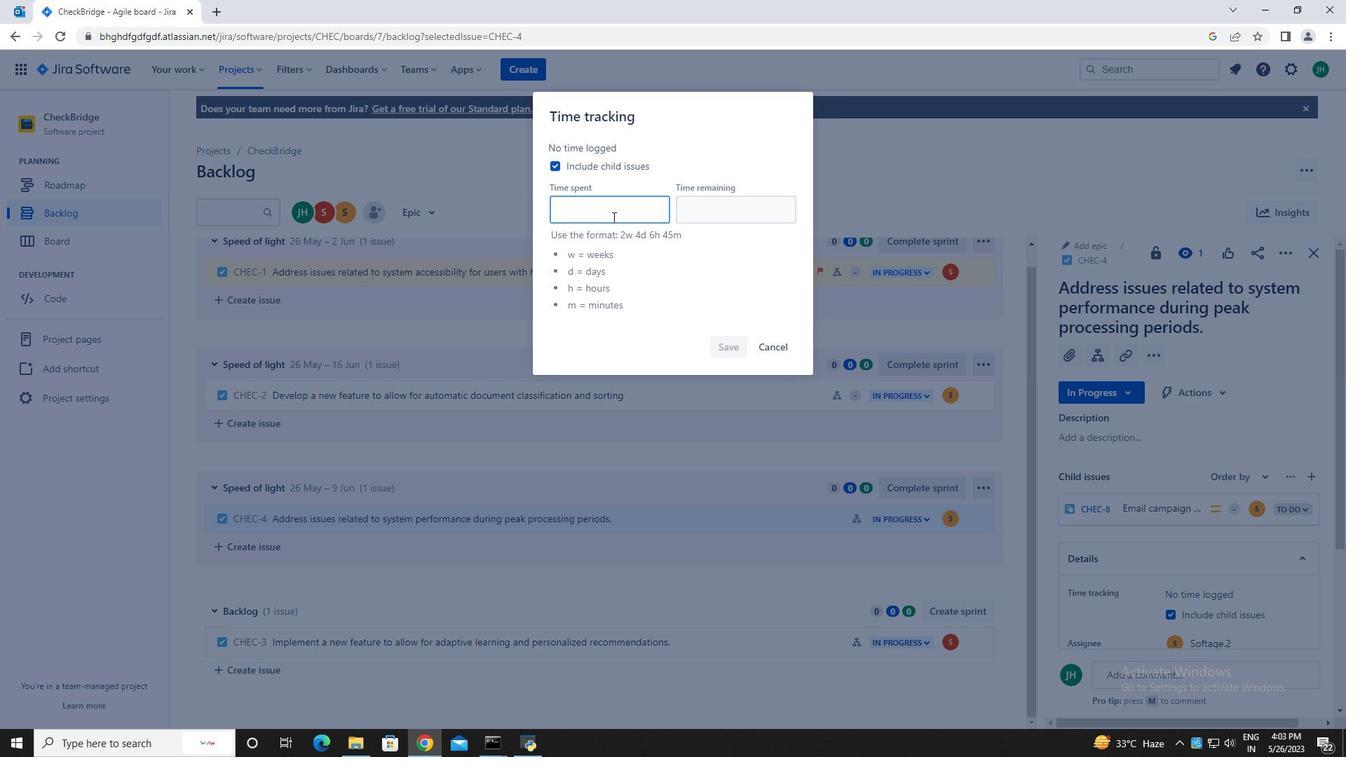 
Action: Key pressed 5w<Key.space>3d<Key.space>9h<Key.space>37m
Screenshot: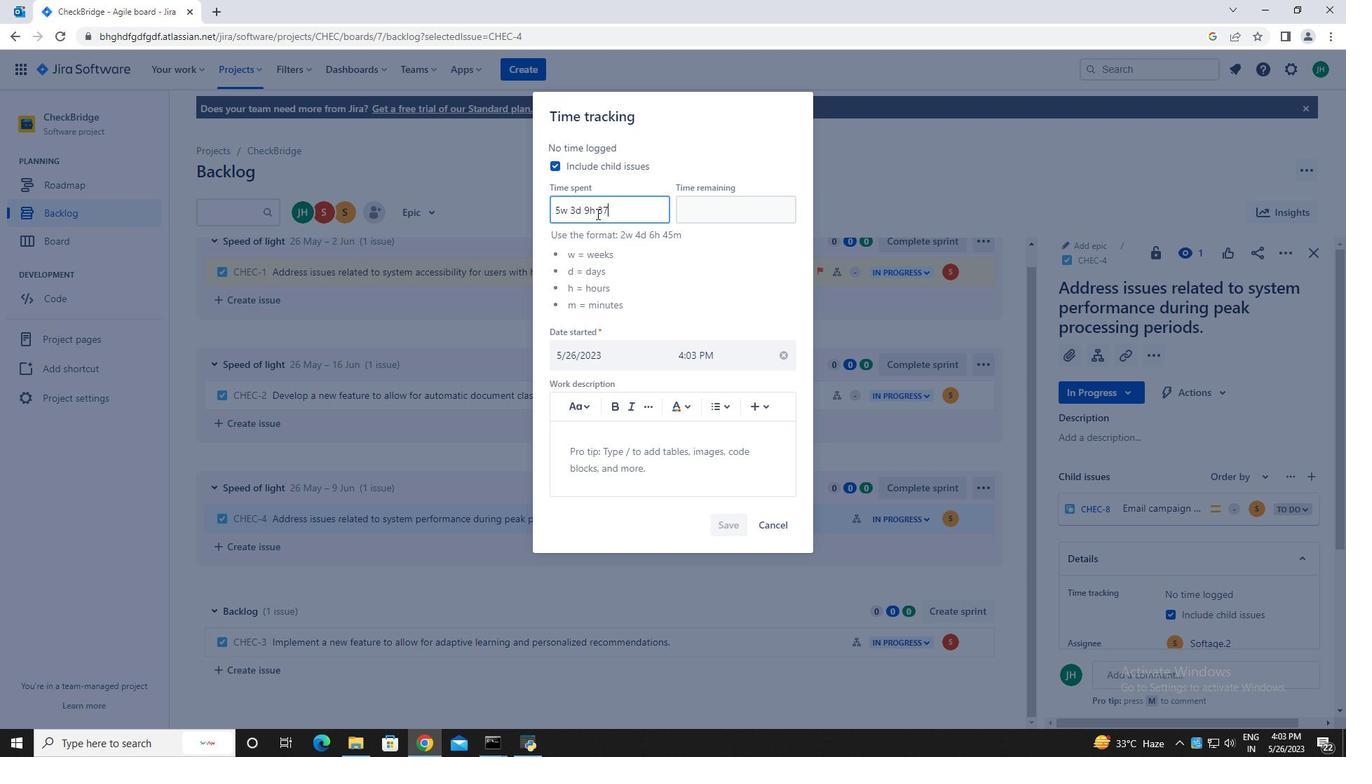 
Action: Mouse moved to (744, 201)
Screenshot: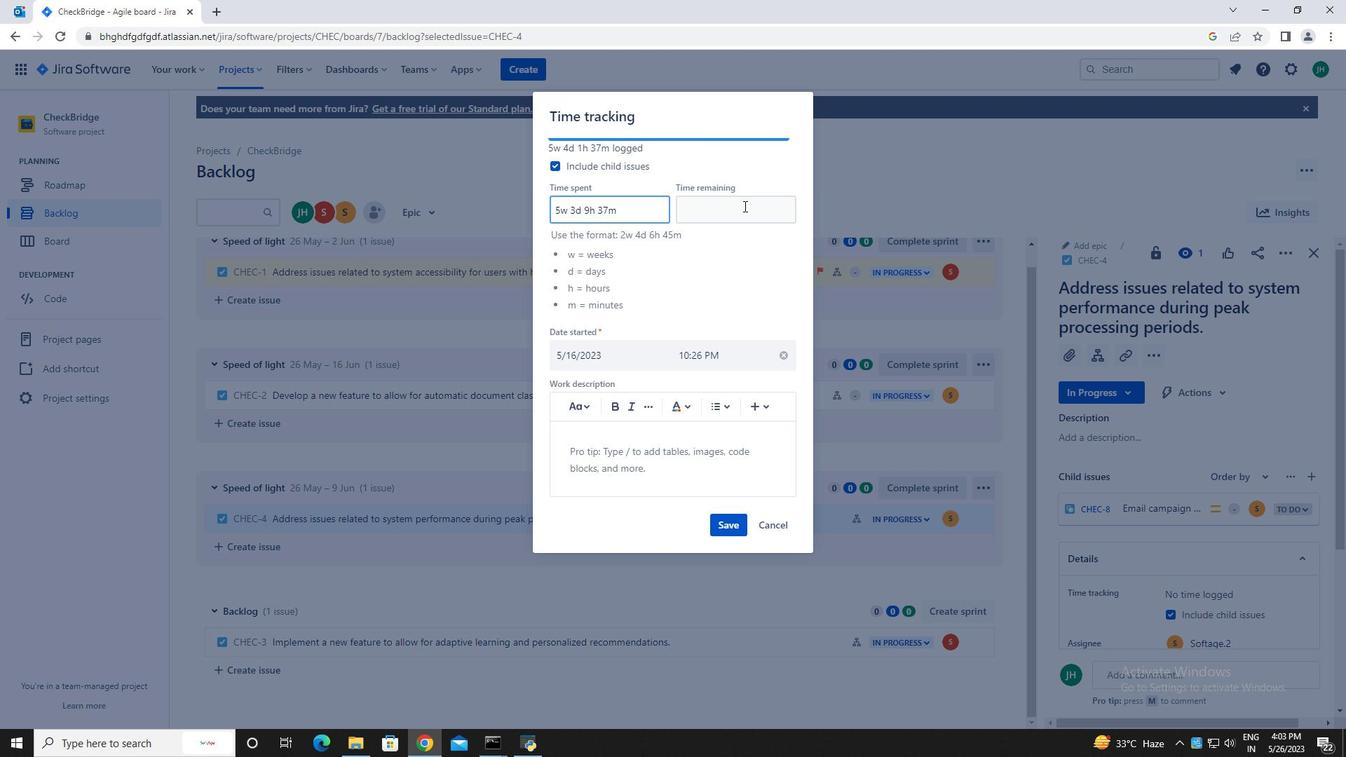 
Action: Mouse pressed left at (744, 201)
Screenshot: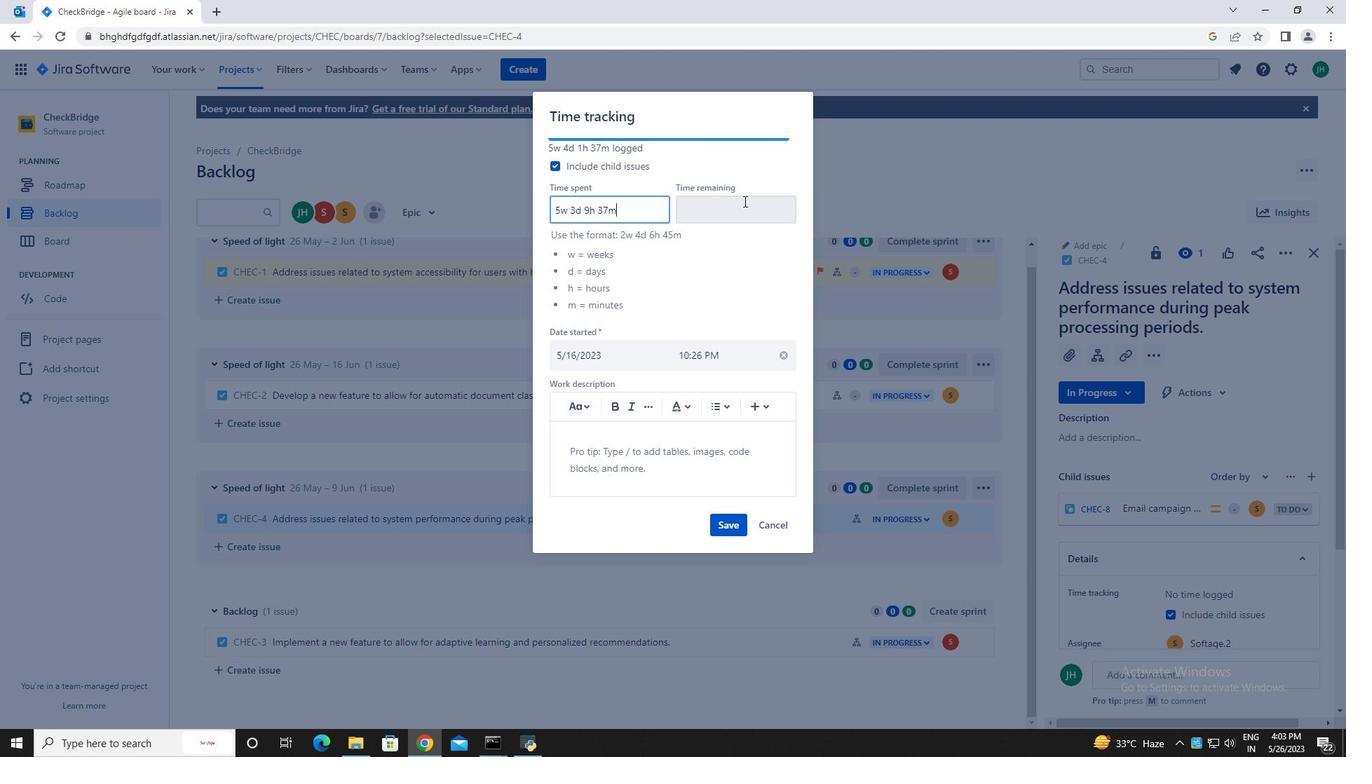 
Action: Mouse moved to (744, 201)
Screenshot: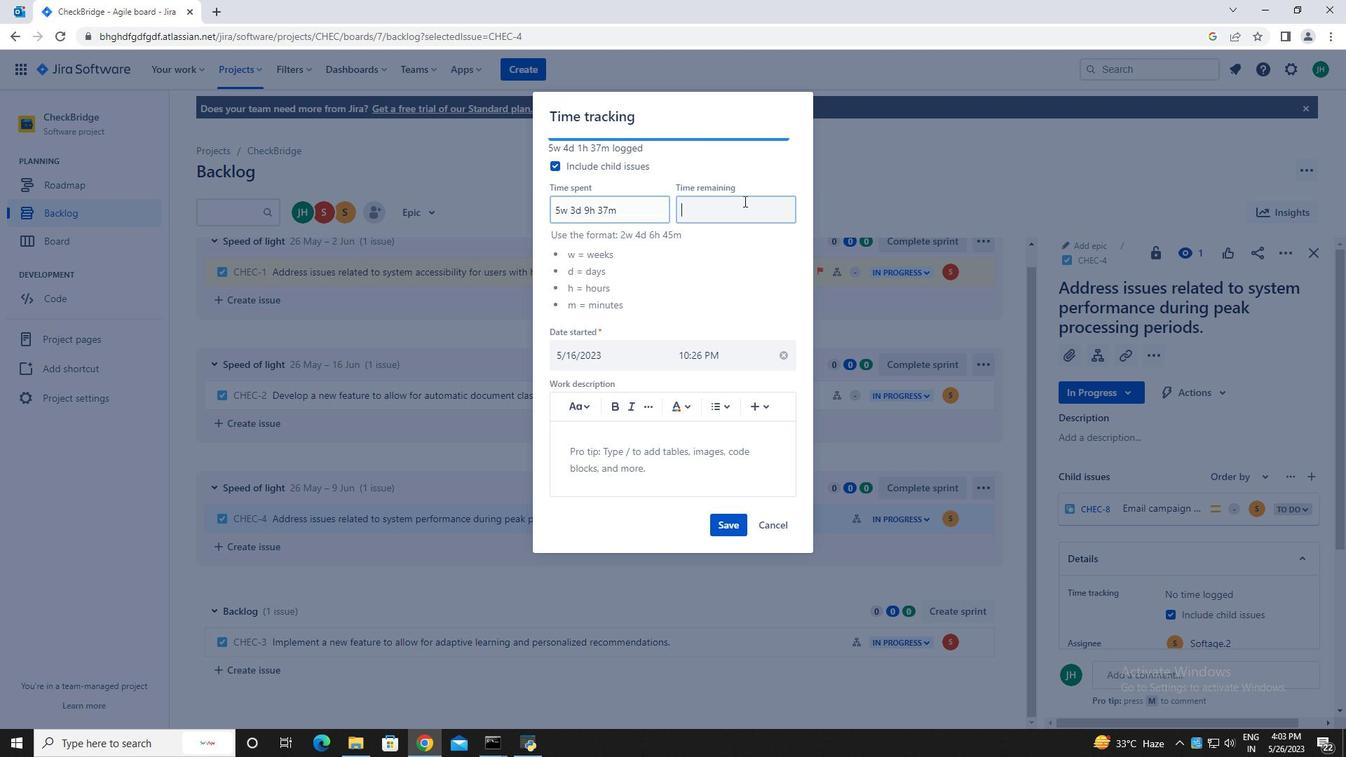
Action: Key pressed 4h<Key.space>6d<Key.space>21h<Key.space>39m
Screenshot: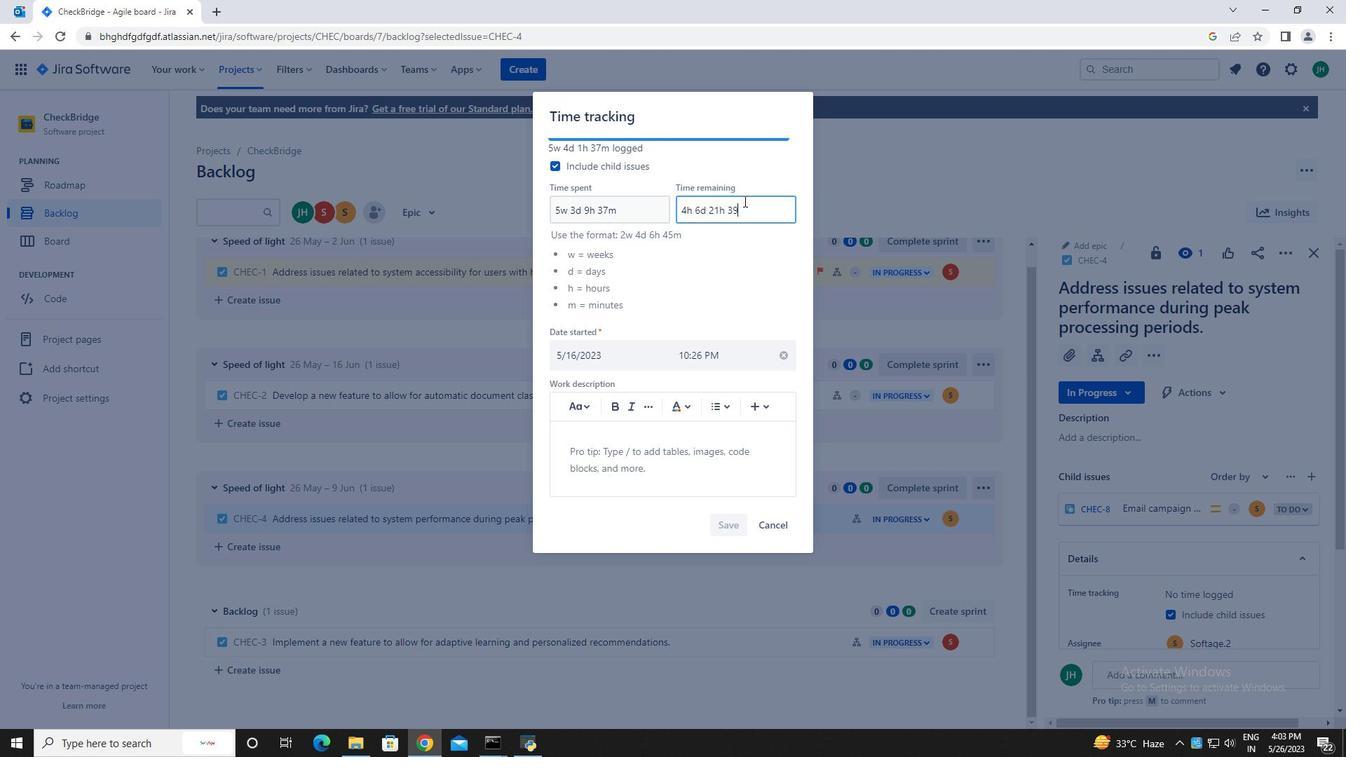 
Action: Mouse moved to (735, 225)
Screenshot: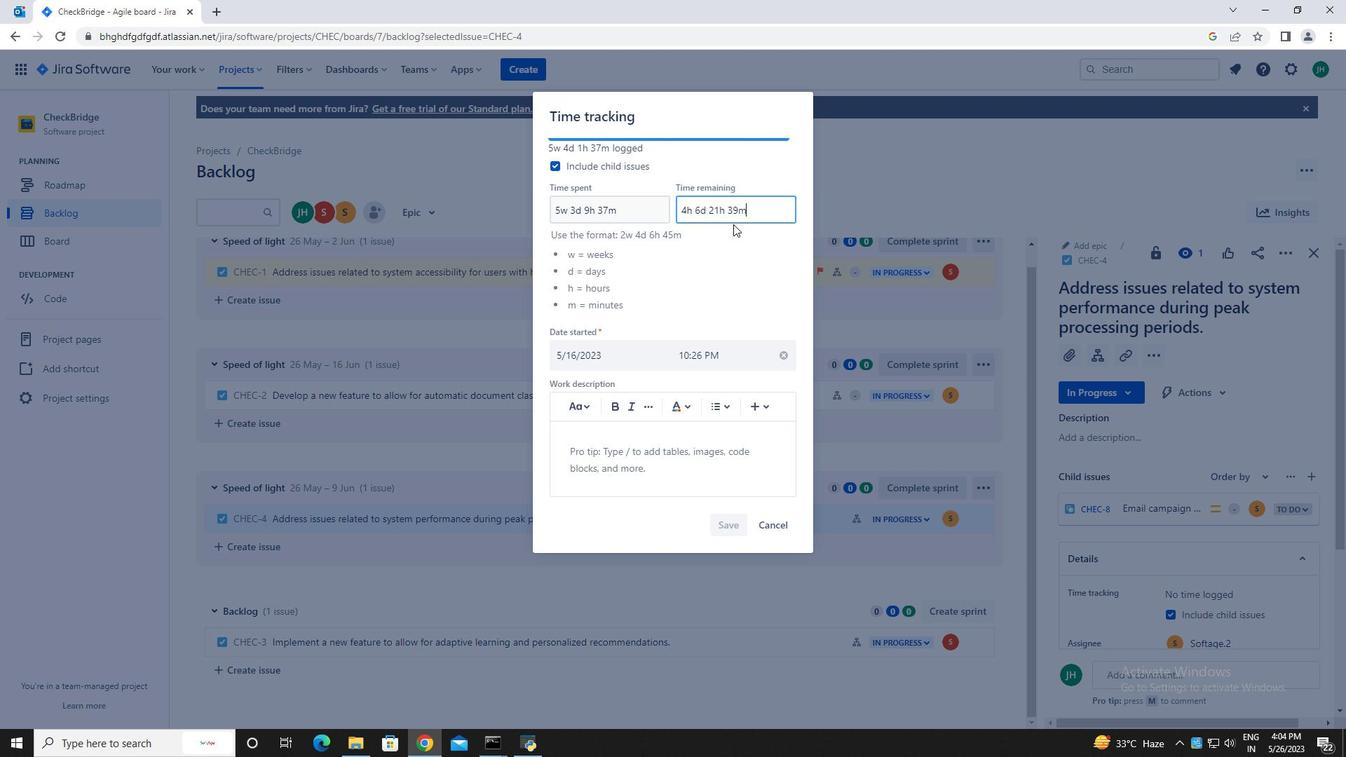 
Action: Key pressed <Key.backspace>
Screenshot: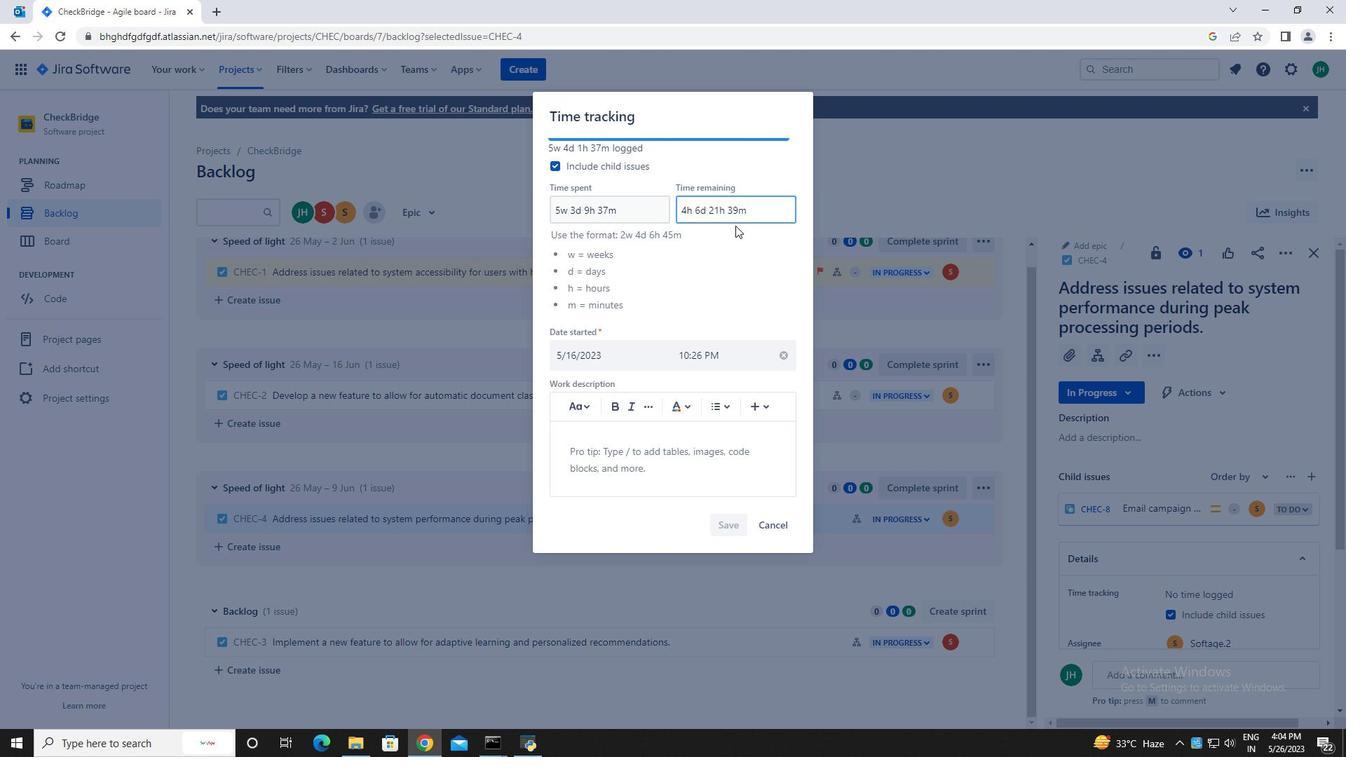 
Action: Mouse moved to (739, 226)
Screenshot: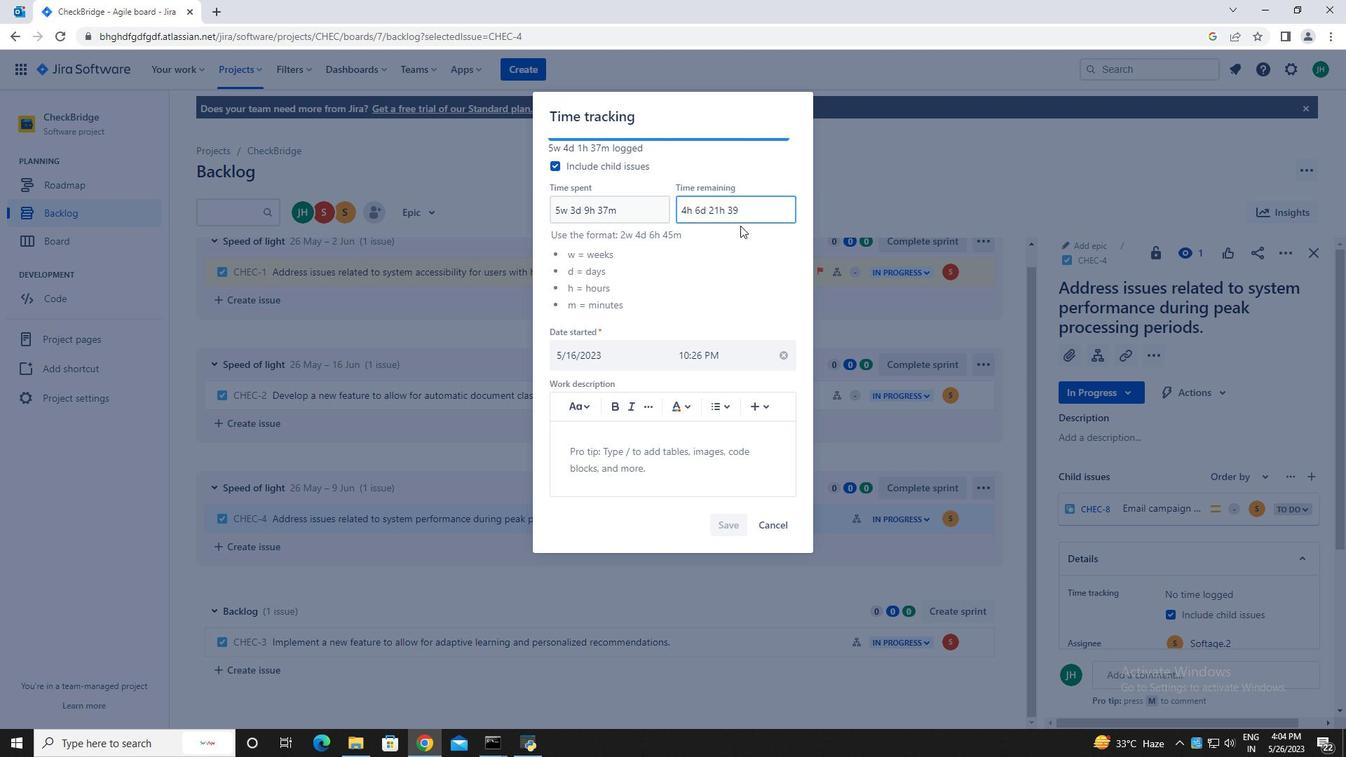 
Action: Key pressed m
Screenshot: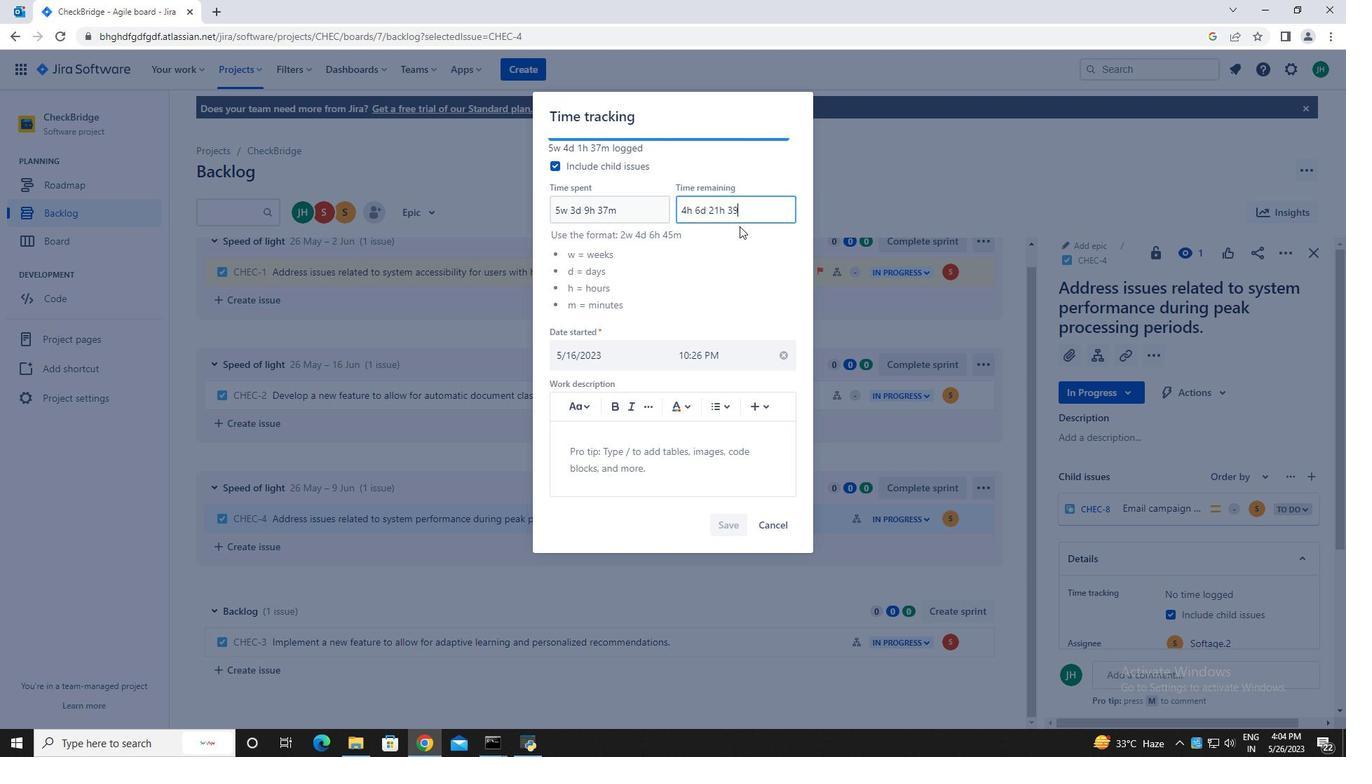 
Action: Mouse moved to (757, 214)
Screenshot: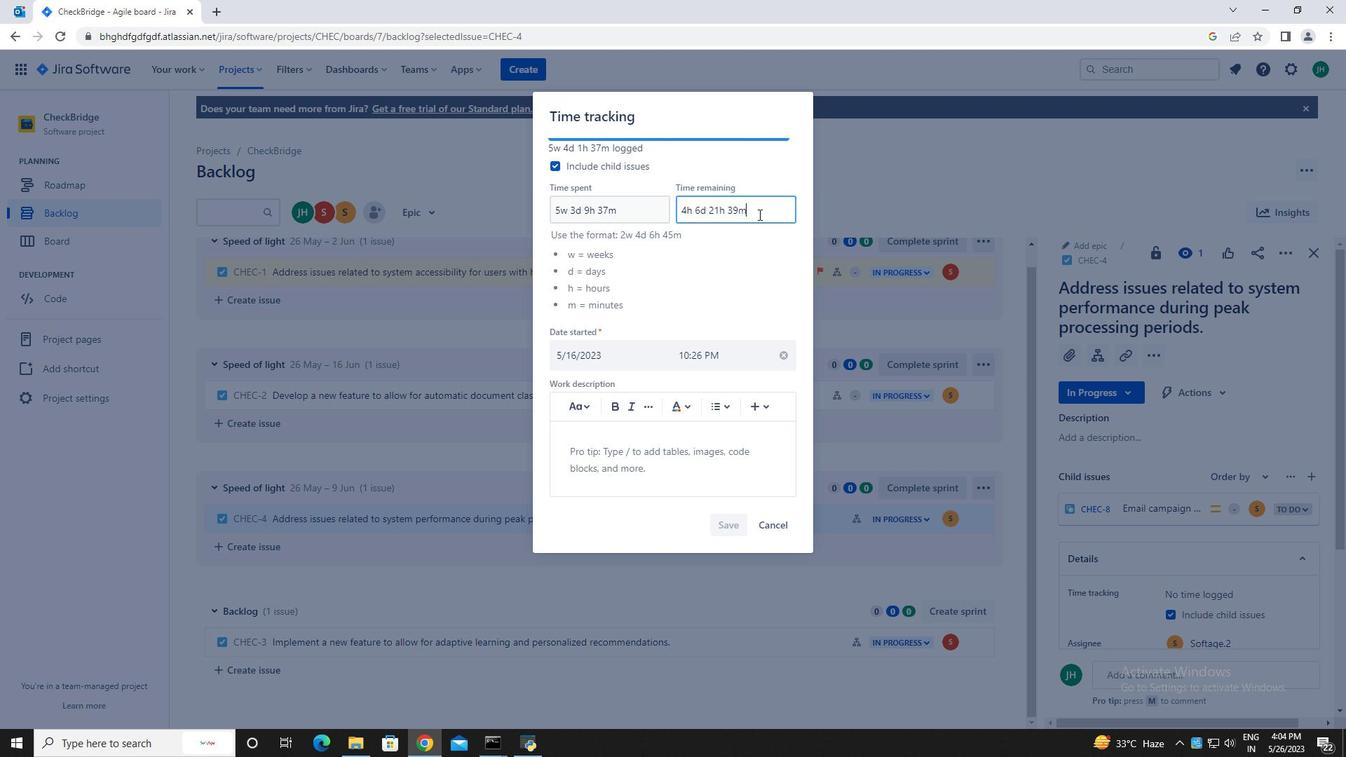 
Action: Key pressed <Key.backspace><Key.backspace><Key.backspace><Key.backspace>
Screenshot: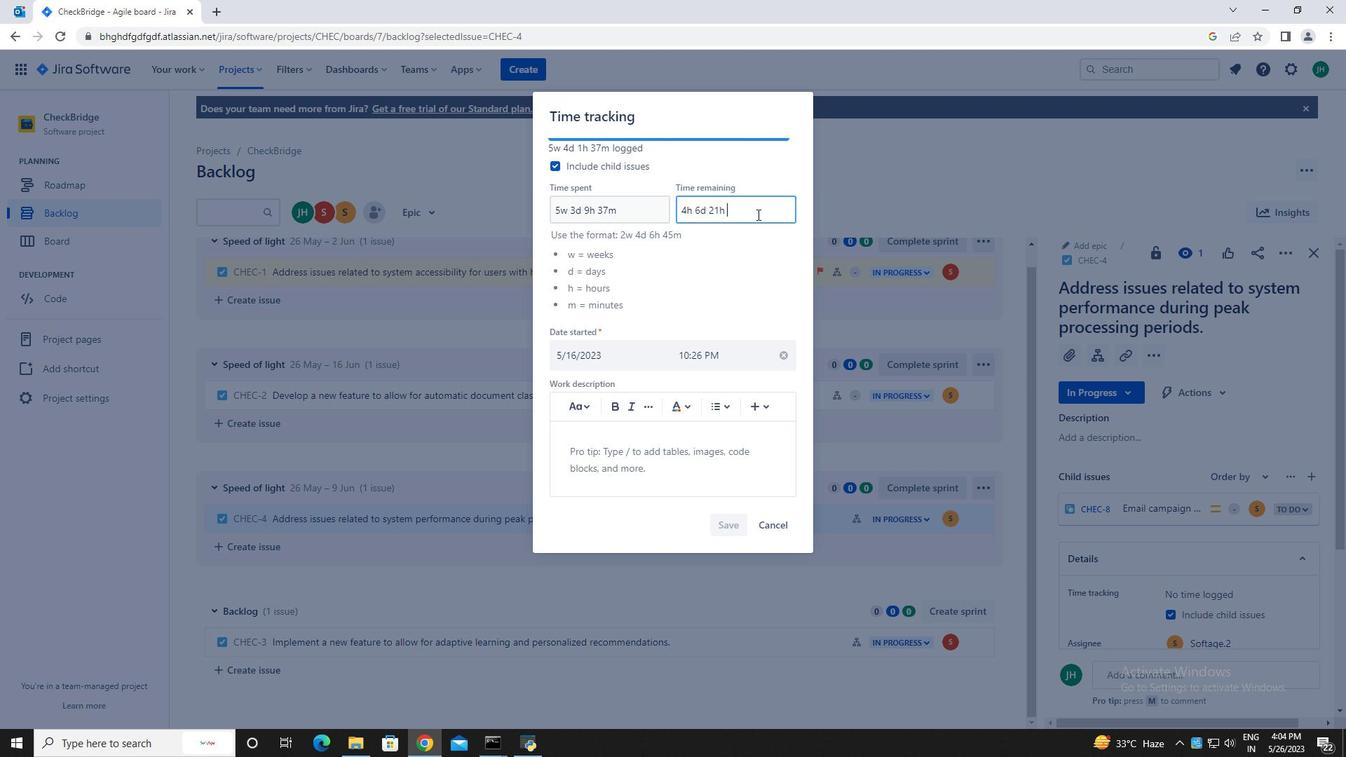 
Action: Mouse moved to (756, 214)
Screenshot: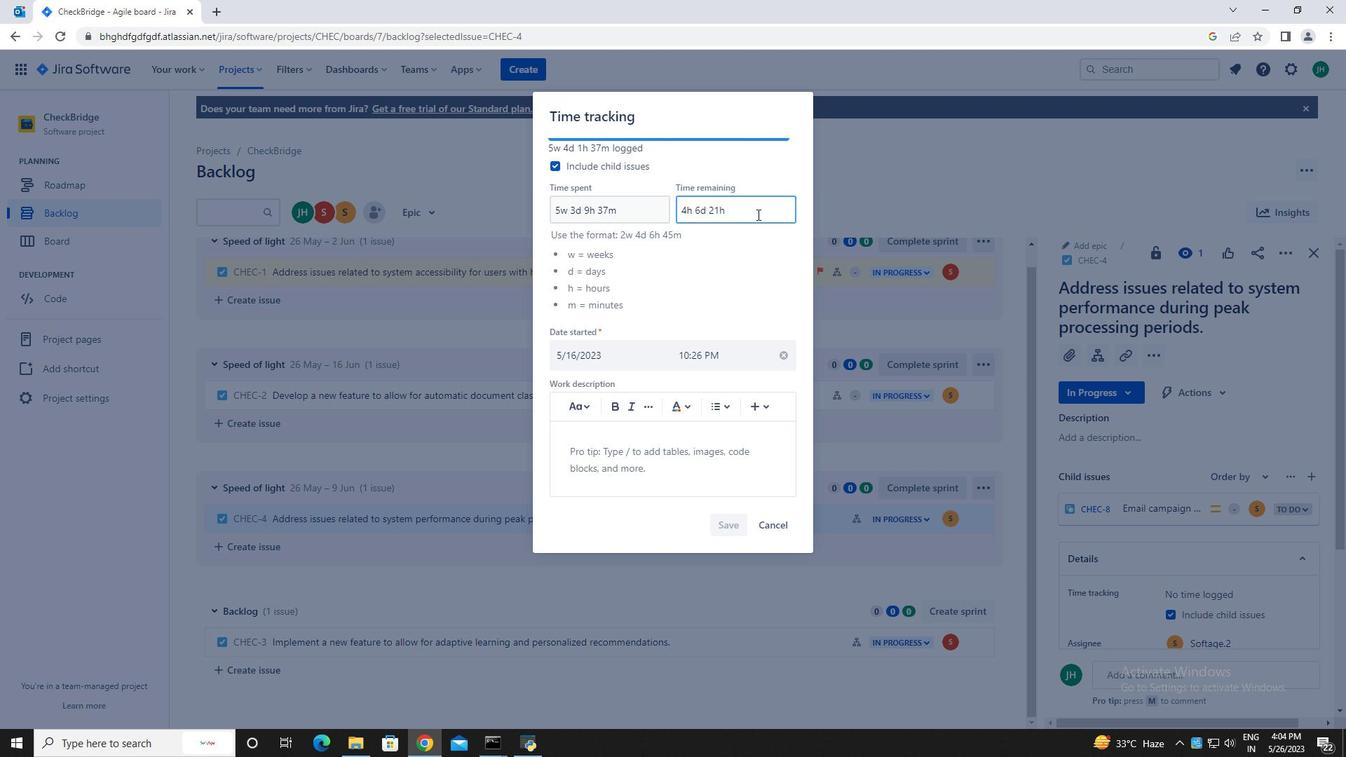 
Action: Key pressed <Key.space>39m
Screenshot: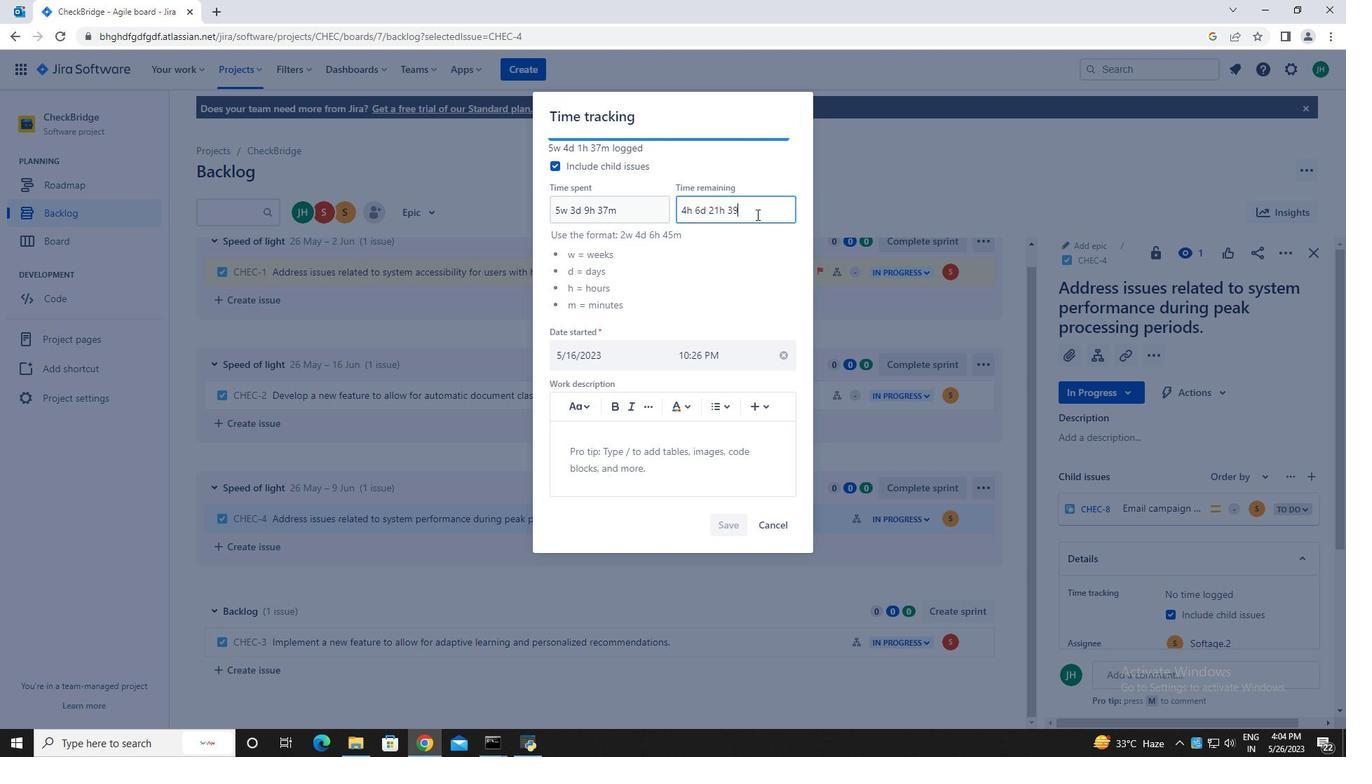 
Action: Mouse moved to (630, 211)
Screenshot: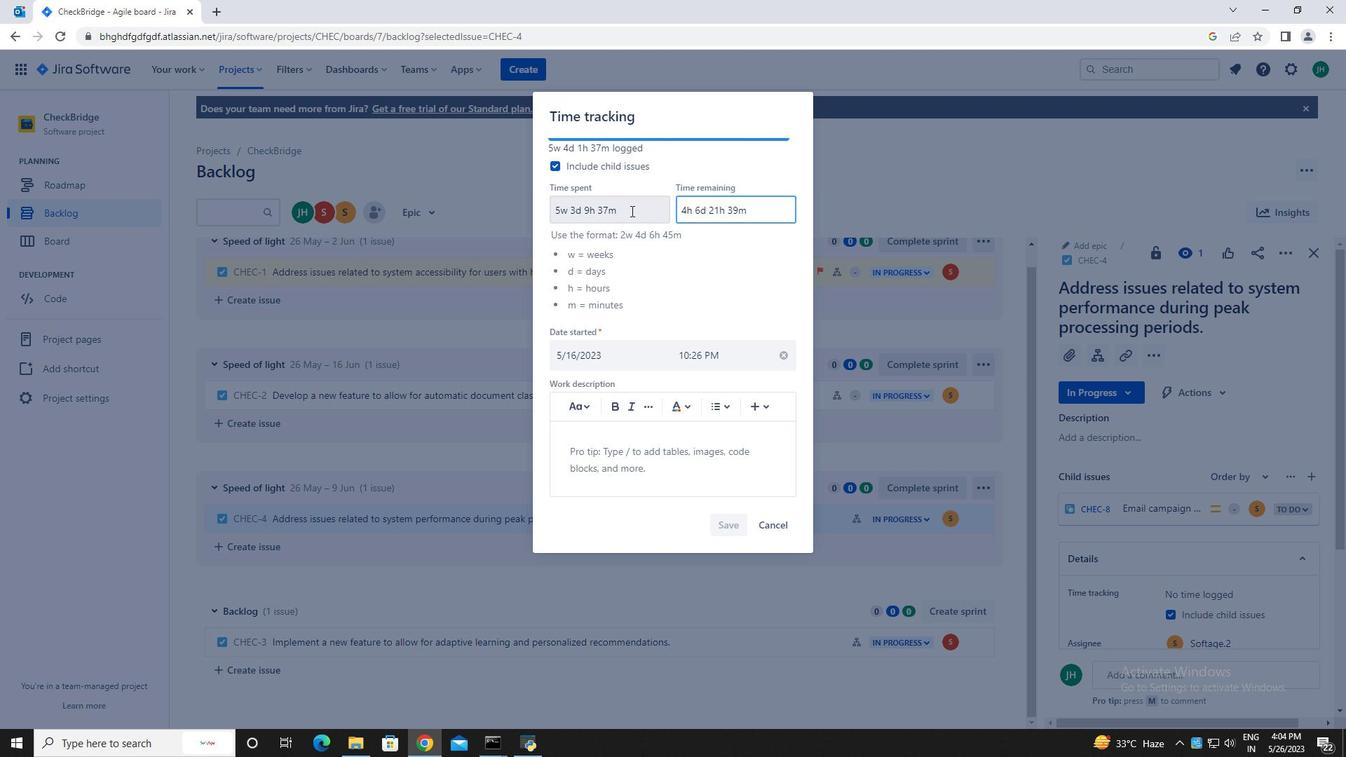 
Action: Mouse pressed left at (630, 211)
Screenshot: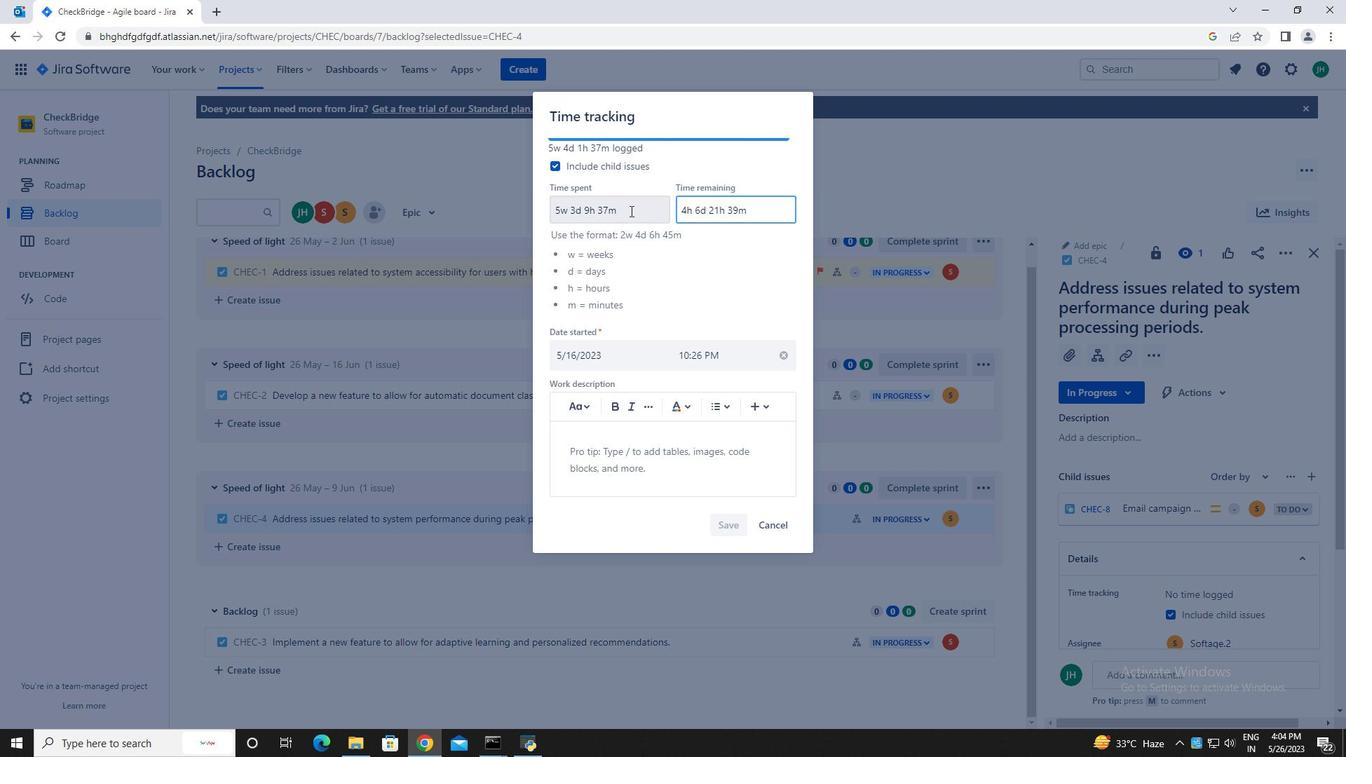 
Action: Mouse moved to (629, 209)
Screenshot: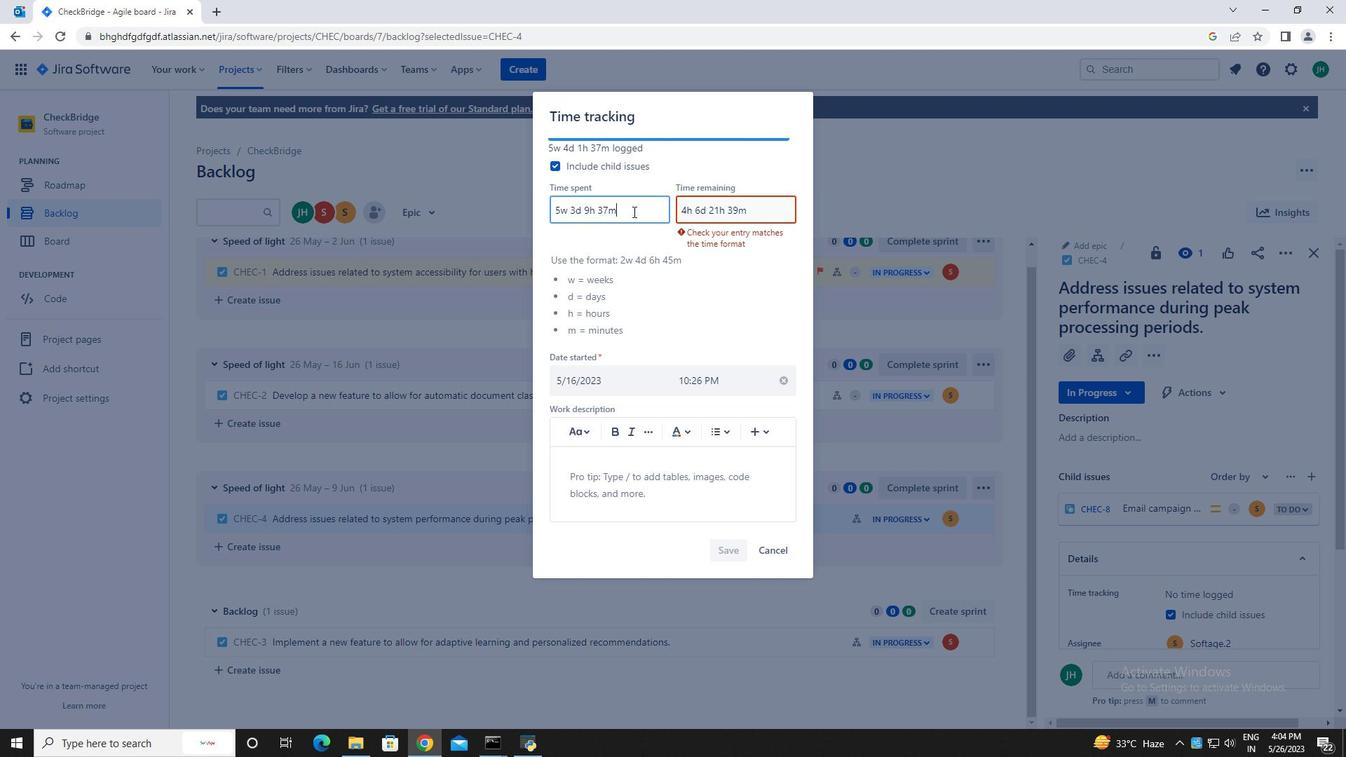 
Action: Key pressed <Key.backspace><Key.backspace><Key.backspace><Key.backspace><Key.backspace><Key.backspace><Key.backspace><Key.backspace><Key.backspace><Key.backspace><Key.backspace><Key.backspace><Key.backspace><Key.backspace><Key.backspace><Key.backspace><Key.backspace><Key.backspace><Key.backspace><Key.backspace><Key.backspace><Key.backspace><Key.backspace>5w<Key.space>3d<Key.space>9h<Key.space>37m
Screenshot: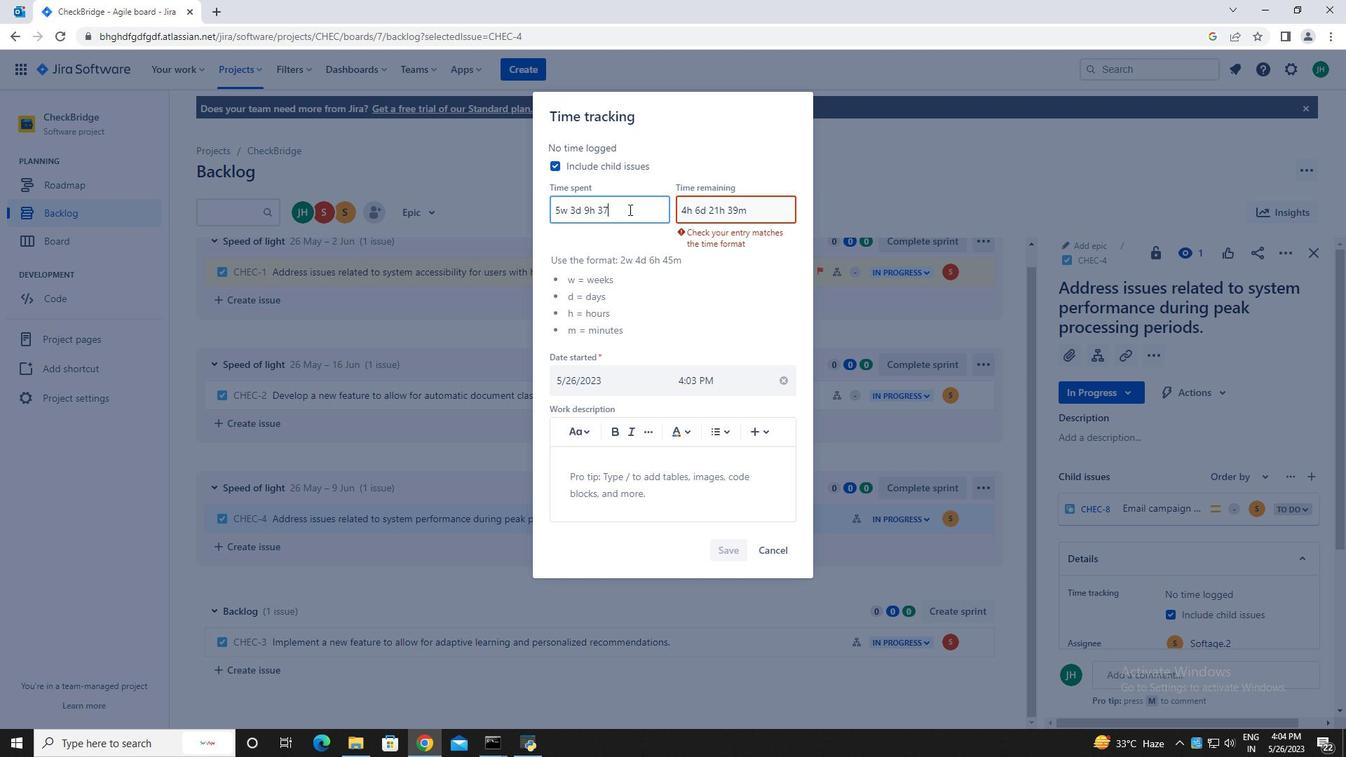 
Action: Mouse moved to (760, 212)
Screenshot: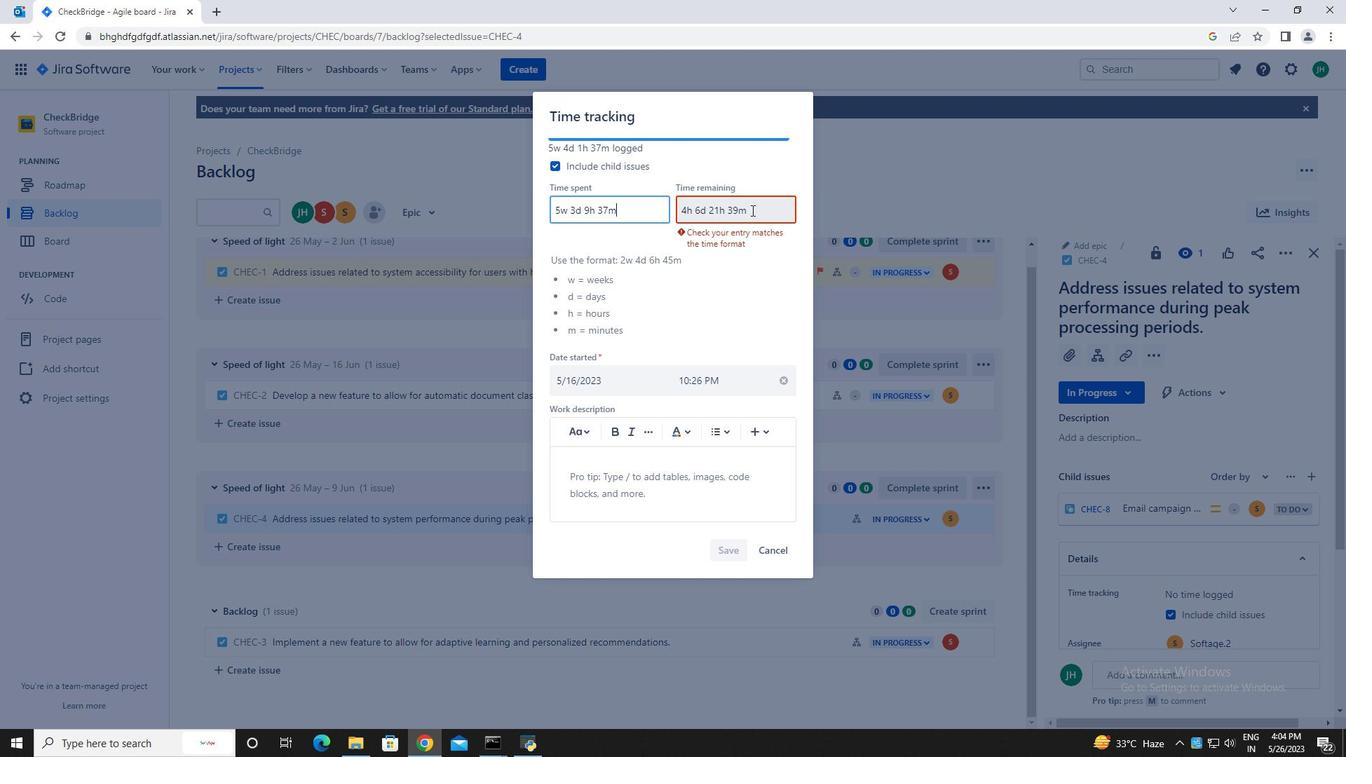 
Action: Mouse pressed left at (760, 212)
Screenshot: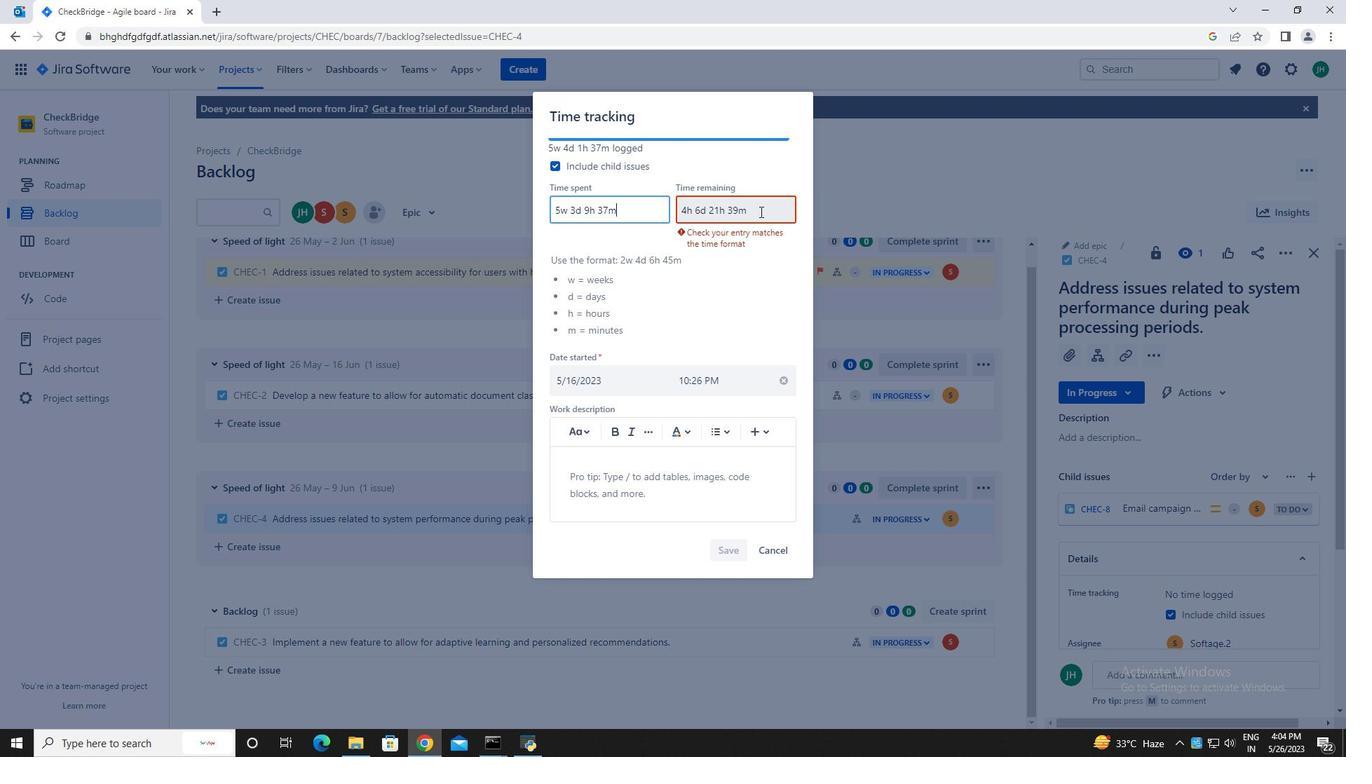 
Action: Mouse moved to (758, 211)
Screenshot: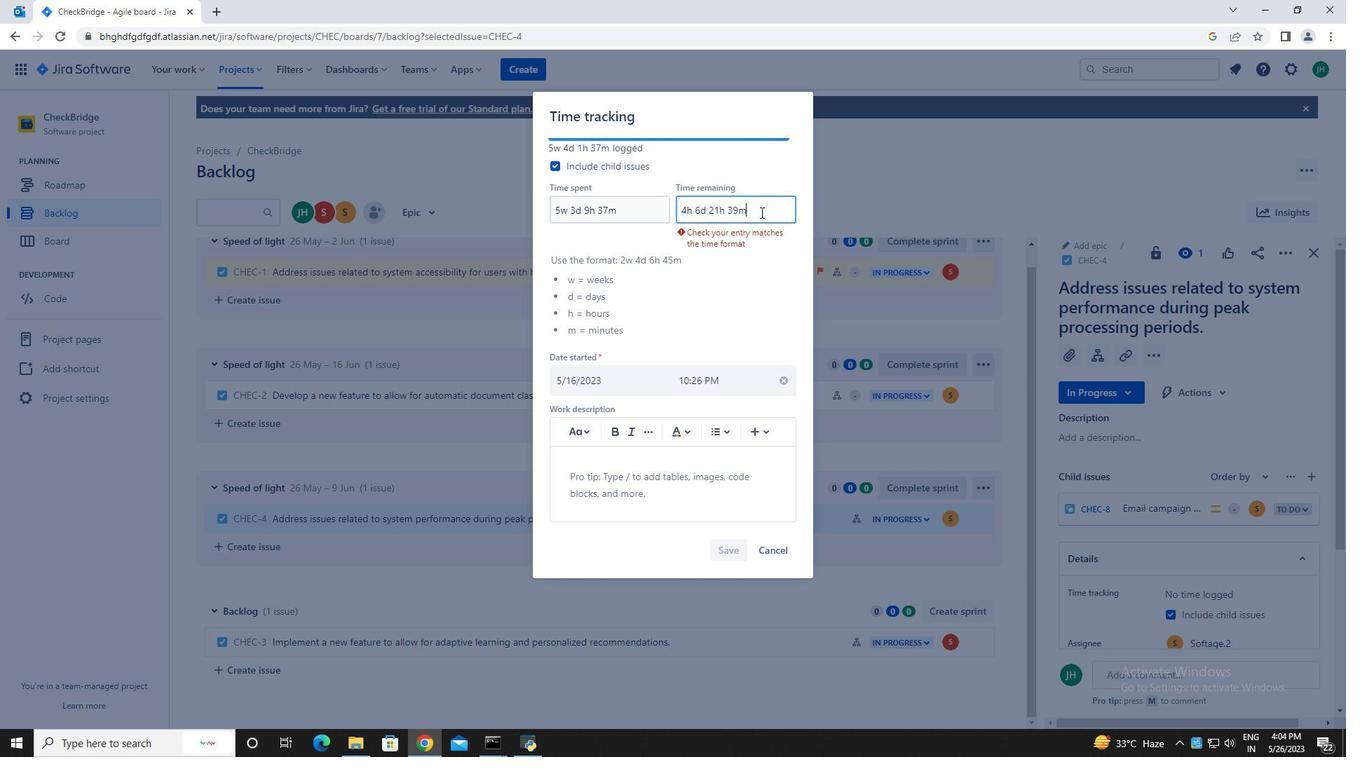 
Action: Key pressed <Key.backspace><Key.backspace><Key.backspace><Key.backspace><Key.backspace><Key.backspace><Key.backspace><Key.backspace><Key.backspace><Key.backspace><Key.backspace><Key.backspace><Key.backspace><Key.backspace><Key.backspace><Key.backspace><Key.backspace><Key.backspace><Key.backspace>4w<Key.space>6d<Key.space>3<Key.backspace>21h<Key.space>39m
Screenshot: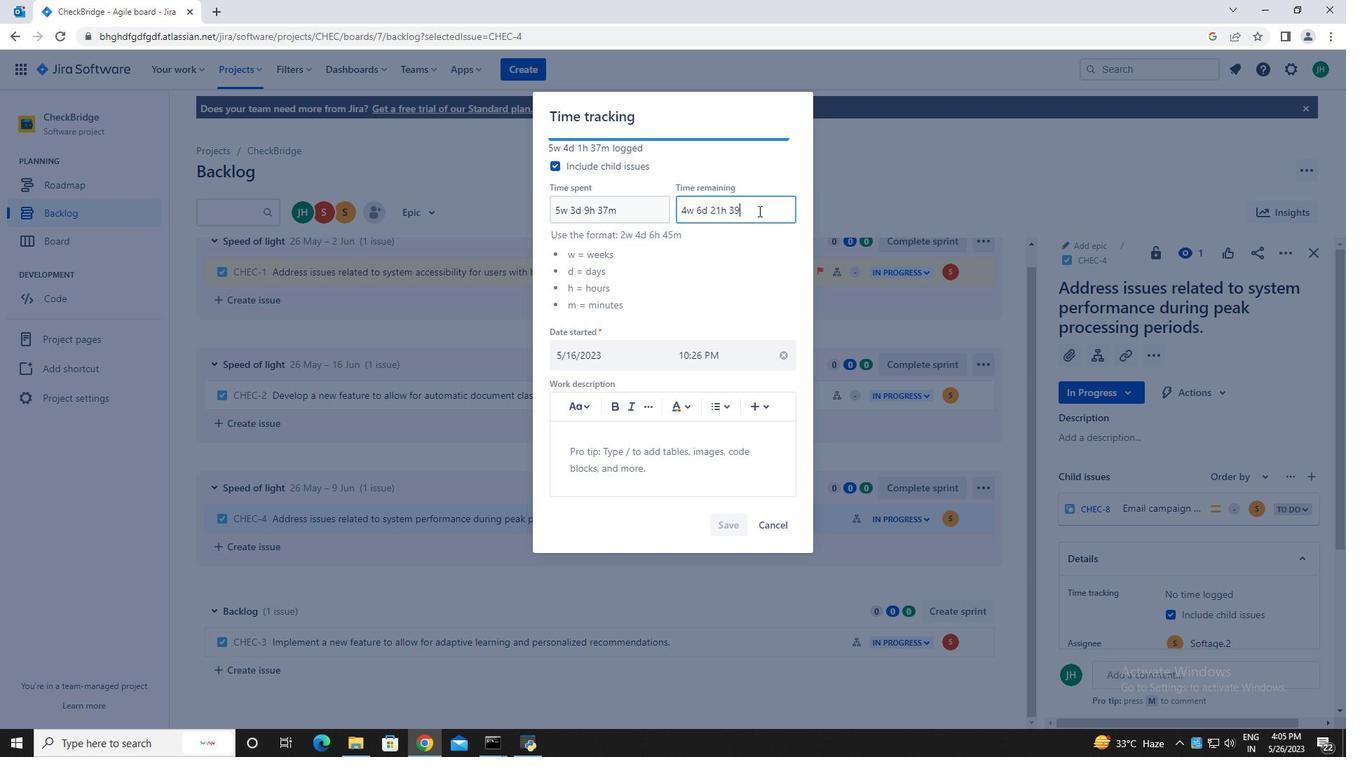 
Action: Mouse moved to (730, 520)
Screenshot: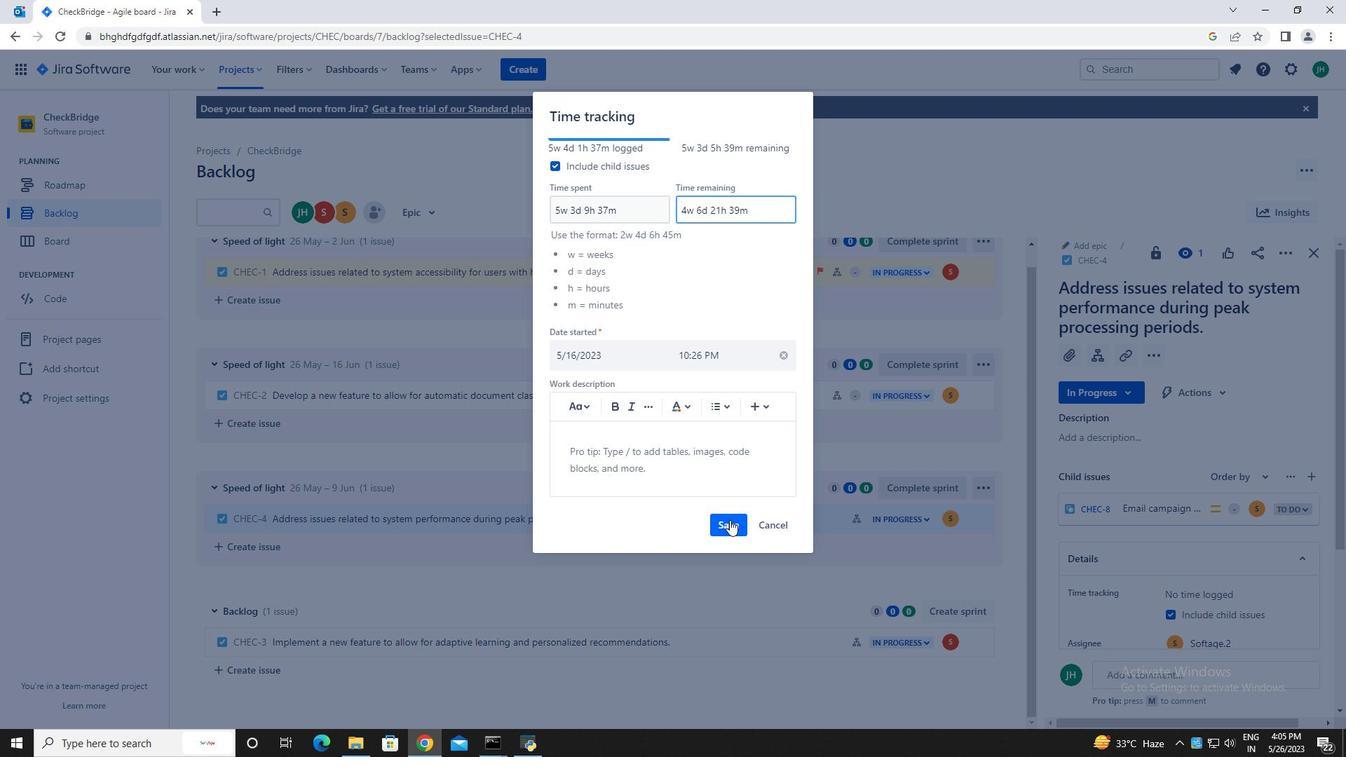 
Action: Mouse pressed left at (730, 520)
Screenshot: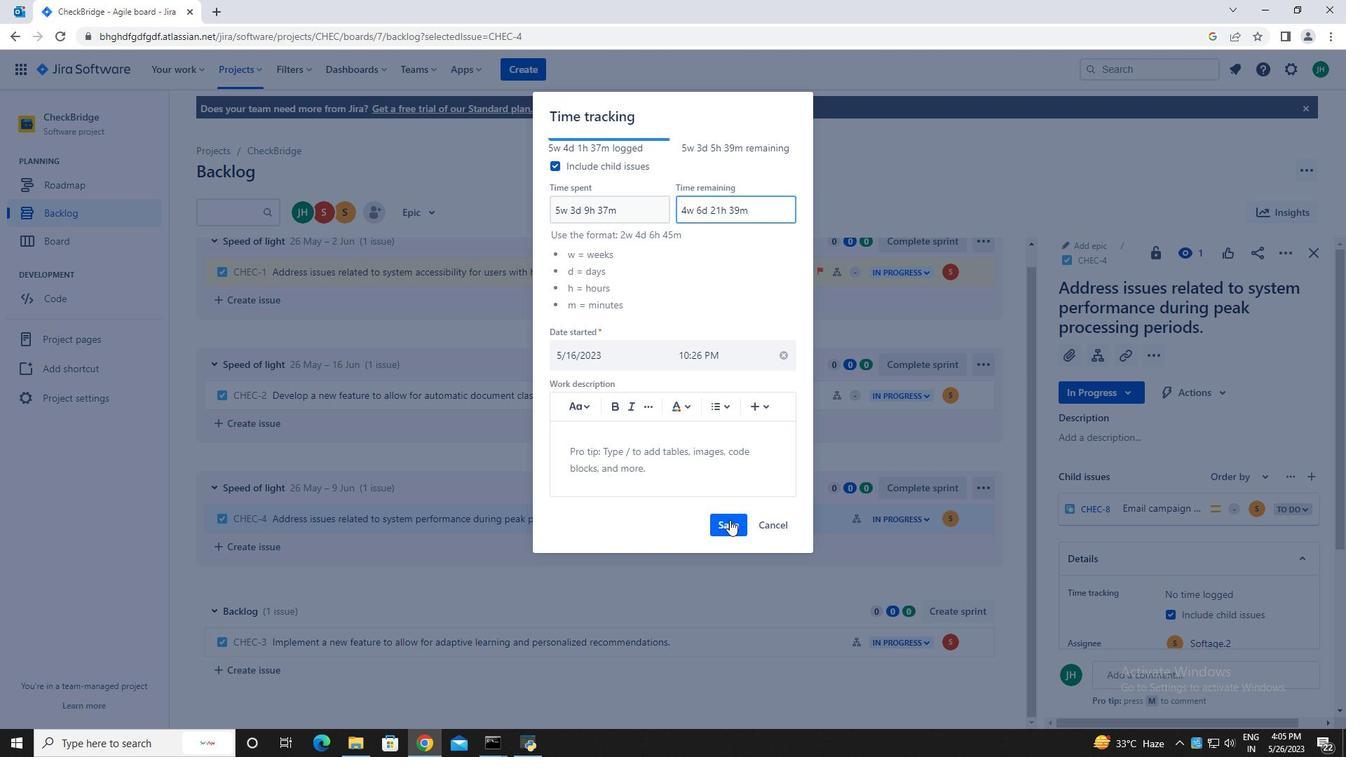 
Action: Mouse moved to (981, 514)
Screenshot: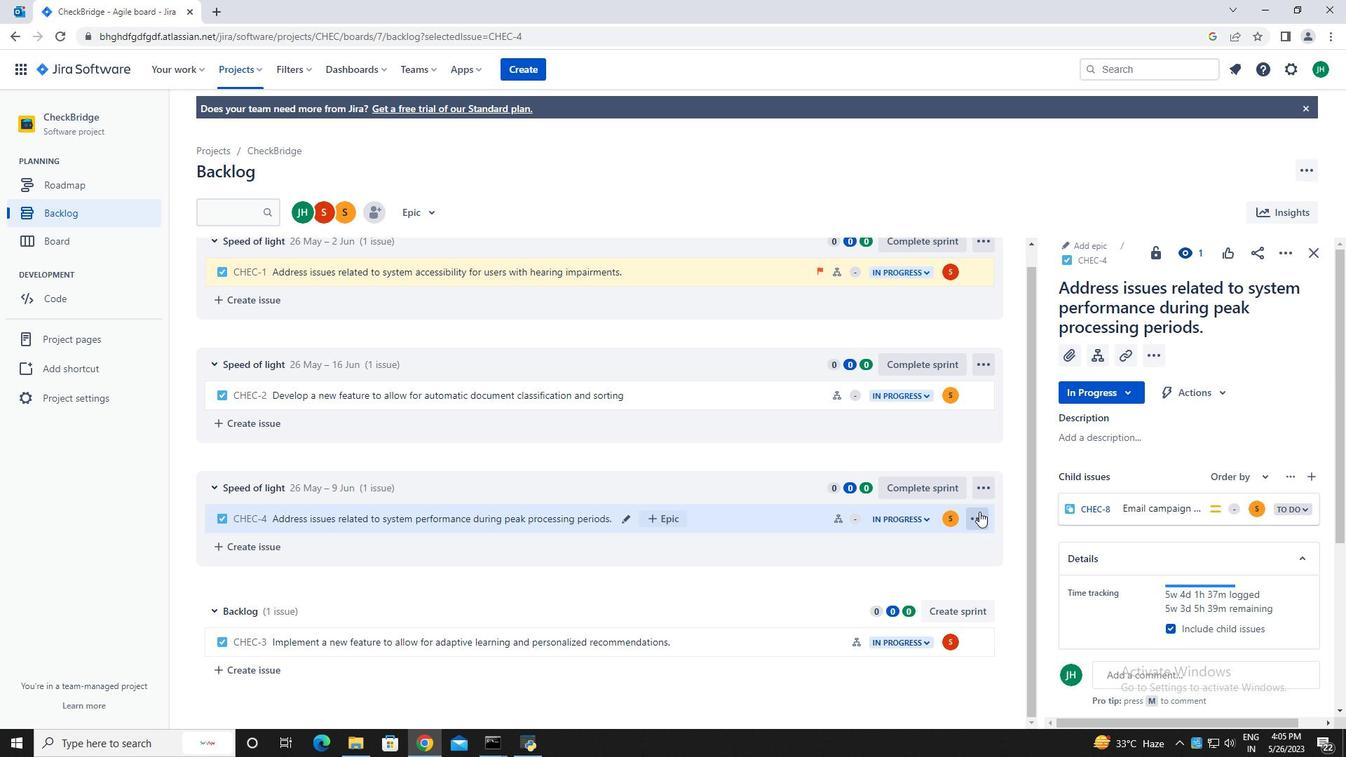 
Action: Mouse pressed left at (981, 514)
Screenshot: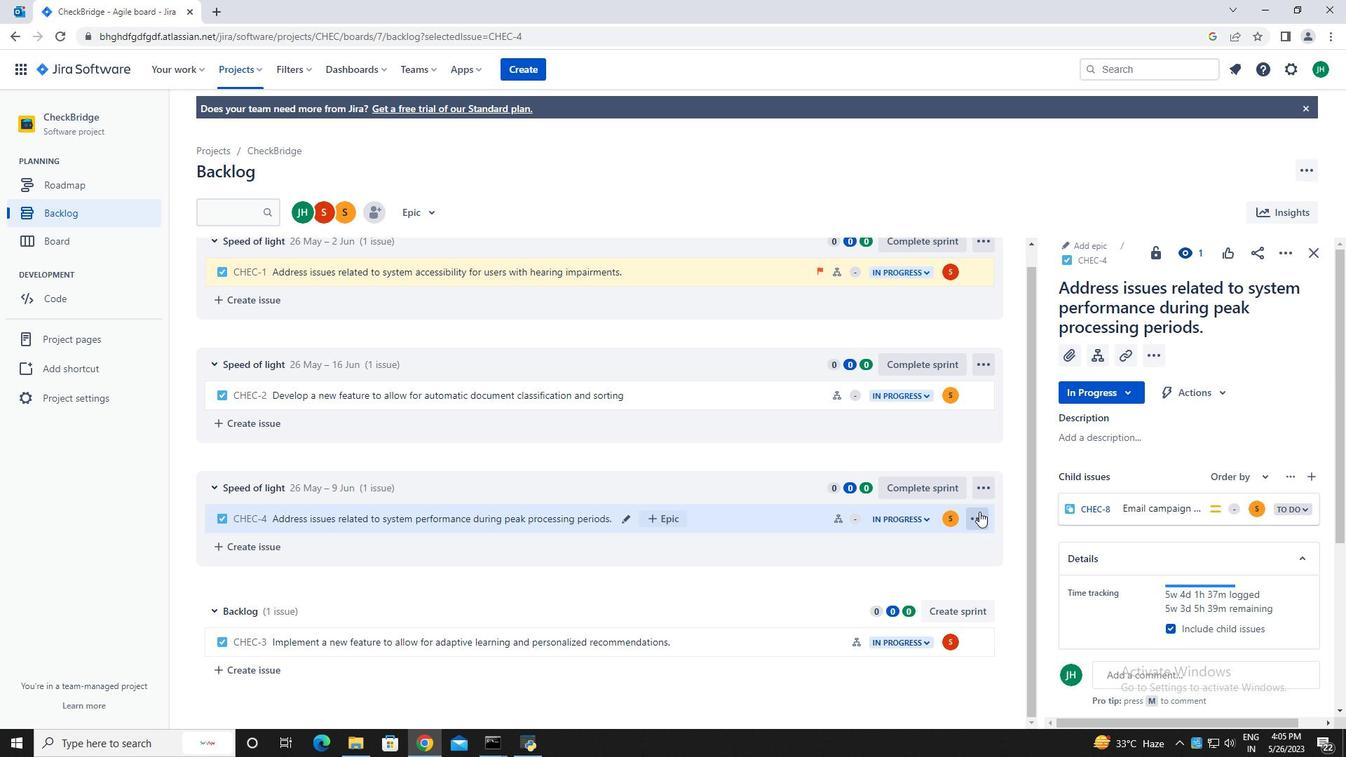 
Action: Mouse moved to (955, 488)
Screenshot: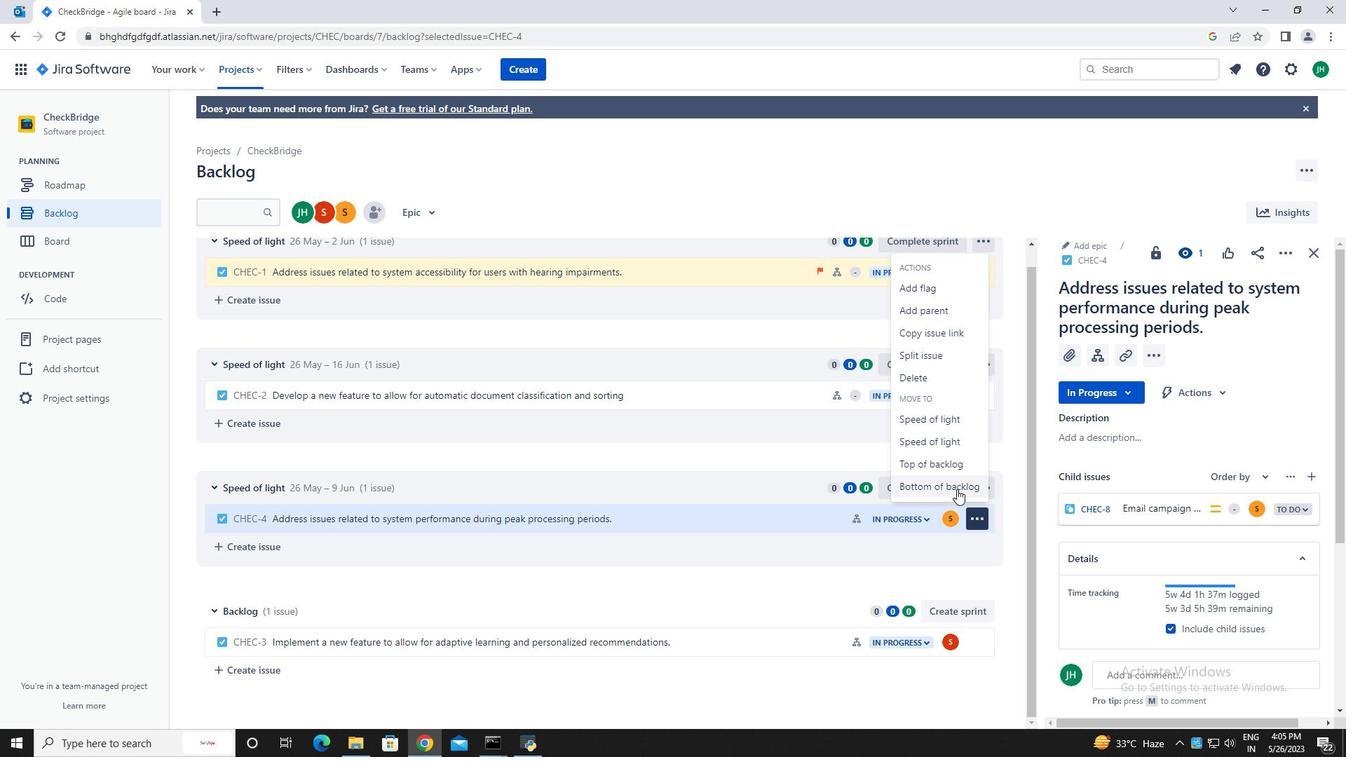 
Action: Mouse pressed left at (955, 488)
Screenshot: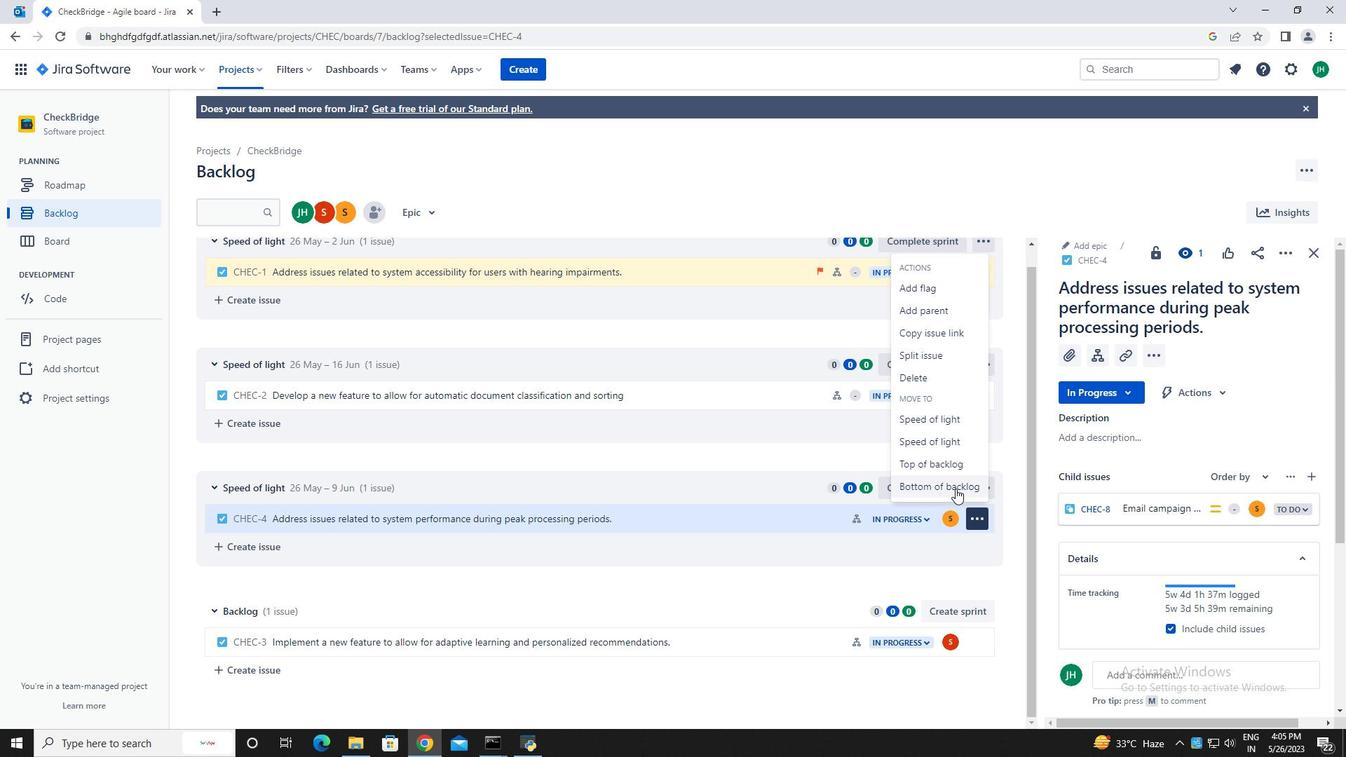 
Action: Mouse moved to (713, 223)
Screenshot: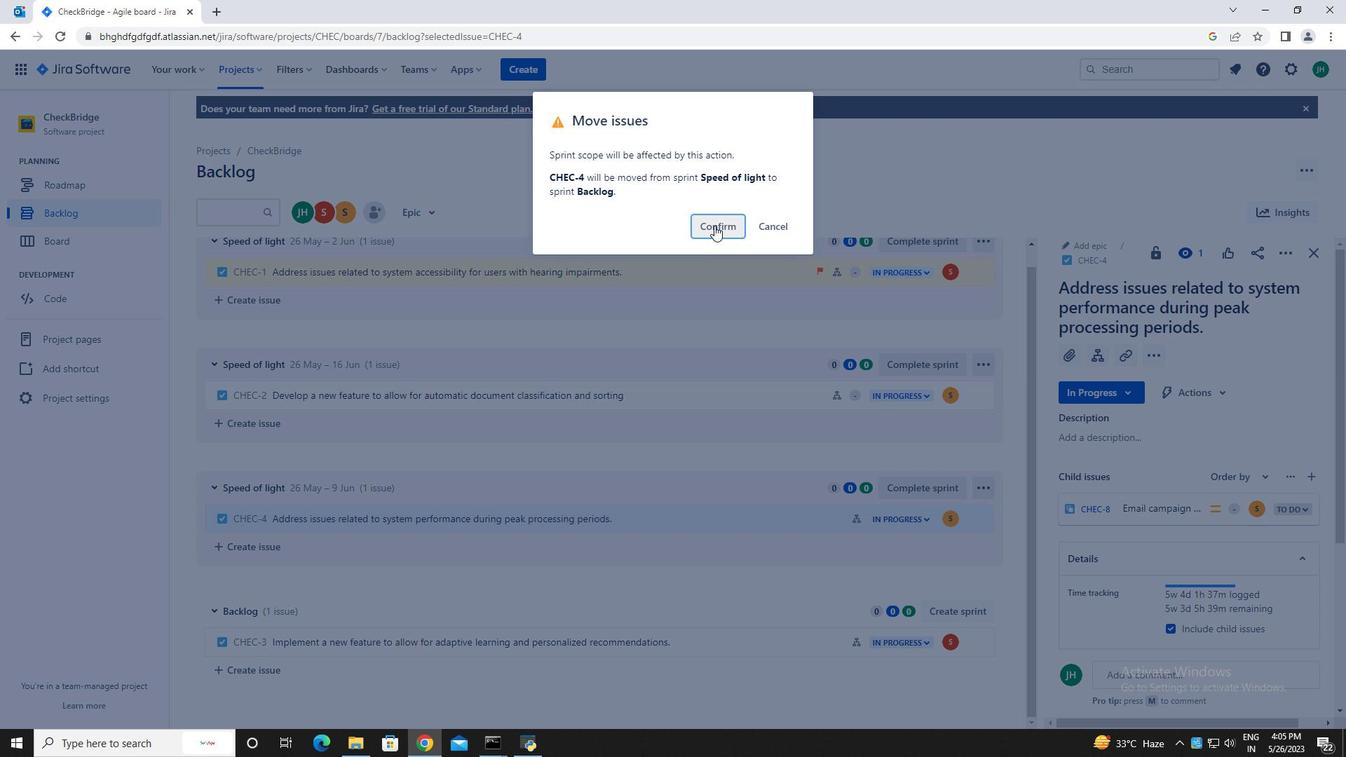 
Action: Mouse pressed left at (713, 223)
Screenshot: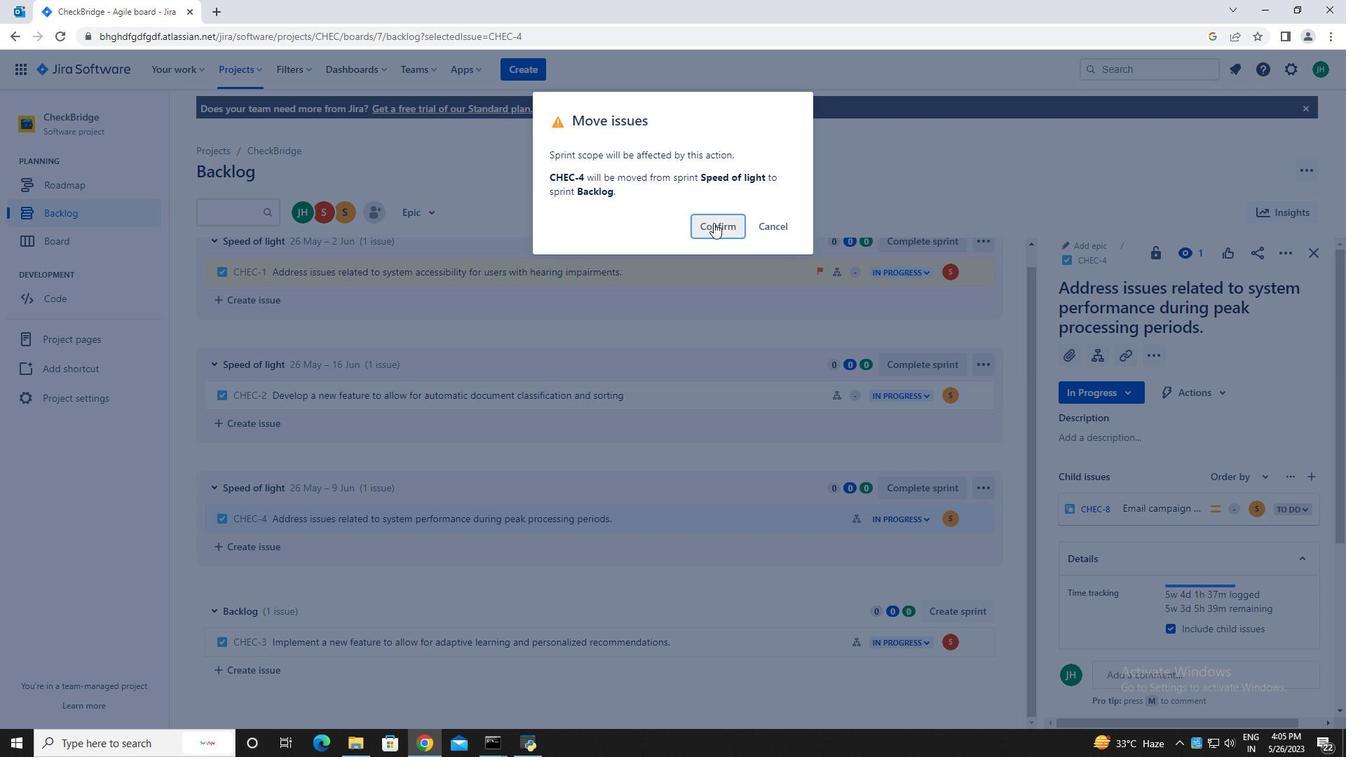 
Action: Mouse moved to (417, 214)
Screenshot: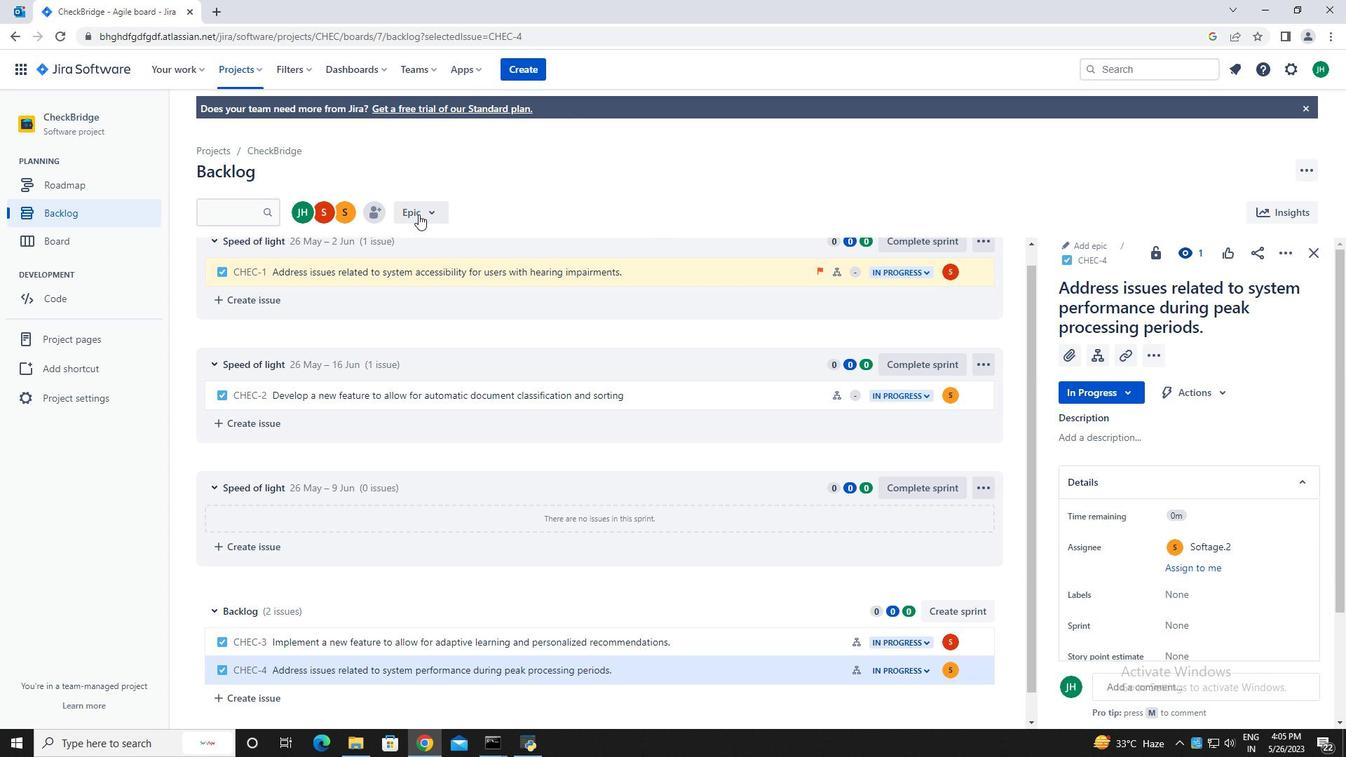 
Action: Mouse pressed left at (417, 214)
Screenshot: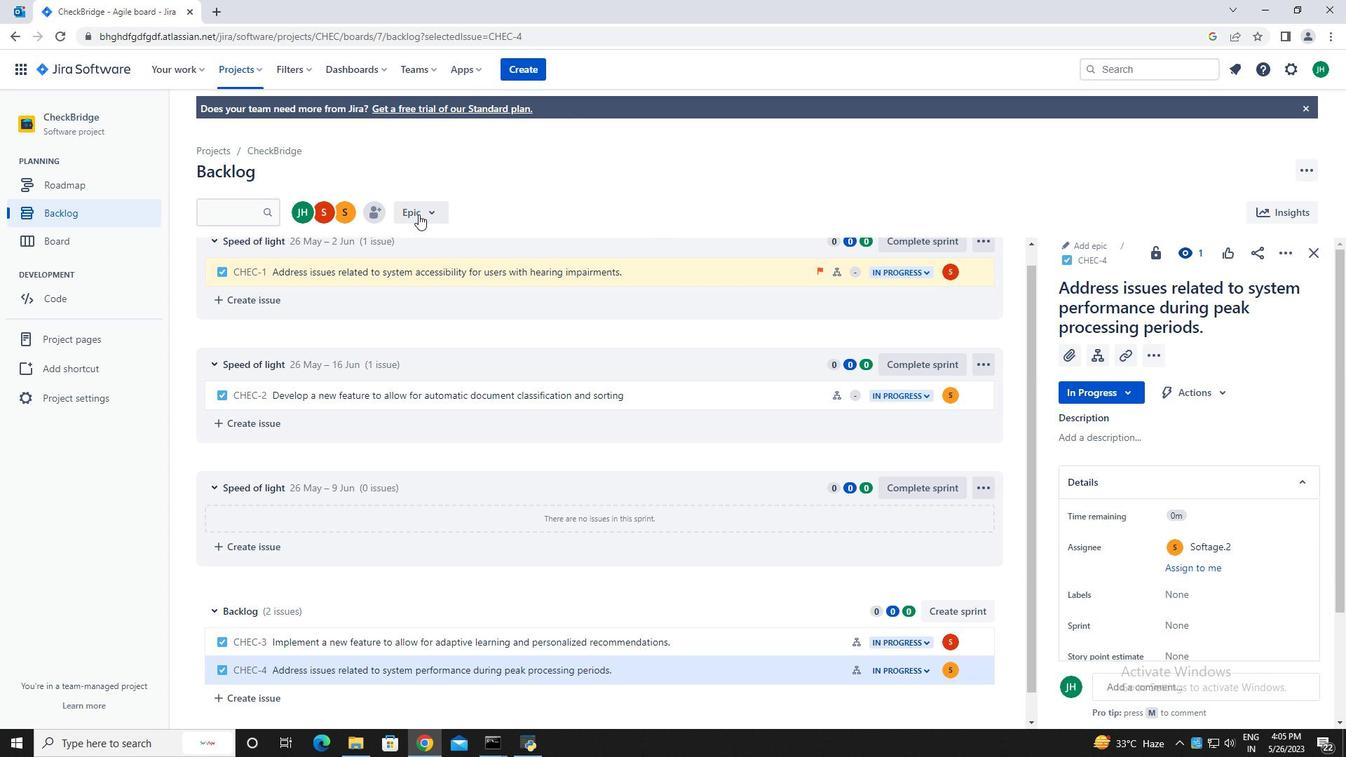 
Action: Mouse moved to (471, 274)
Screenshot: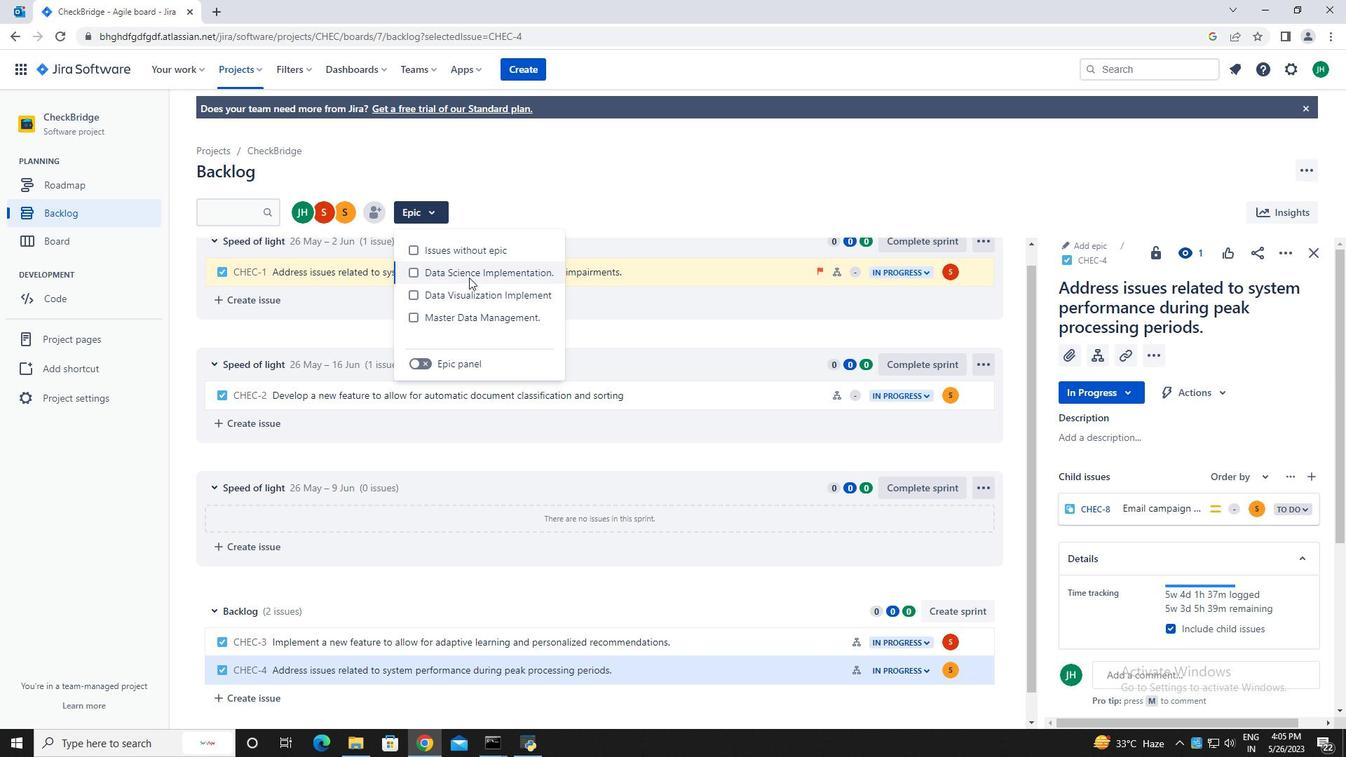 
Action: Mouse pressed left at (471, 274)
Screenshot: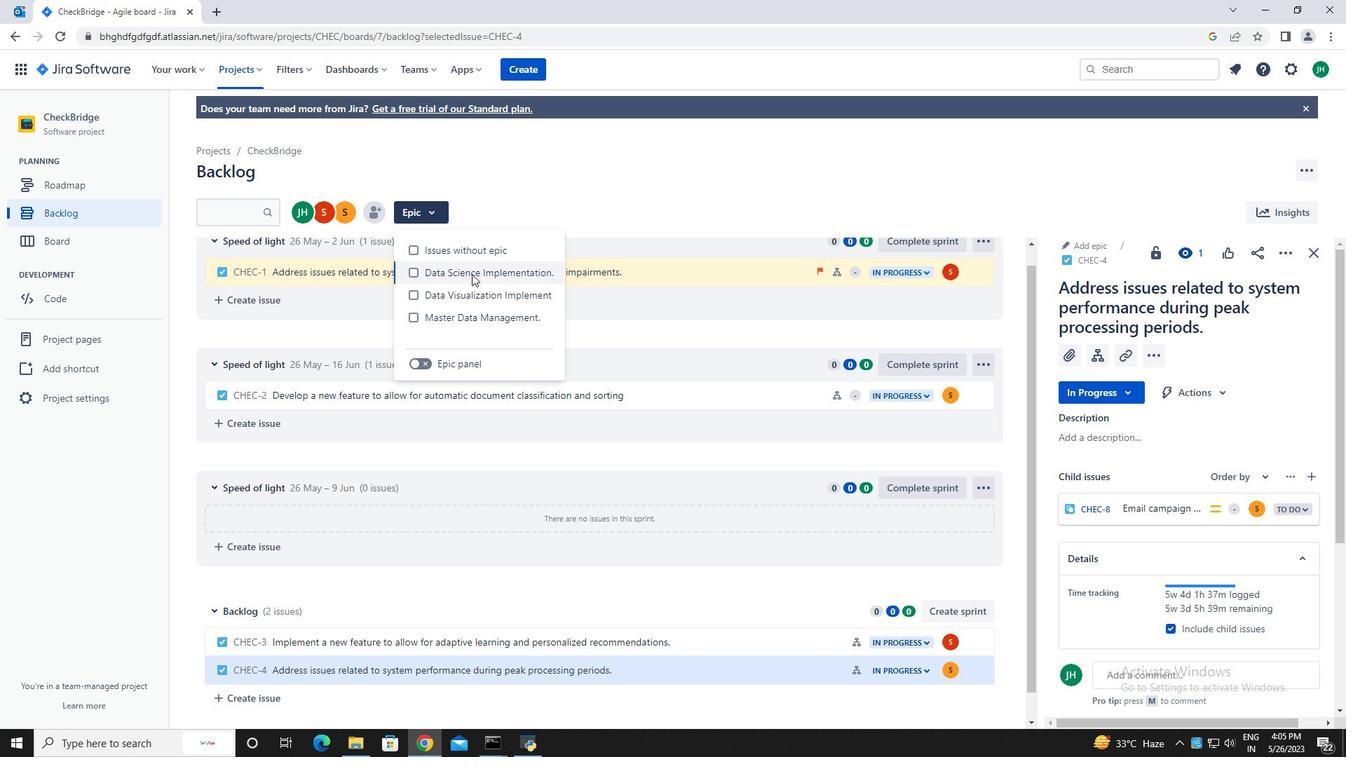 
Action: Mouse moved to (1314, 253)
Screenshot: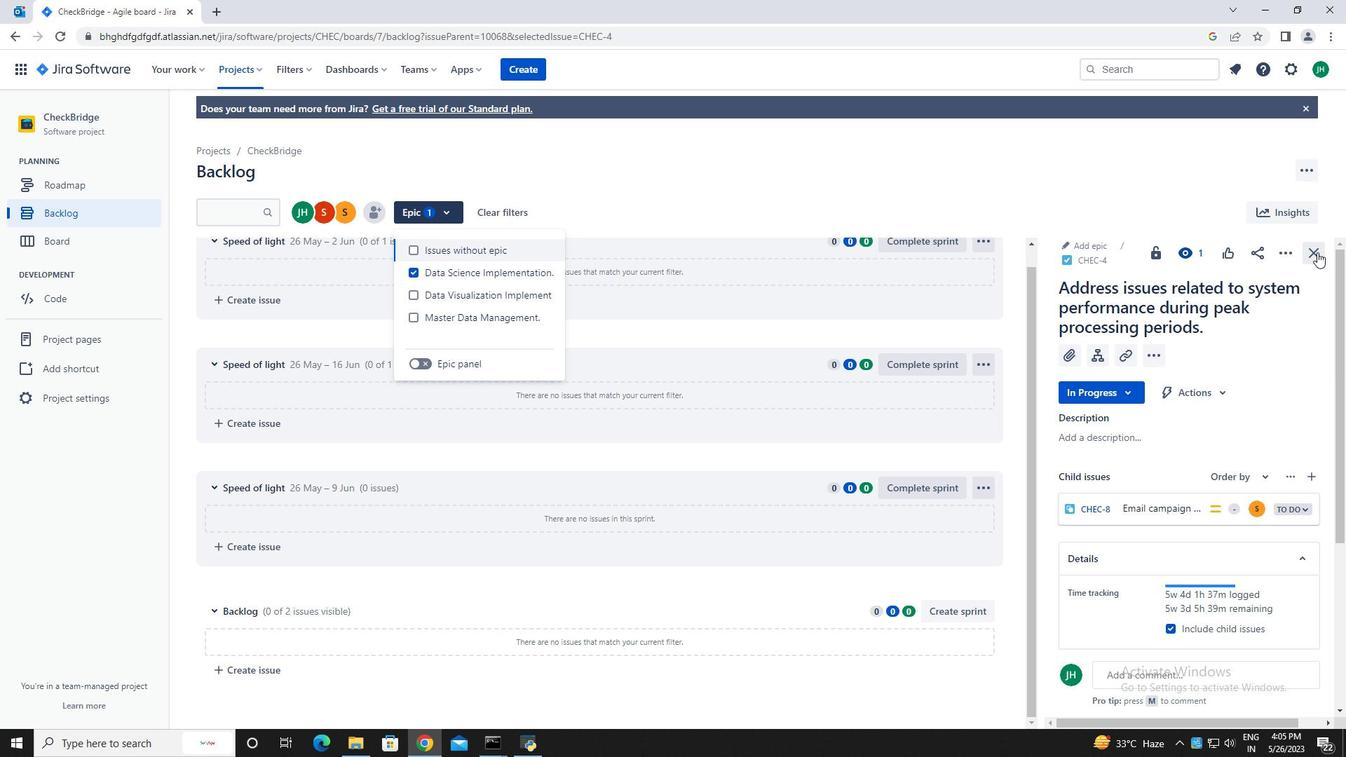 
Action: Mouse pressed left at (1314, 253)
Screenshot: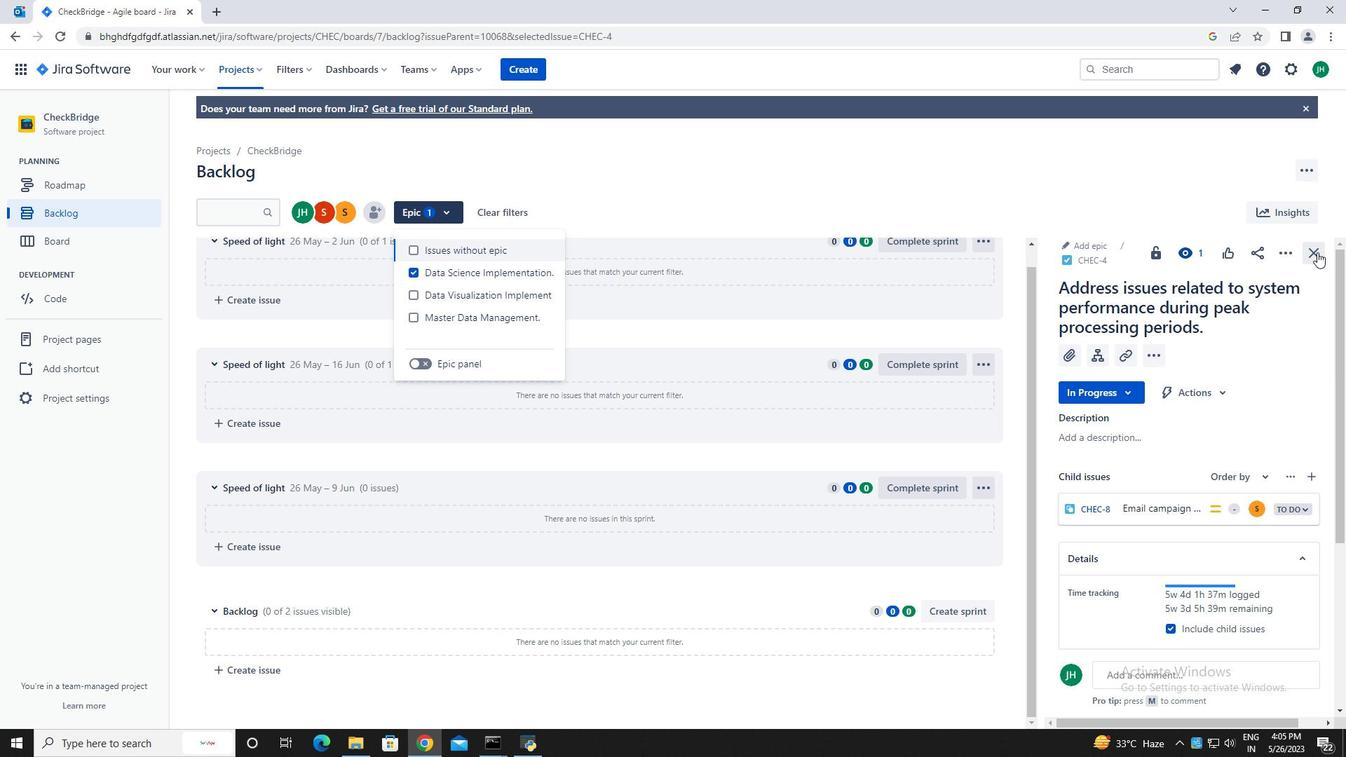 
Action: Mouse moved to (950, 206)
Screenshot: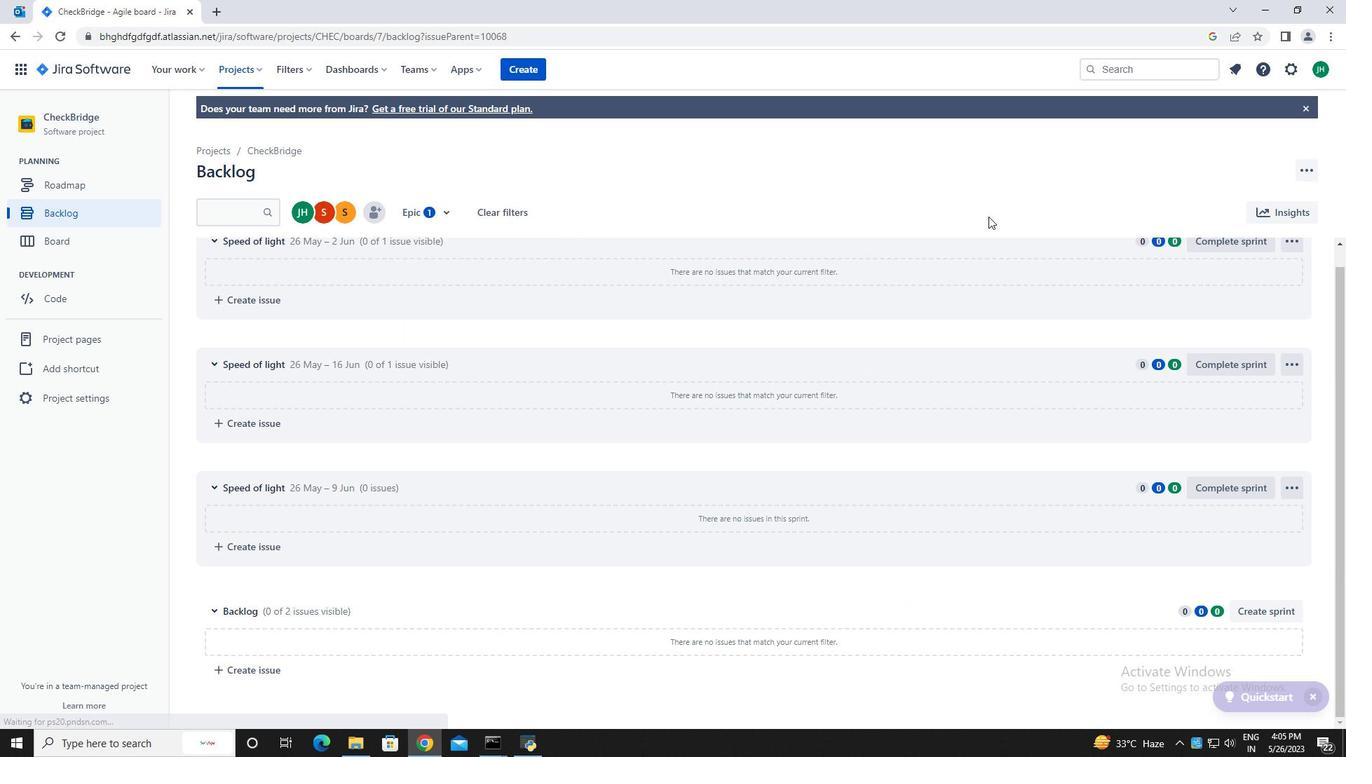 
